 Task: Research Airbnb options in ZestapÃ¢â¬â¢oni, Georgia from 6th December, 2023 to 10th December, 2023 for 6 adults, 2 children.6 bedrooms having 6 beds and 6 bathrooms. Property type can be house. Amenities needed are: wifi, TV, free parkinig on premises, gym, breakfast. Look for 4 properties as per requirement.
Action: Mouse moved to (426, 161)
Screenshot: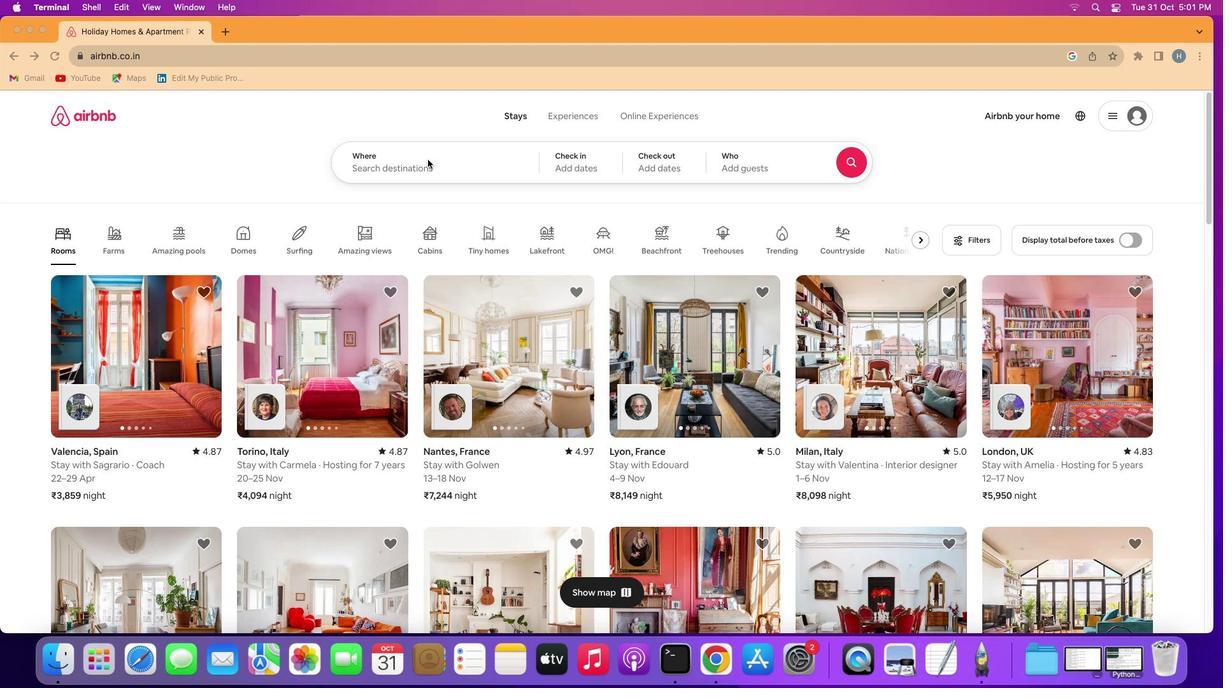 
Action: Mouse pressed left at (426, 161)
Screenshot: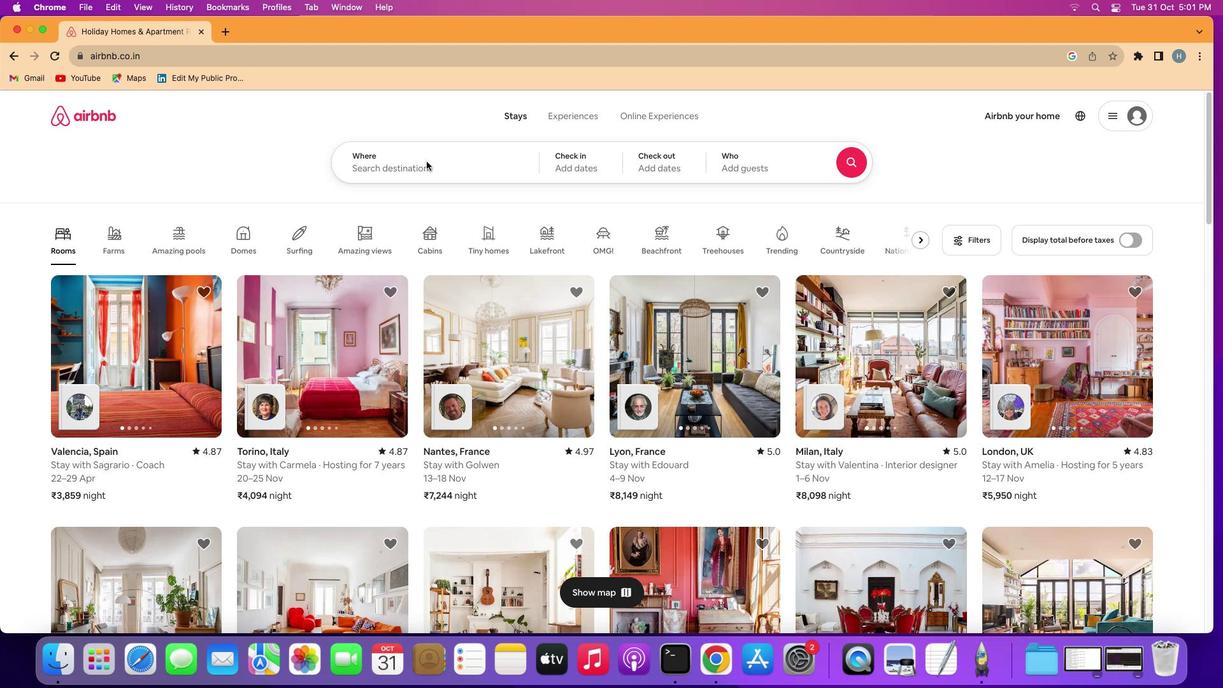 
Action: Mouse pressed left at (426, 161)
Screenshot: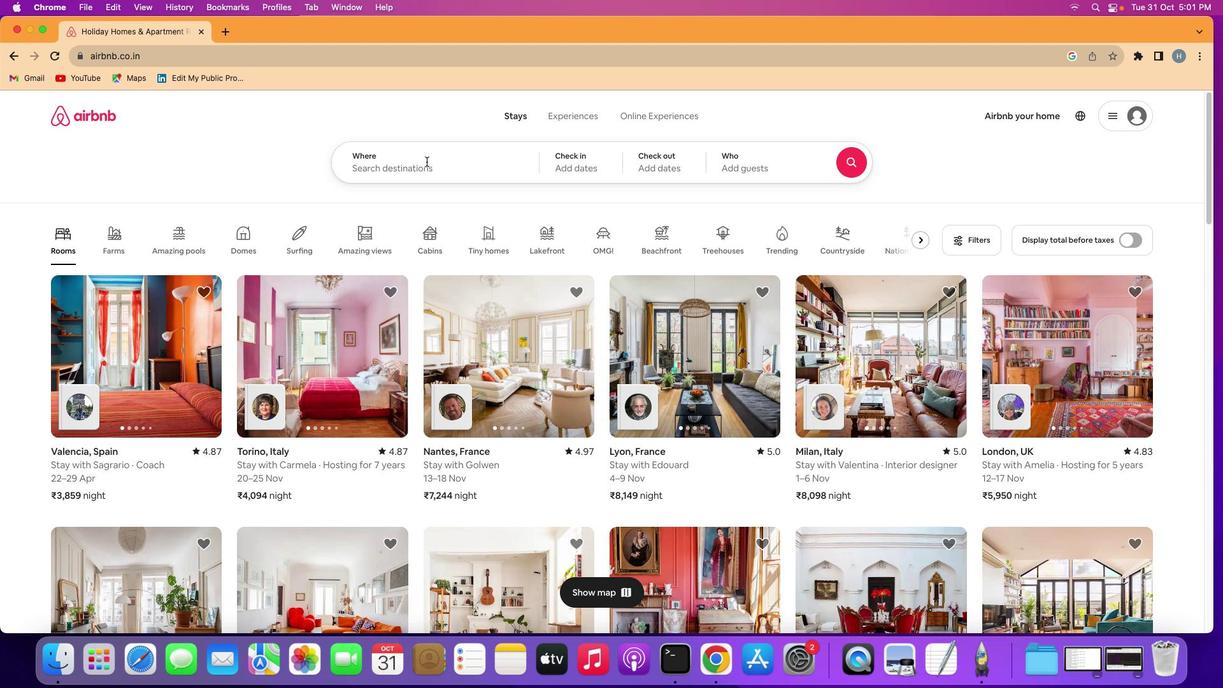 
Action: Mouse moved to (427, 161)
Screenshot: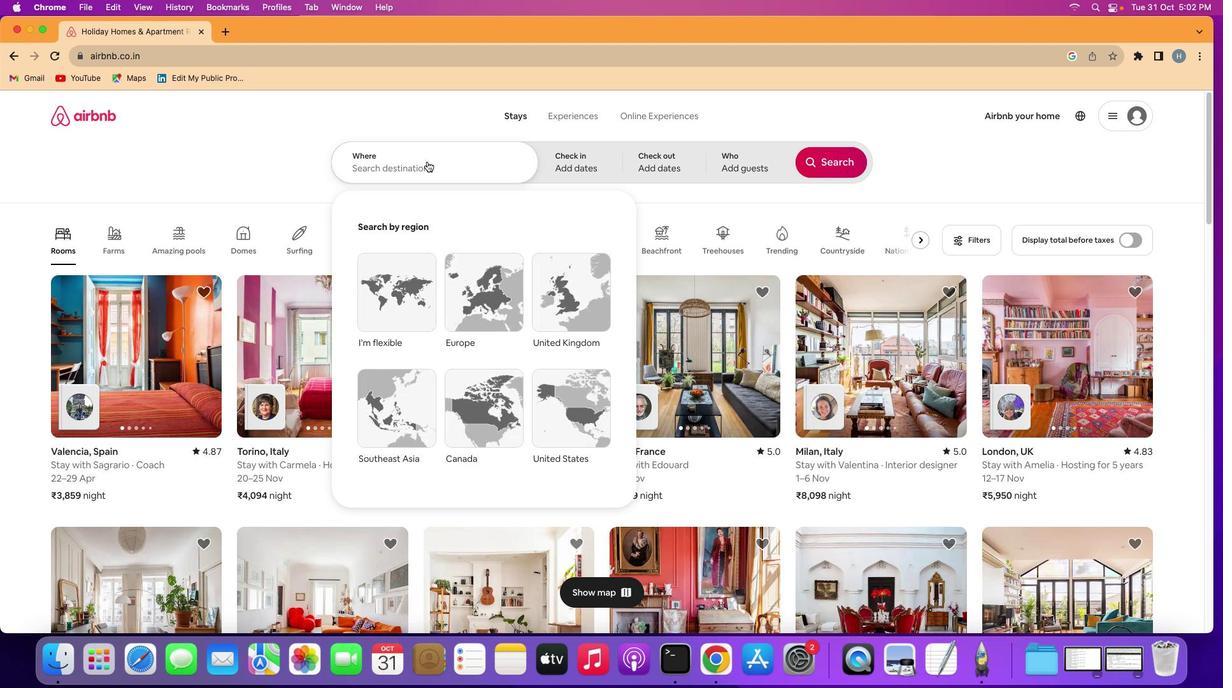 
Action: Key pressed Key.shift'Z''e''s''t''a''p''a''f''o''n''i'','Key.spaceKey.shift'g''e''o''r''g''i''a'
Screenshot: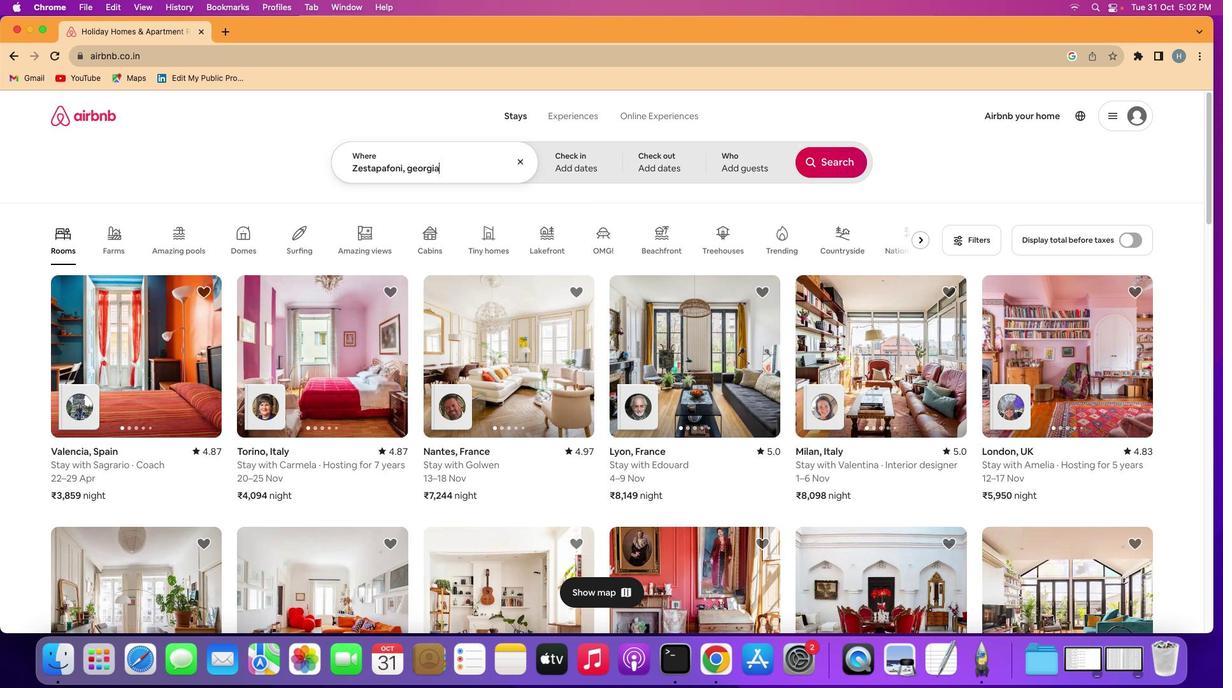 
Action: Mouse moved to (558, 161)
Screenshot: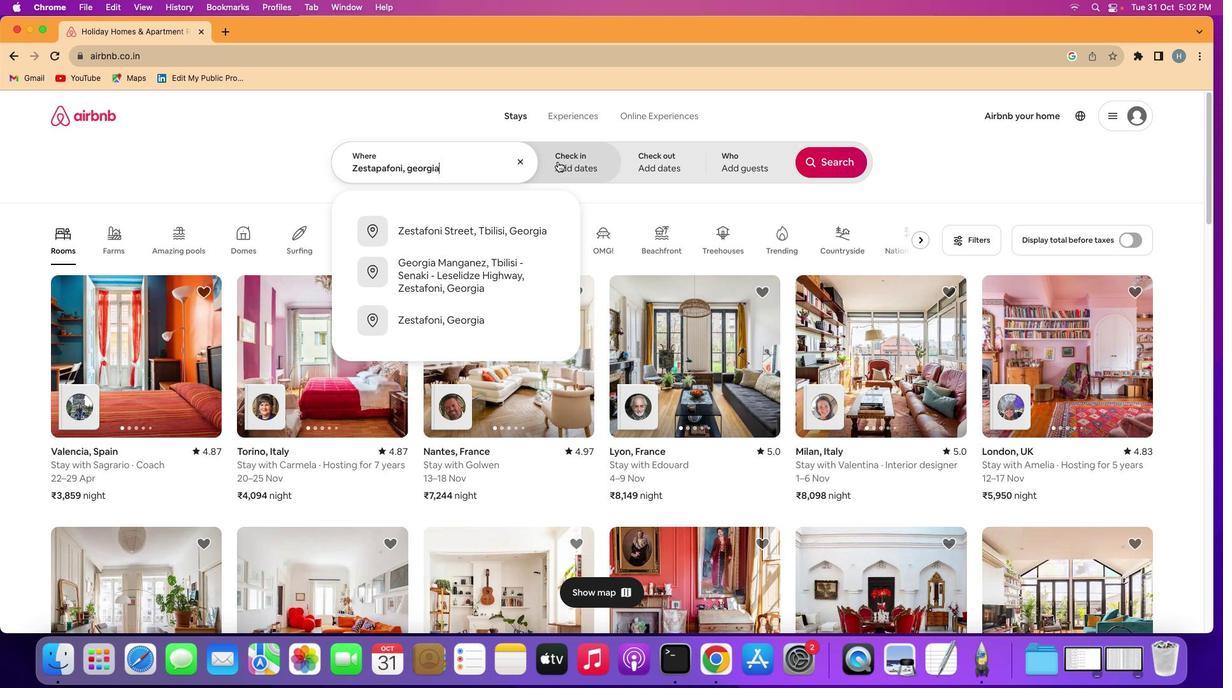 
Action: Mouse pressed left at (558, 161)
Screenshot: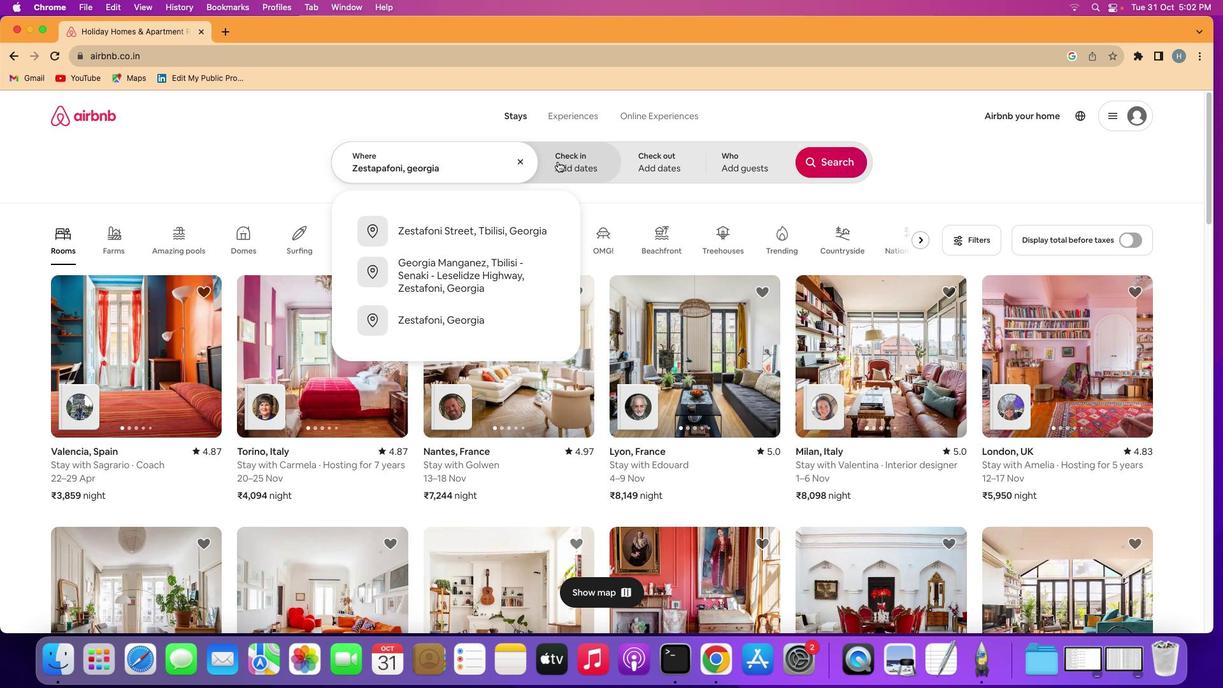 
Action: Mouse moved to (829, 261)
Screenshot: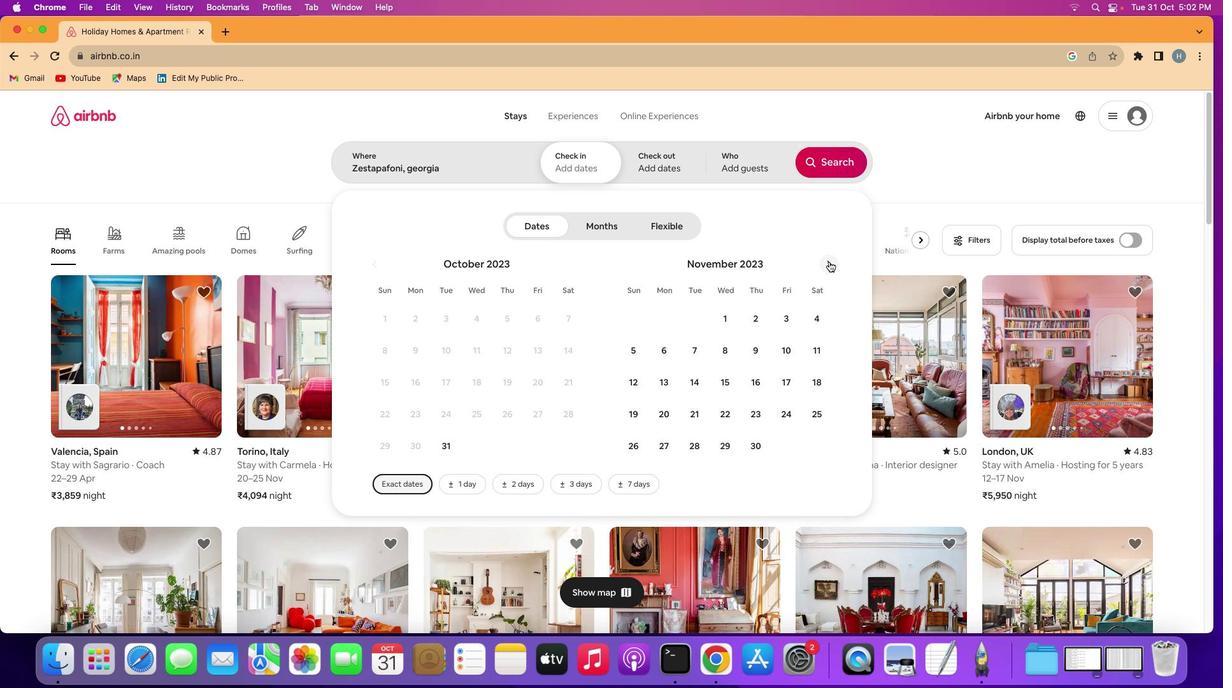 
Action: Mouse pressed left at (829, 261)
Screenshot: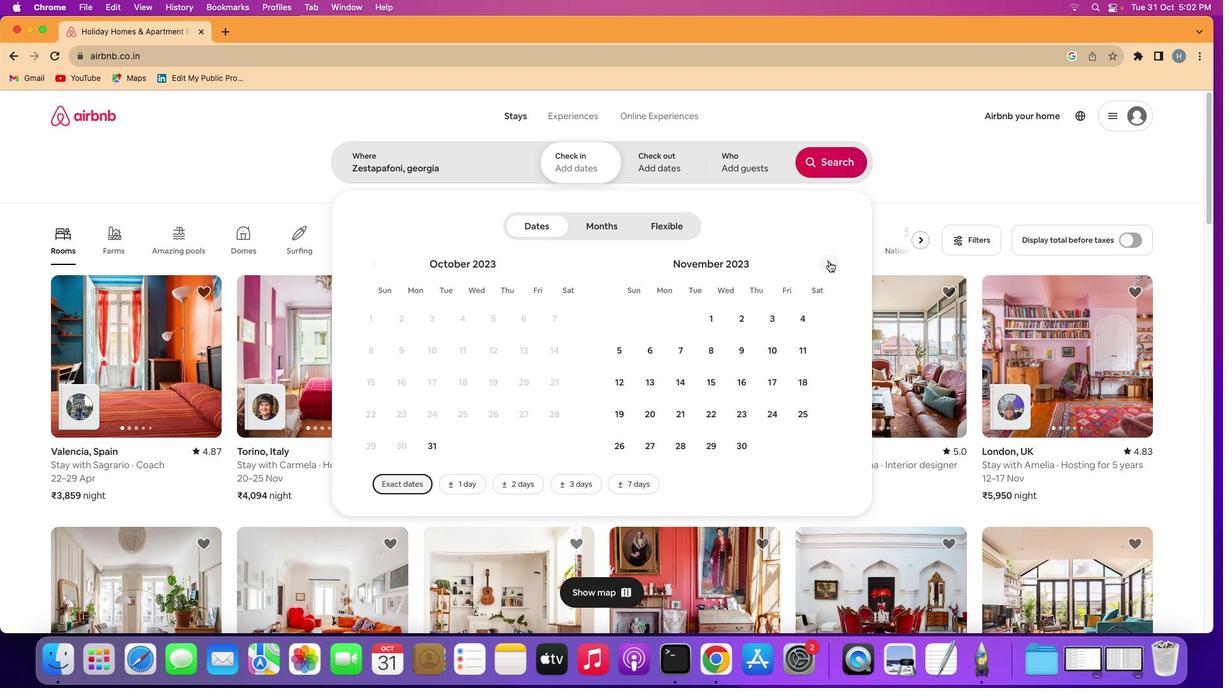 
Action: Mouse moved to (722, 352)
Screenshot: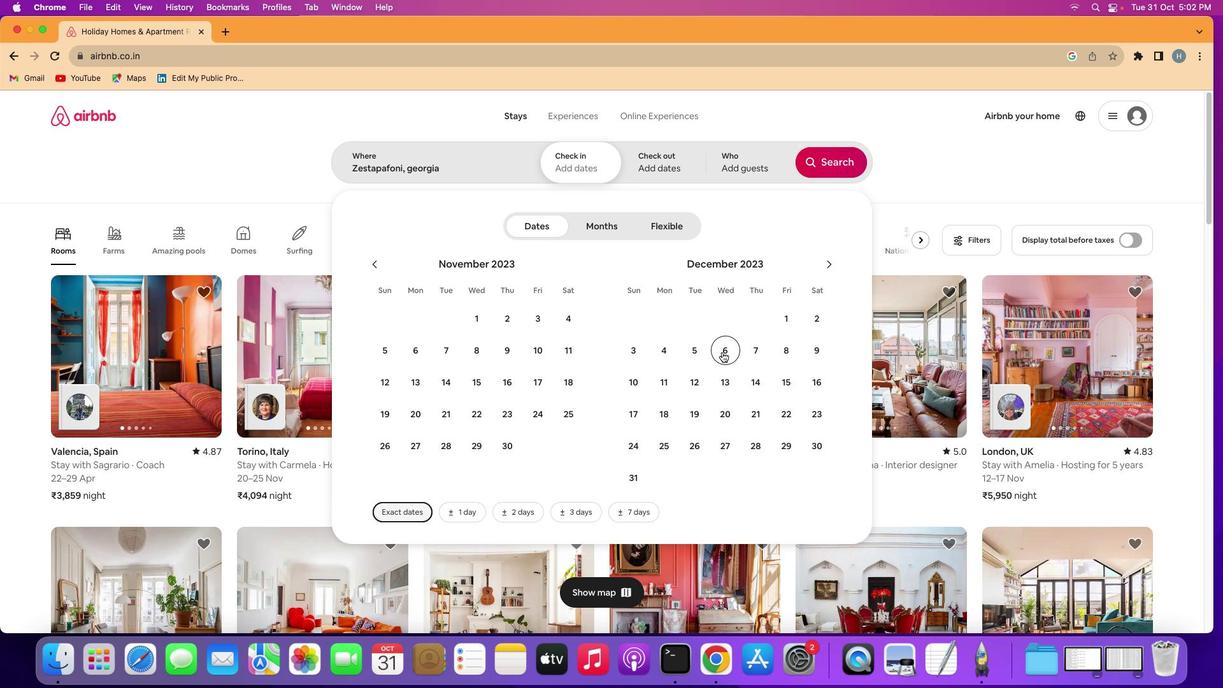 
Action: Mouse pressed left at (722, 352)
Screenshot: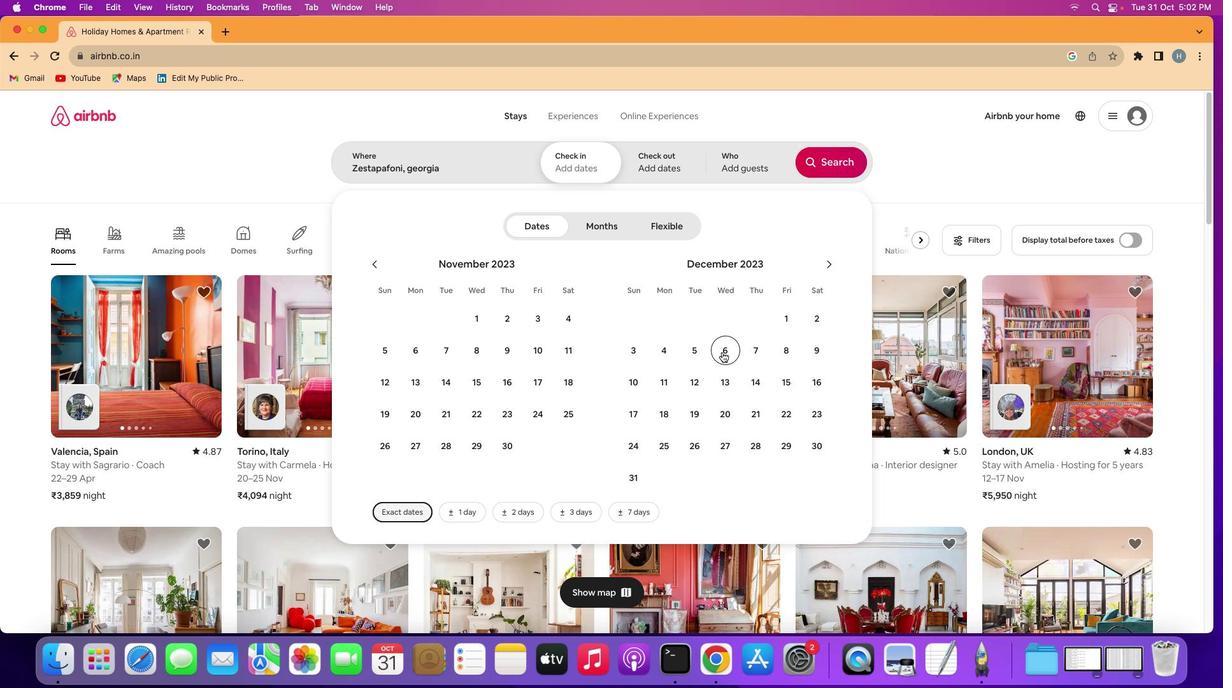
Action: Mouse moved to (633, 379)
Screenshot: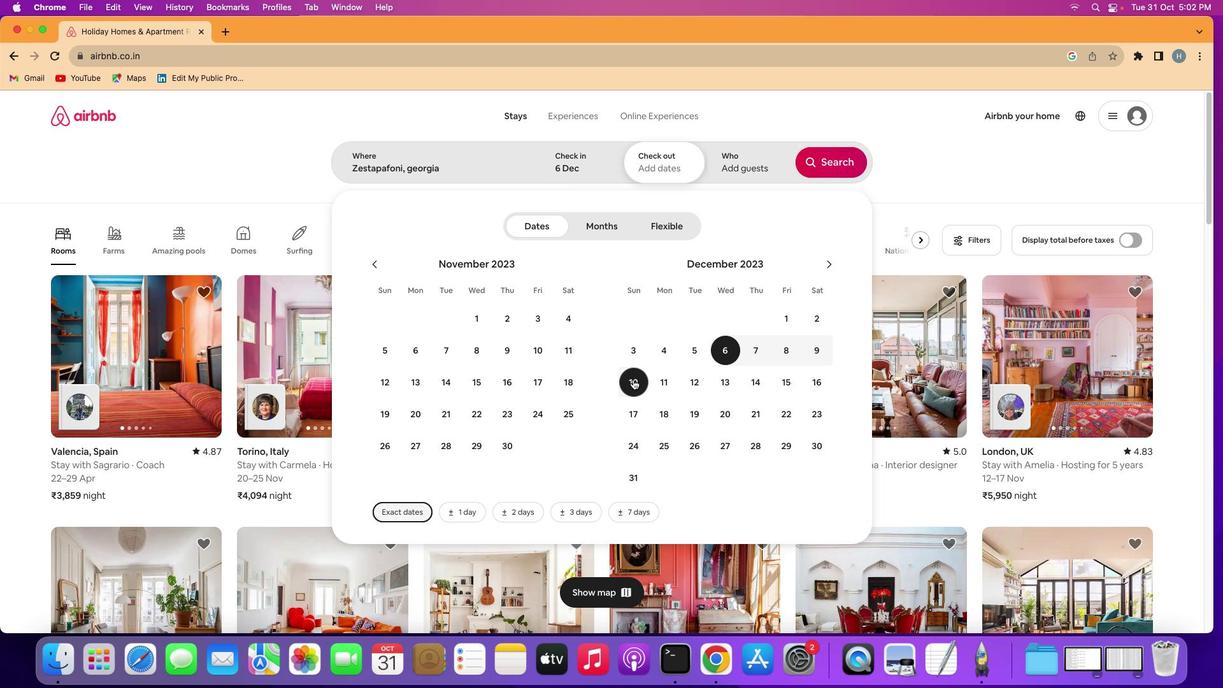
Action: Mouse pressed left at (633, 379)
Screenshot: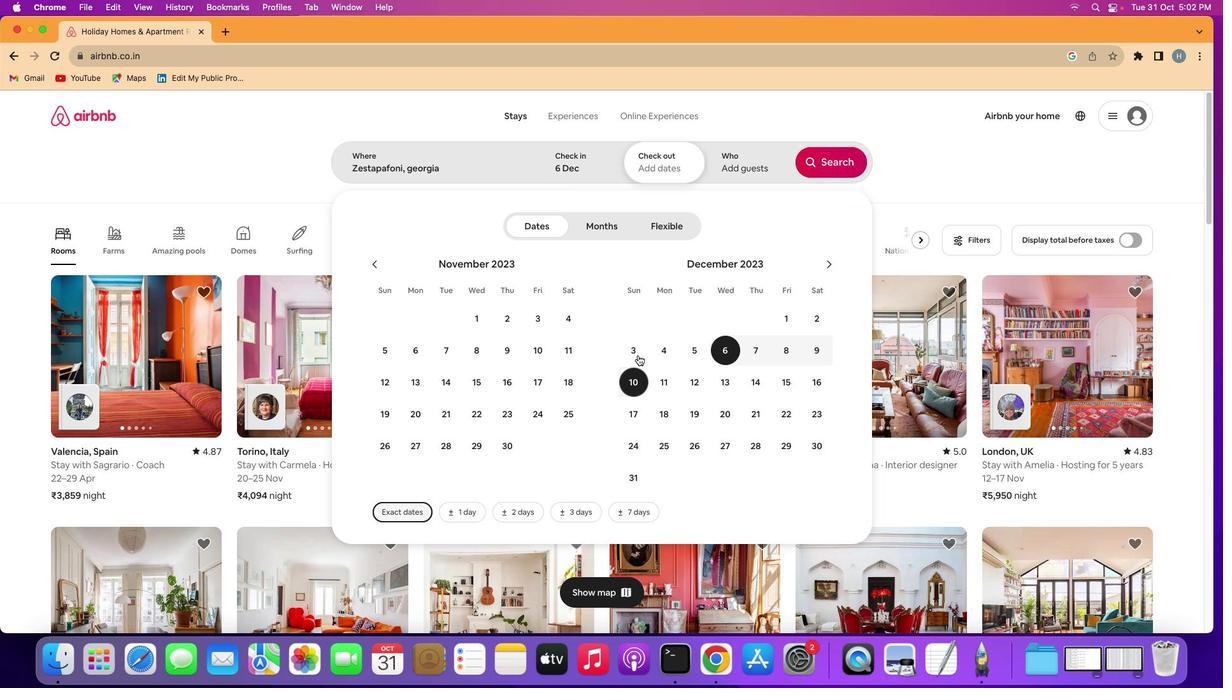 
Action: Mouse moved to (742, 155)
Screenshot: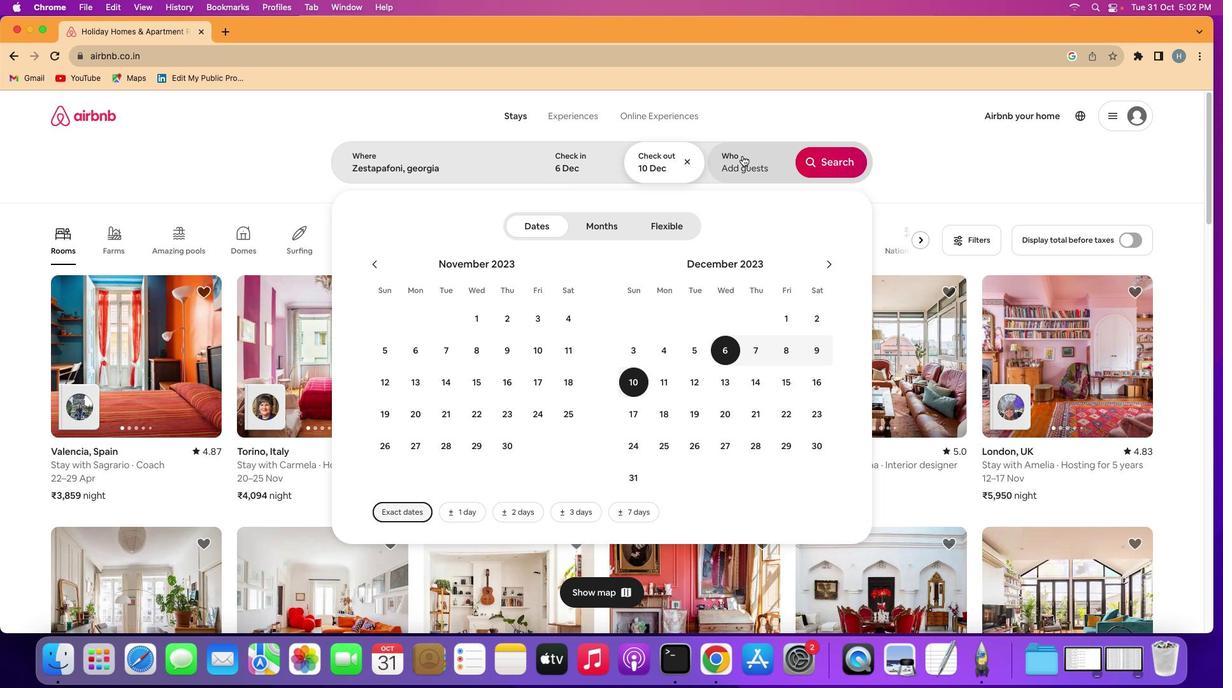 
Action: Mouse pressed left at (742, 155)
Screenshot: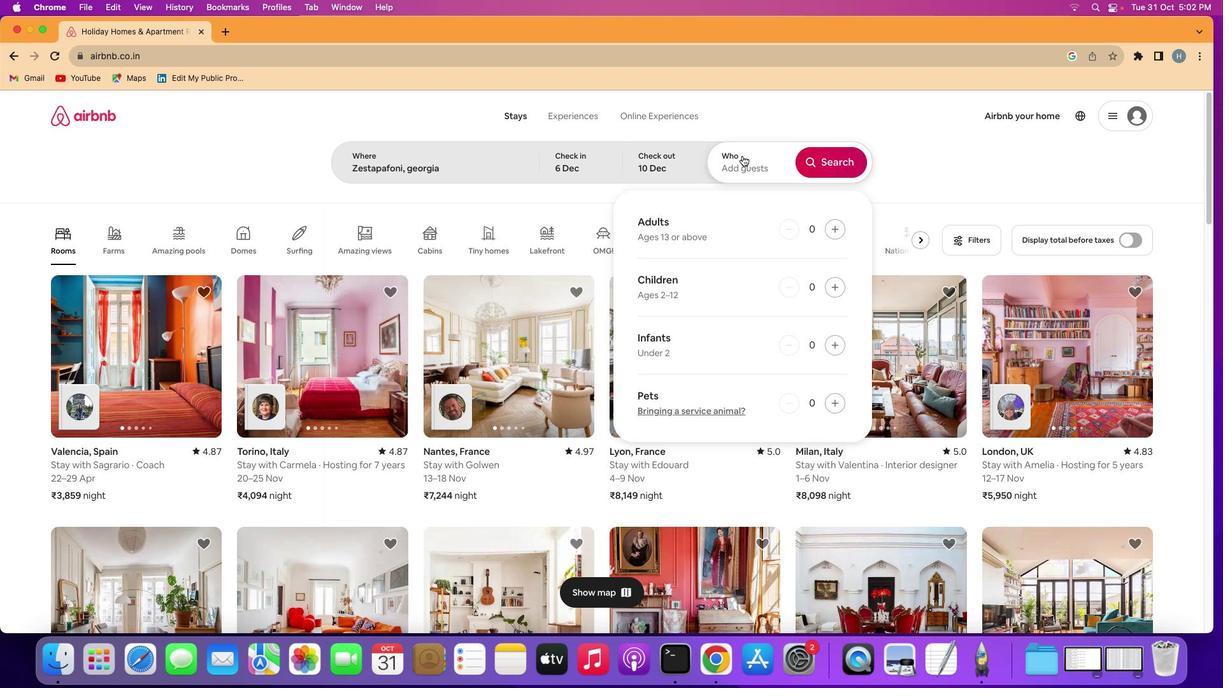 
Action: Mouse moved to (831, 228)
Screenshot: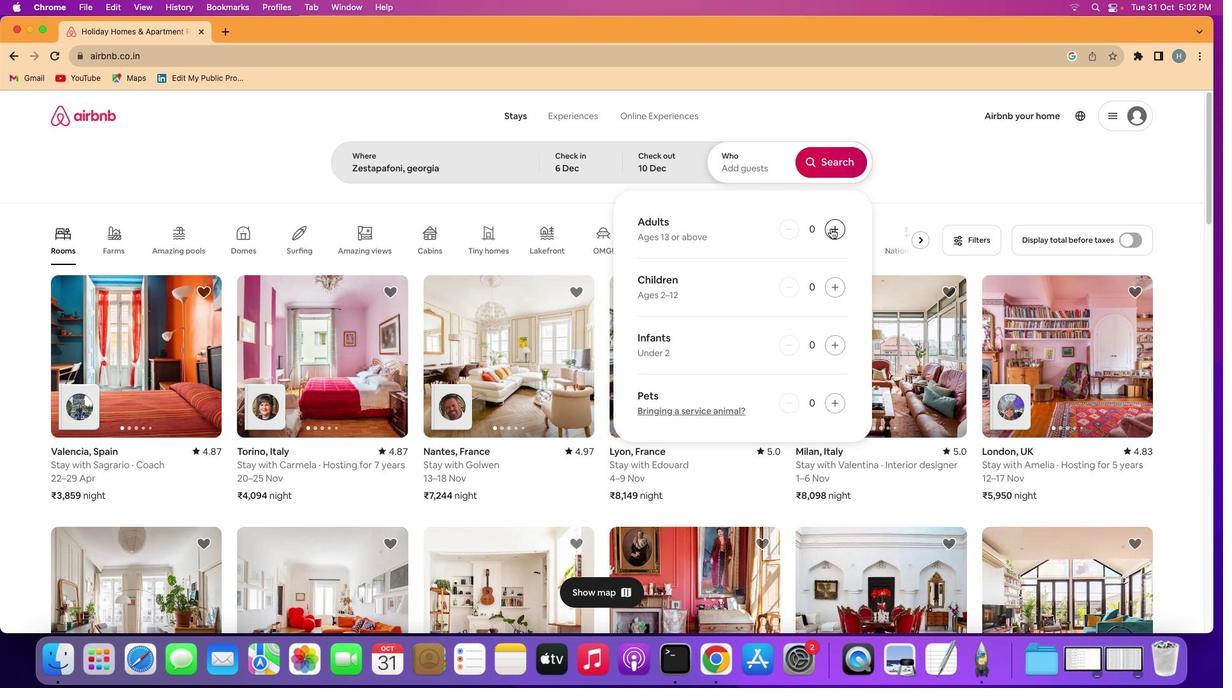 
Action: Mouse pressed left at (831, 228)
Screenshot: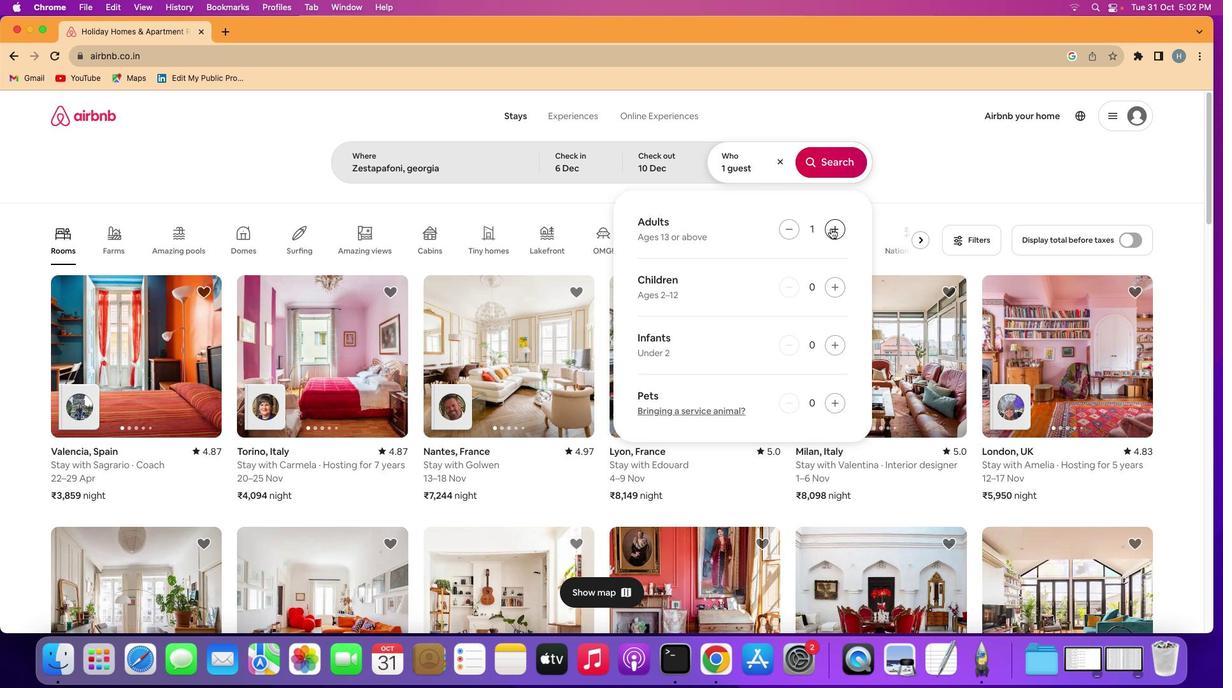 
Action: Mouse pressed left at (831, 228)
Screenshot: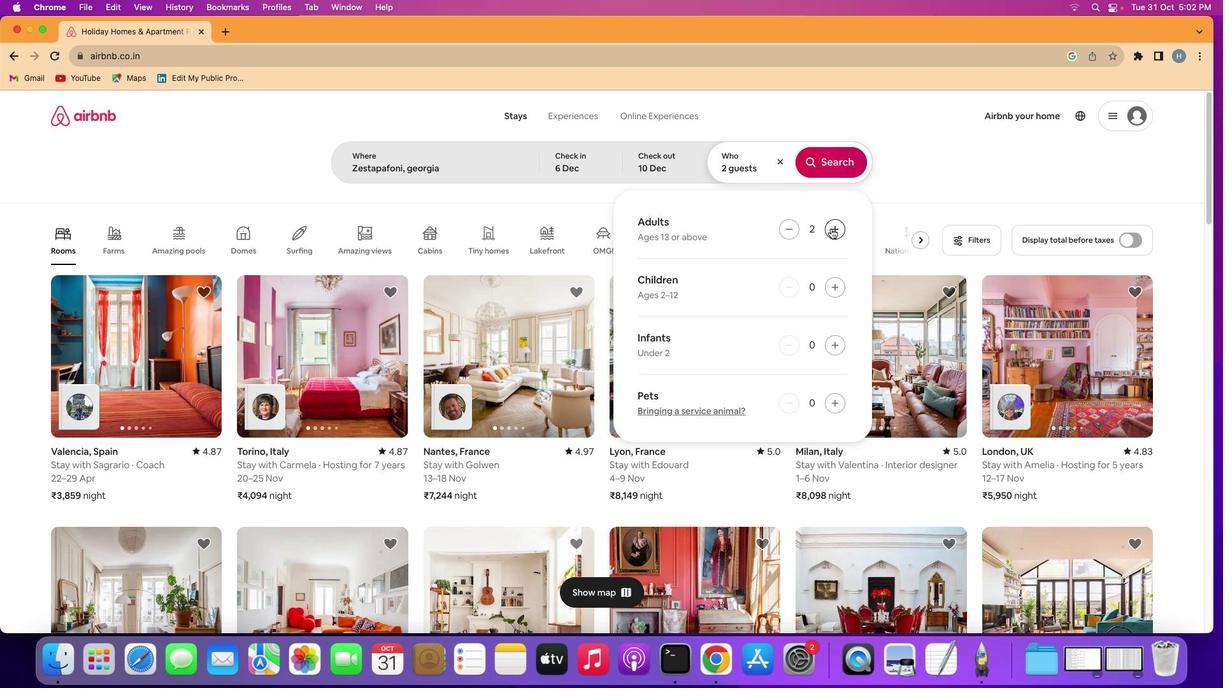 
Action: Mouse pressed left at (831, 228)
Screenshot: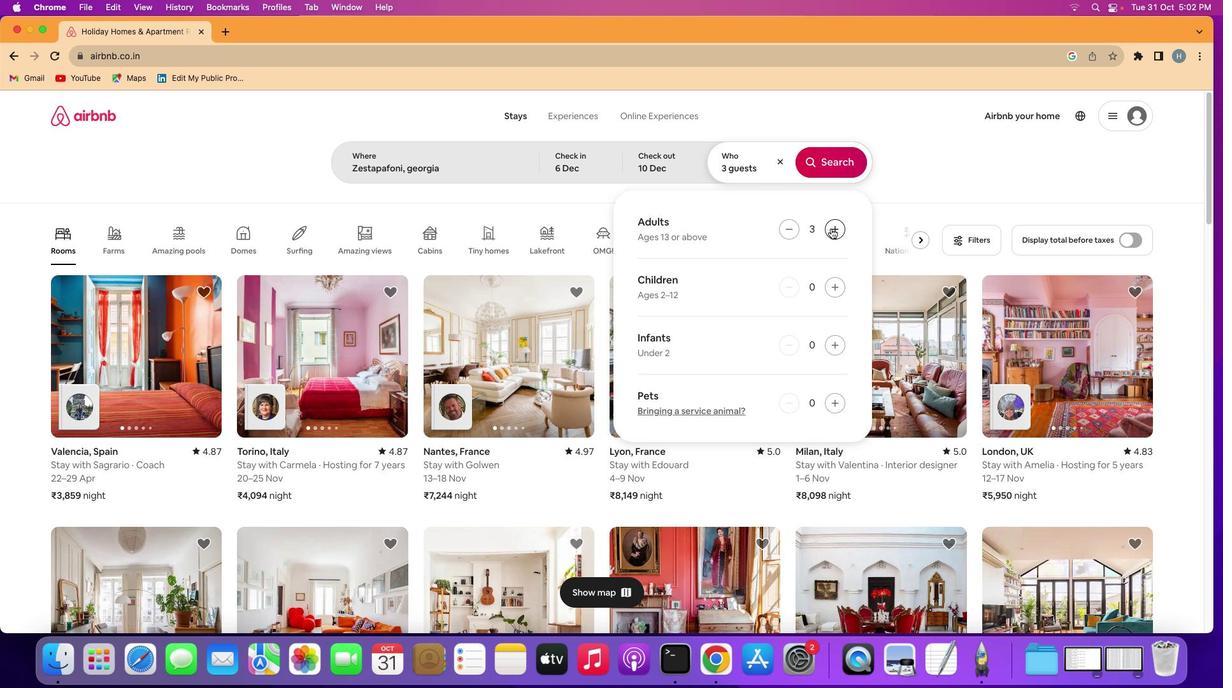 
Action: Mouse pressed left at (831, 228)
Screenshot: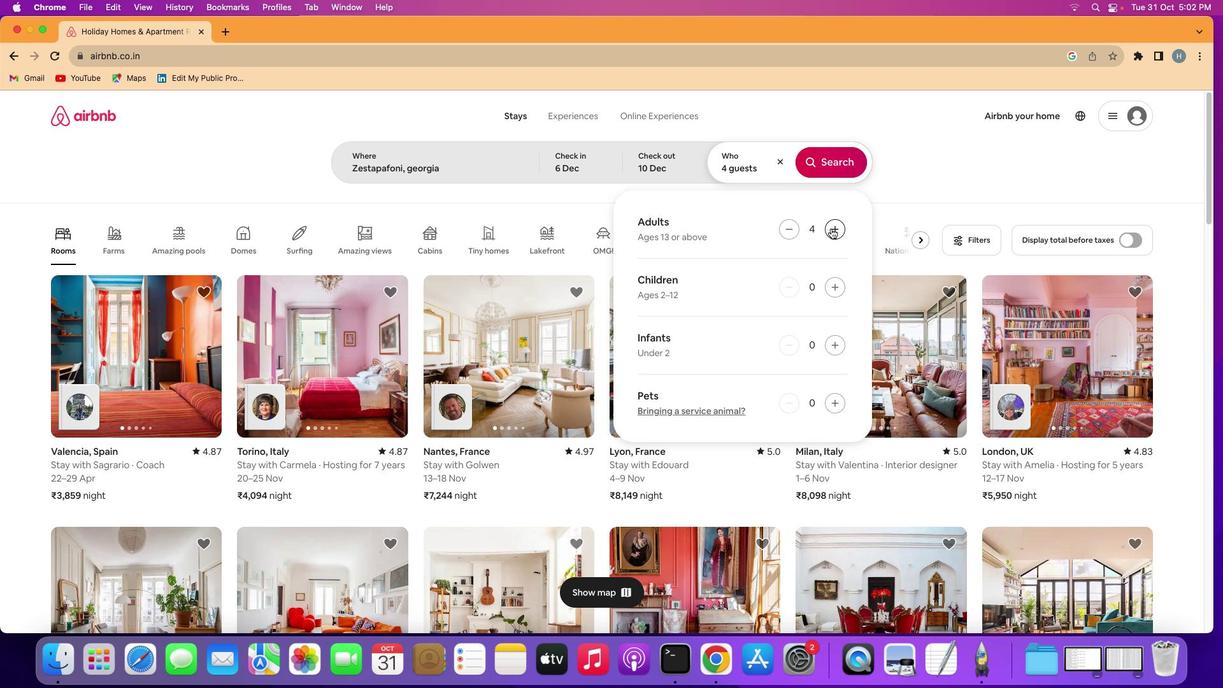 
Action: Mouse pressed left at (831, 228)
Screenshot: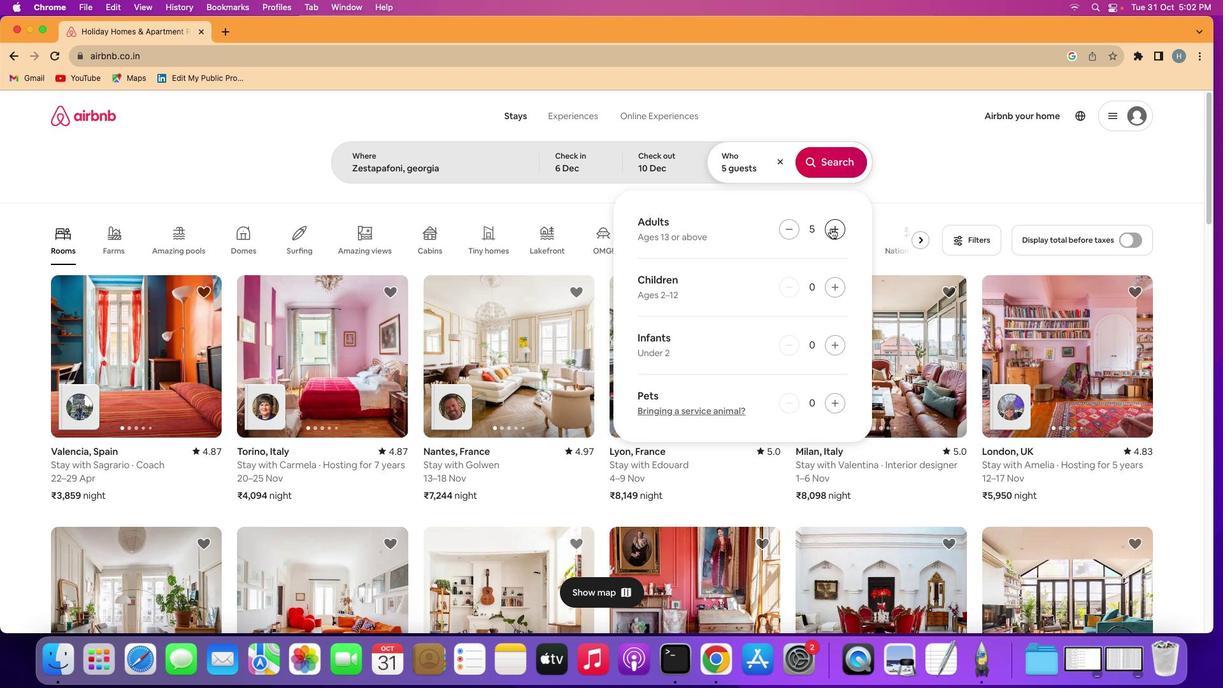 
Action: Mouse pressed left at (831, 228)
Screenshot: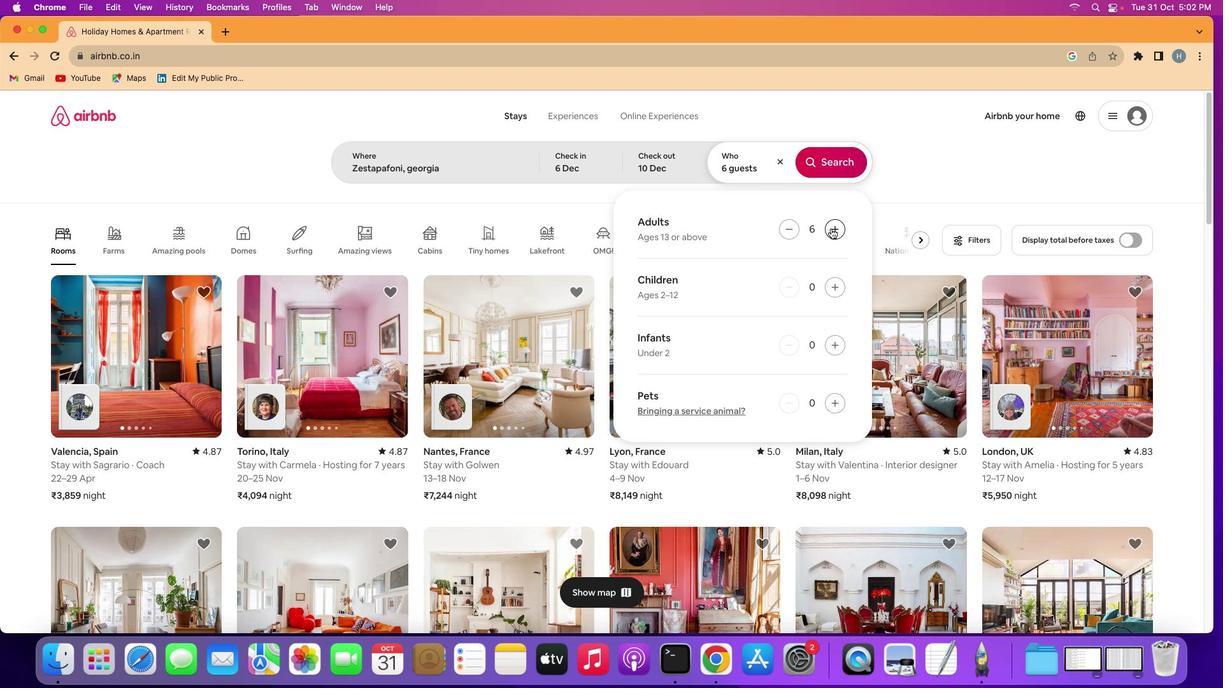 
Action: Mouse moved to (836, 282)
Screenshot: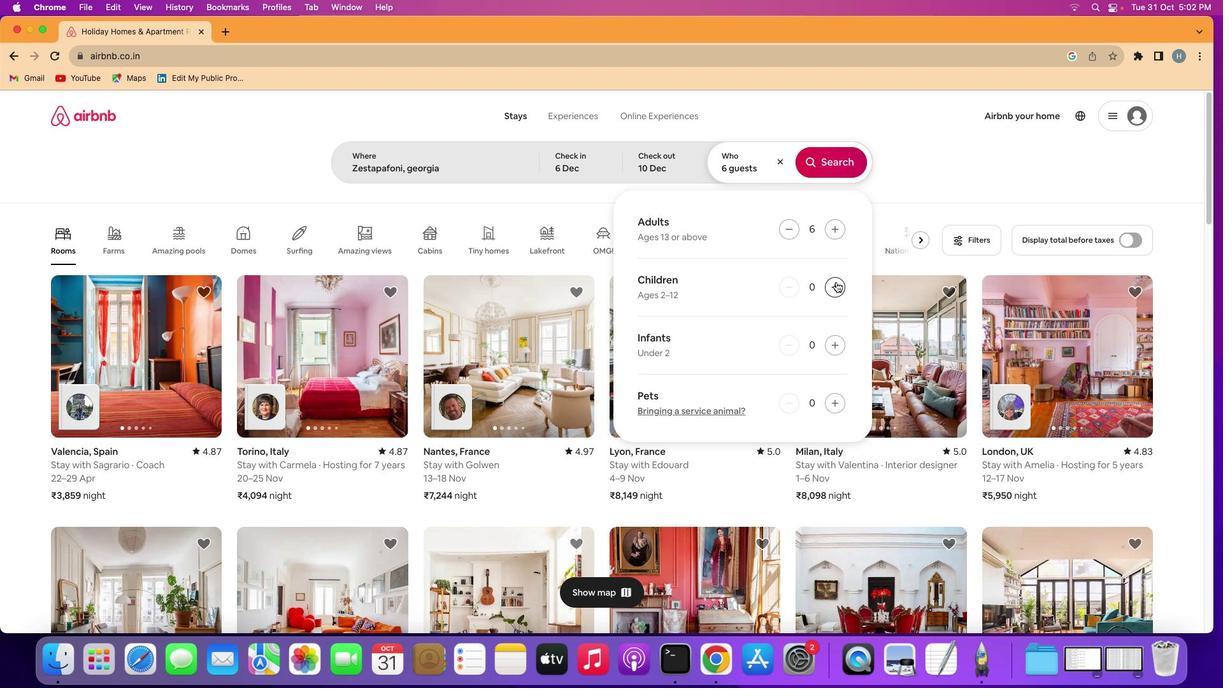 
Action: Mouse pressed left at (836, 282)
Screenshot: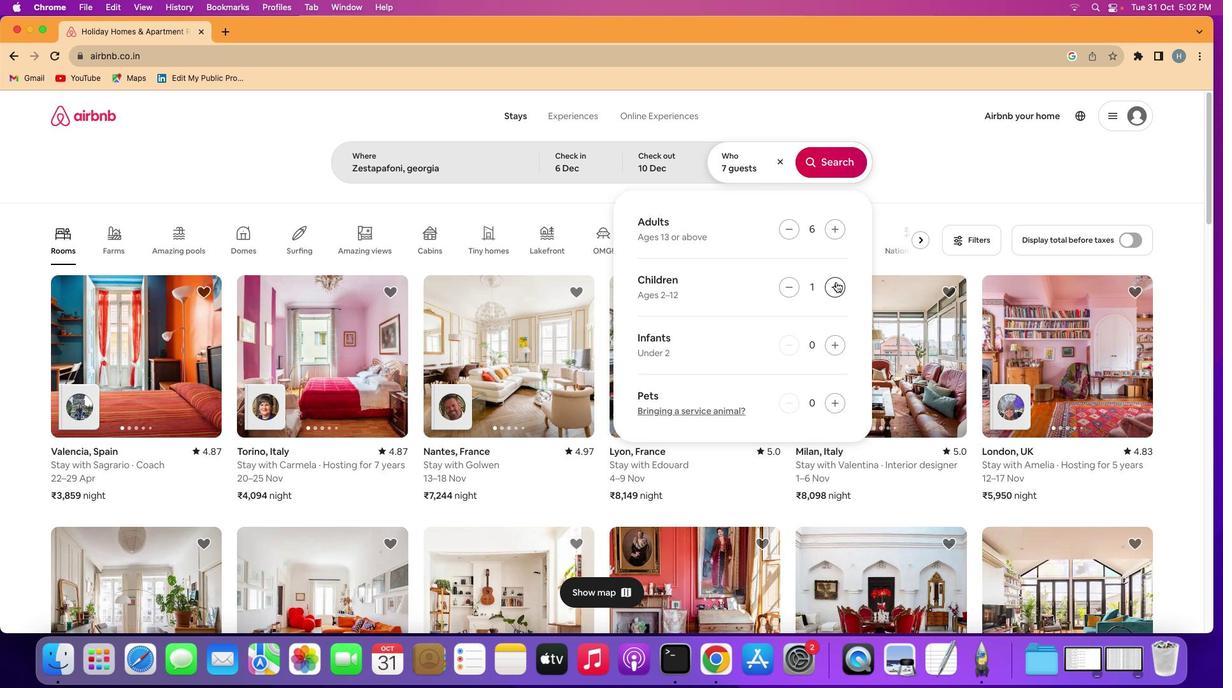 
Action: Mouse pressed left at (836, 282)
Screenshot: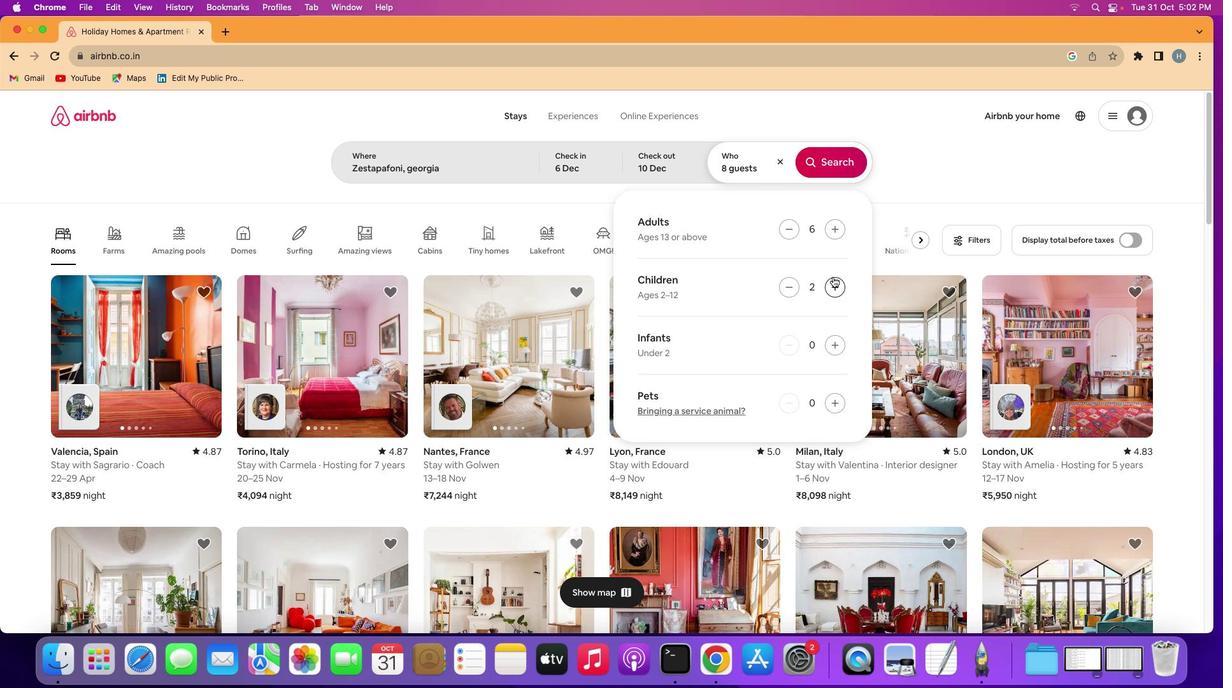 
Action: Mouse moved to (827, 158)
Screenshot: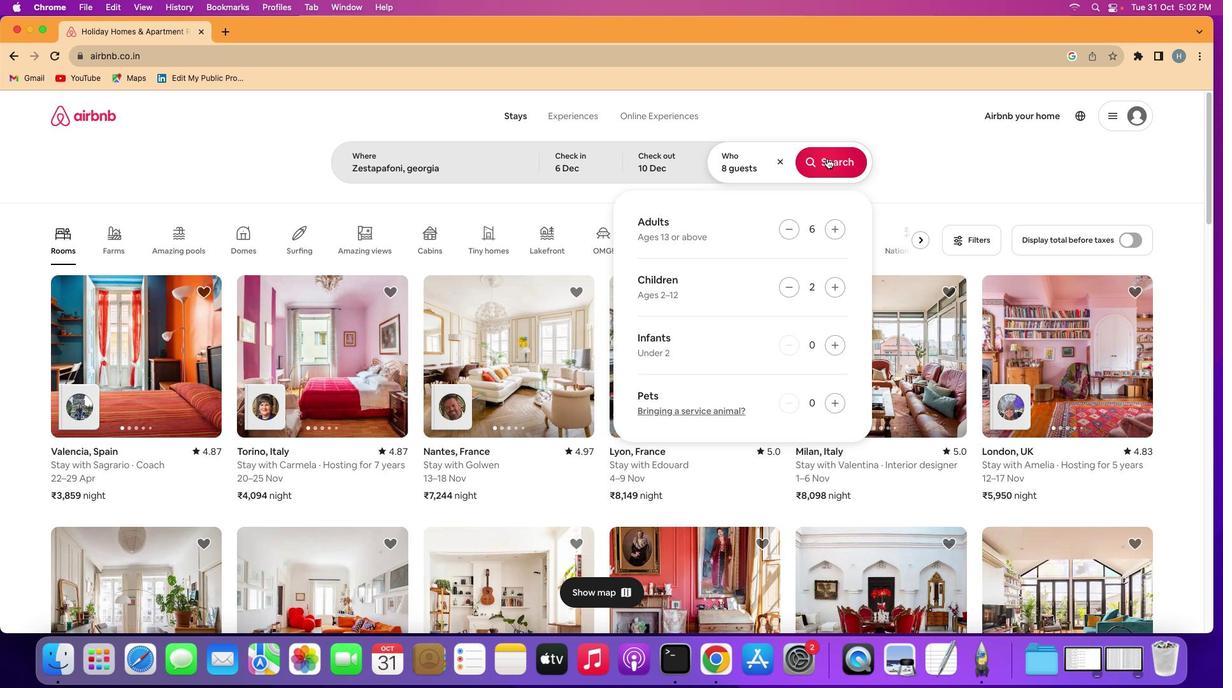 
Action: Mouse pressed left at (827, 158)
Screenshot: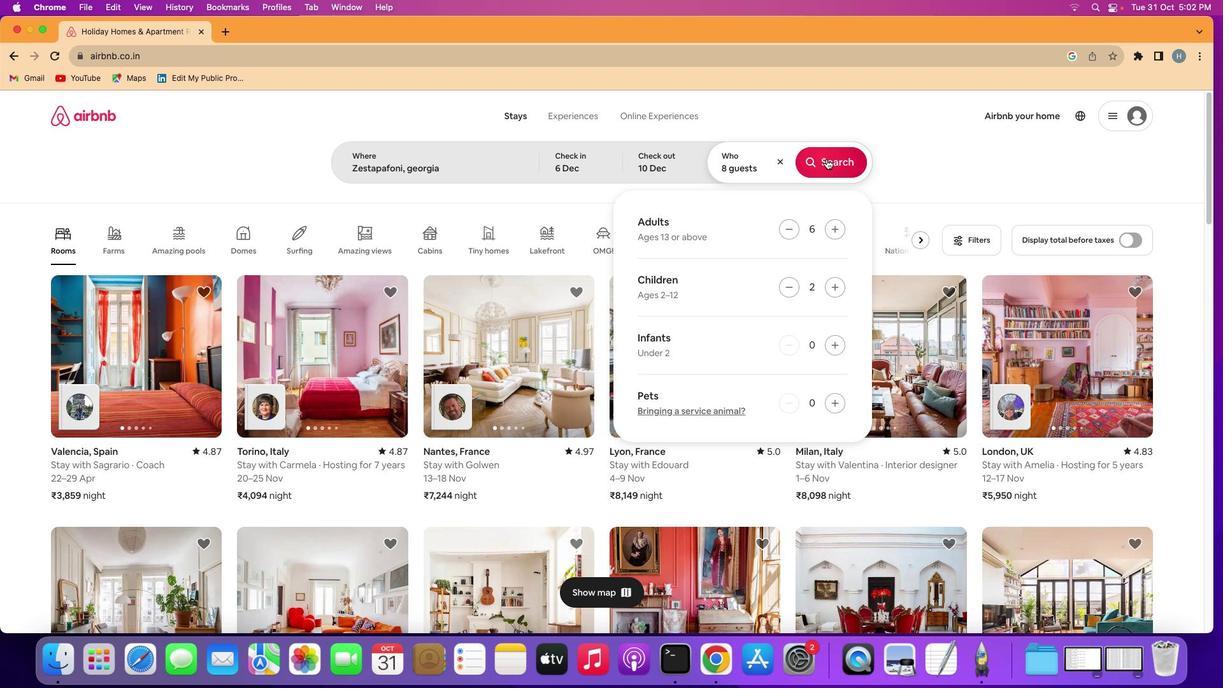 
Action: Mouse moved to (1020, 162)
Screenshot: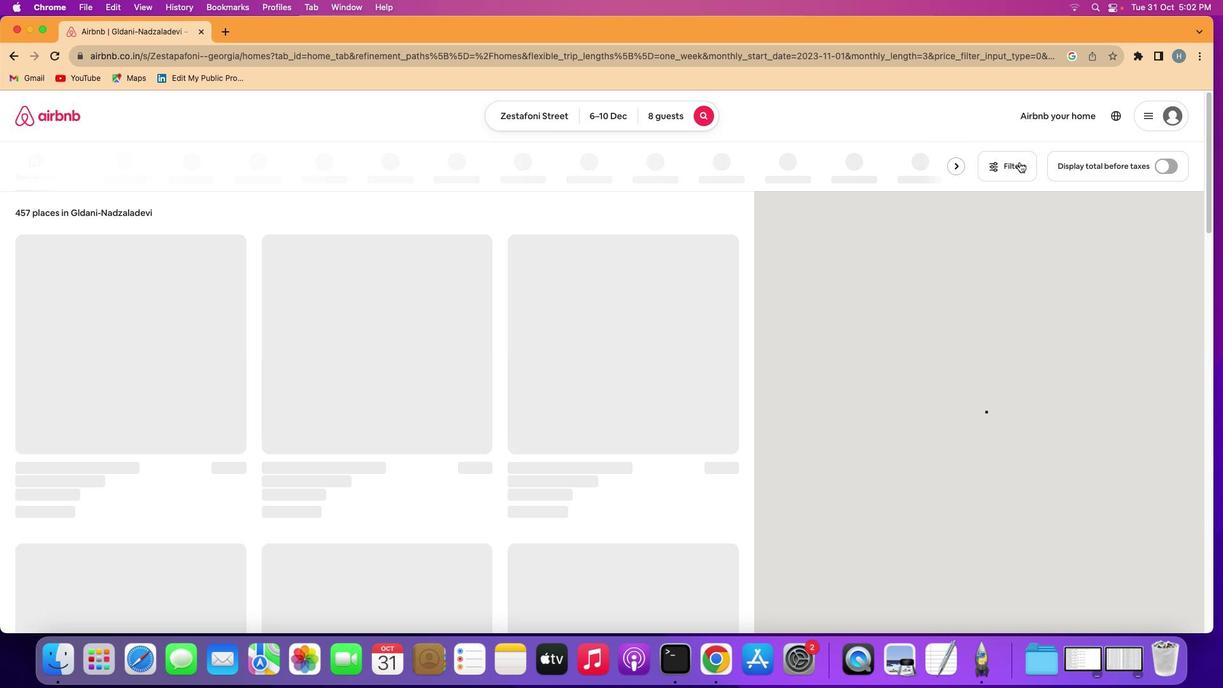 
Action: Mouse pressed left at (1020, 162)
Screenshot: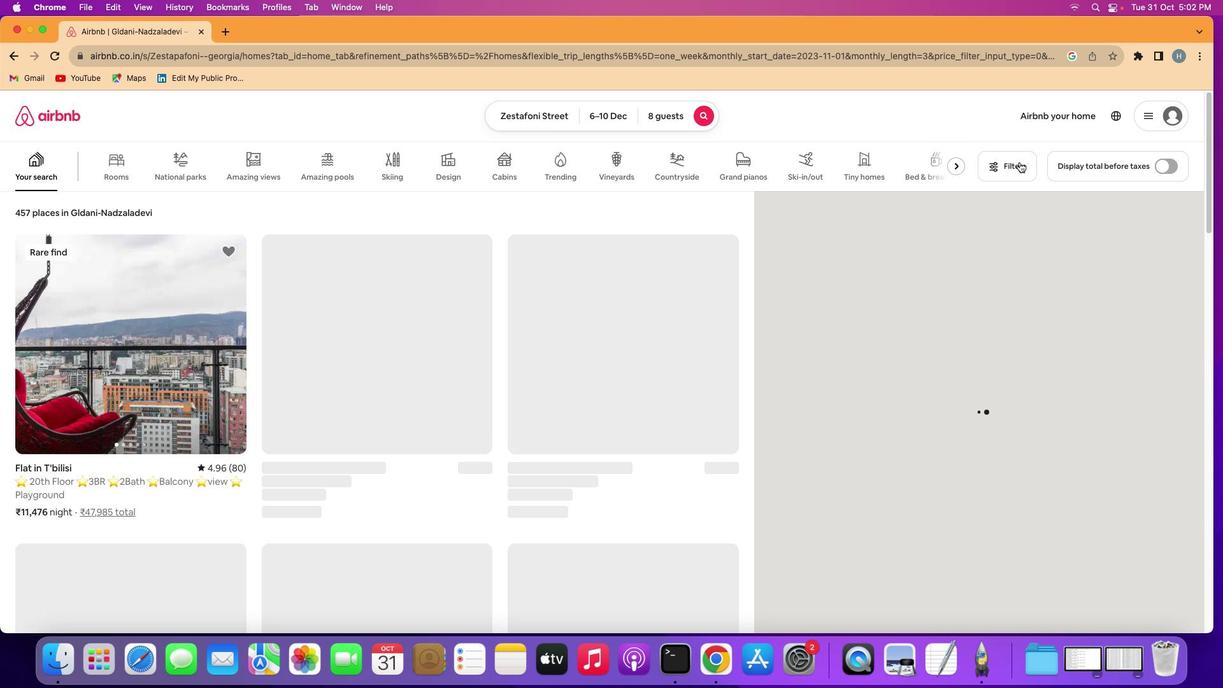 
Action: Mouse moved to (1005, 165)
Screenshot: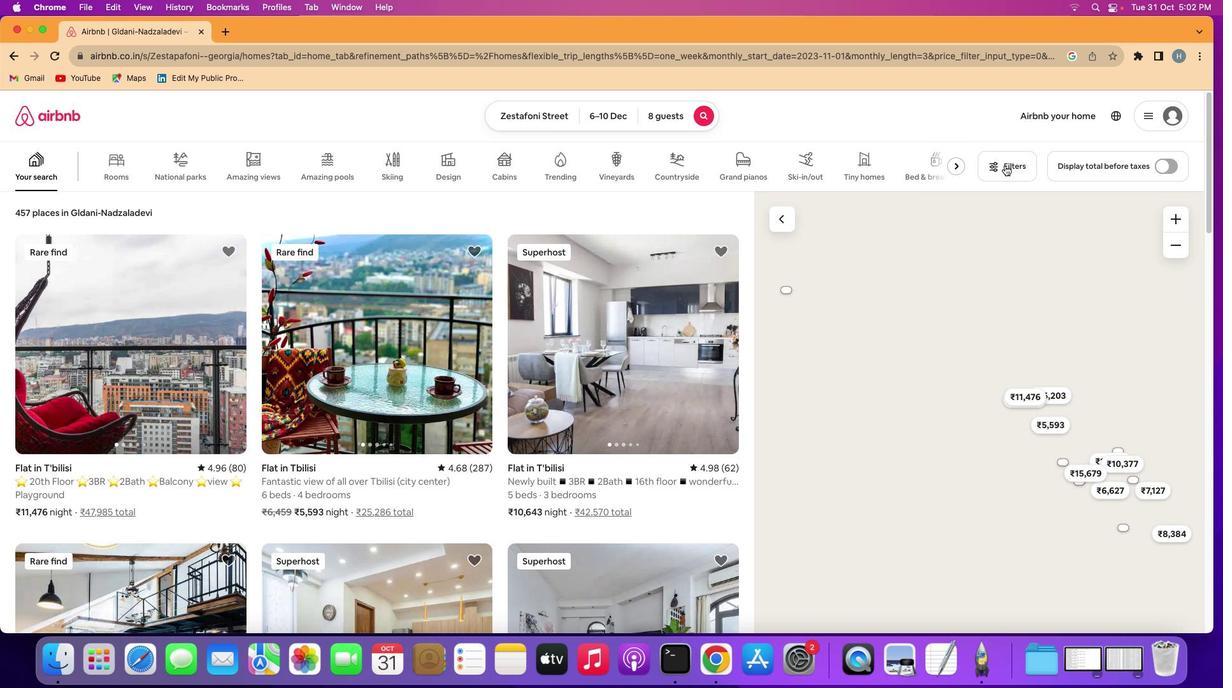 
Action: Mouse pressed left at (1005, 165)
Screenshot: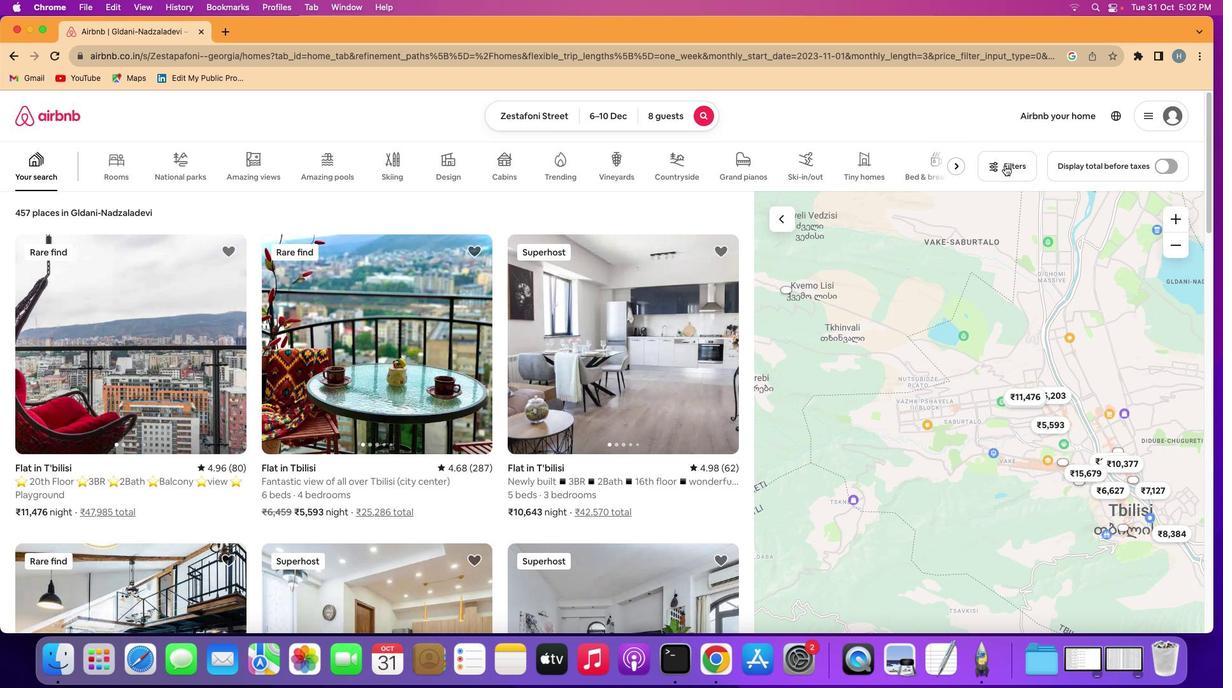 
Action: Mouse moved to (735, 297)
Screenshot: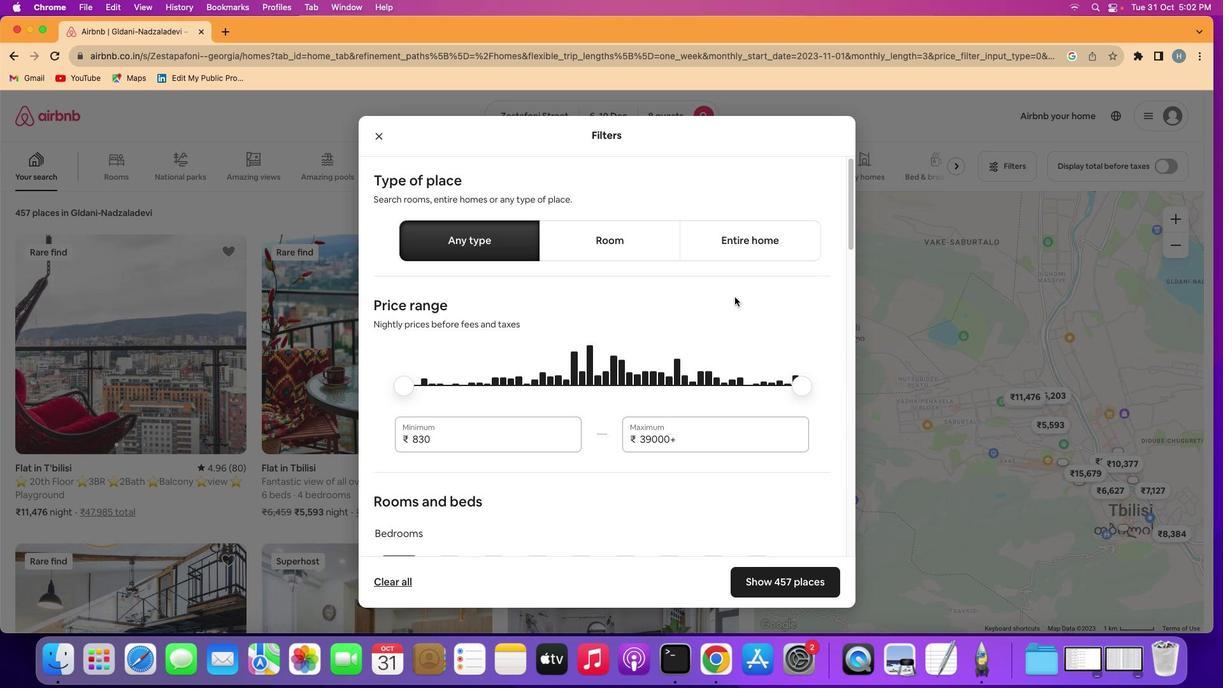 
Action: Mouse scrolled (735, 297) with delta (0, 0)
Screenshot: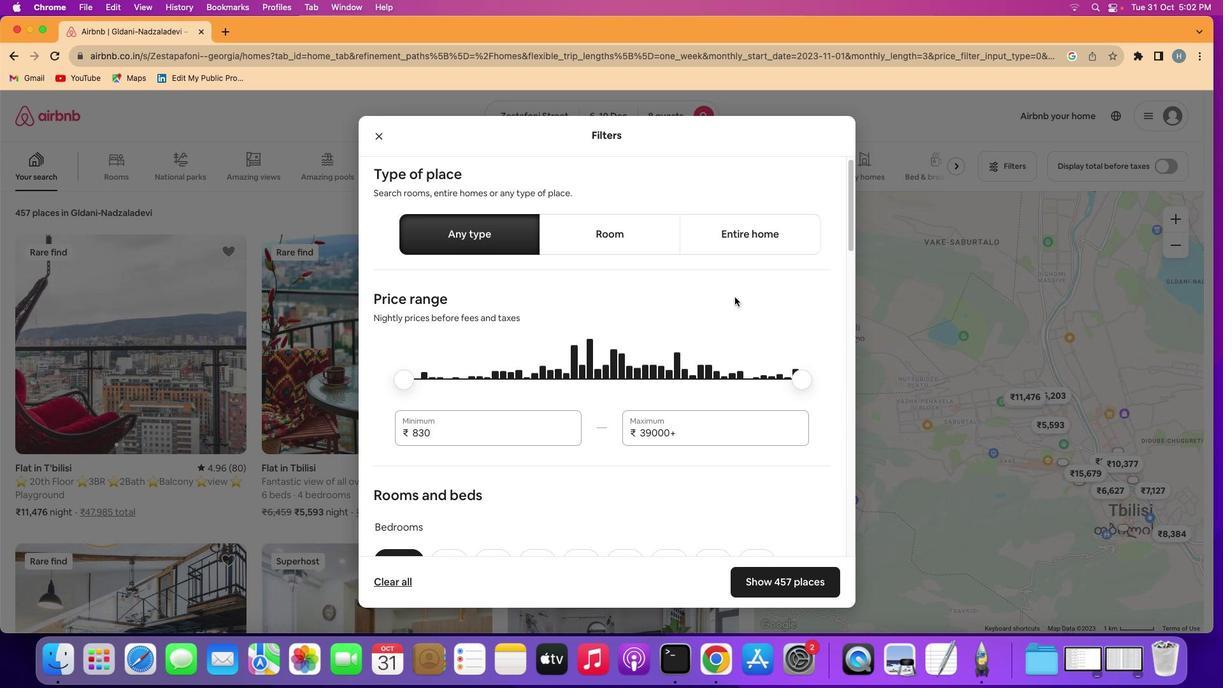 
Action: Mouse scrolled (735, 297) with delta (0, 0)
Screenshot: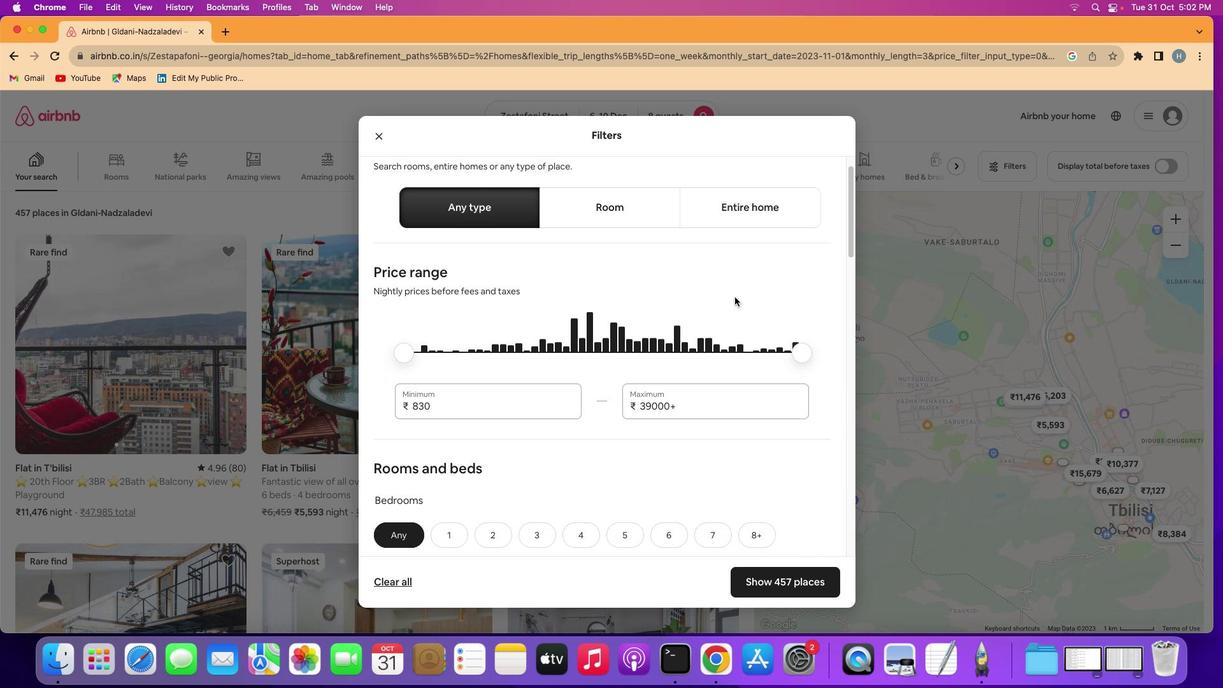 
Action: Mouse scrolled (735, 297) with delta (0, 0)
Screenshot: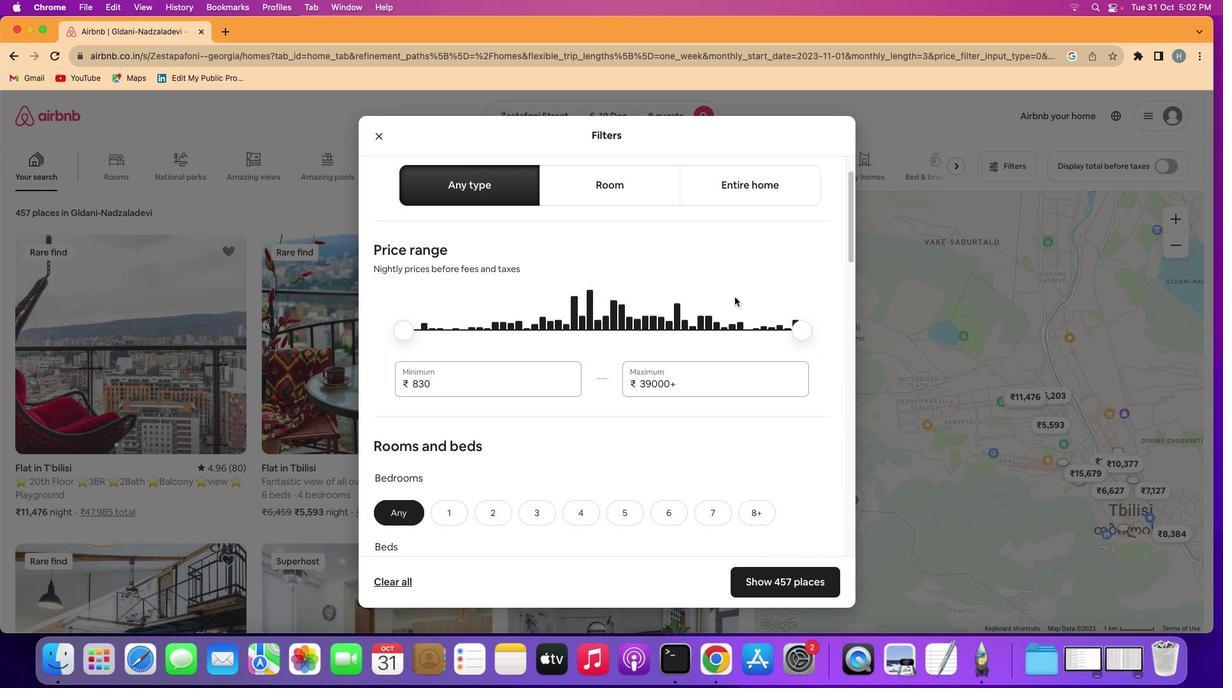
Action: Mouse scrolled (735, 297) with delta (0, 0)
Screenshot: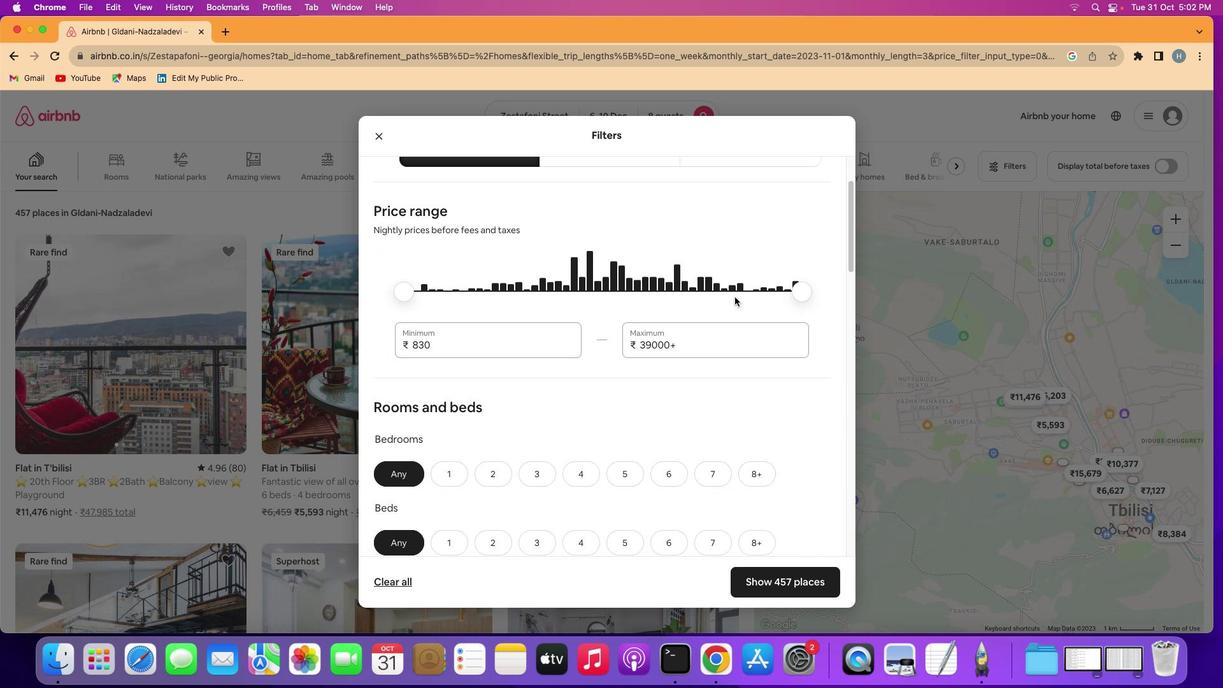 
Action: Mouse moved to (735, 297)
Screenshot: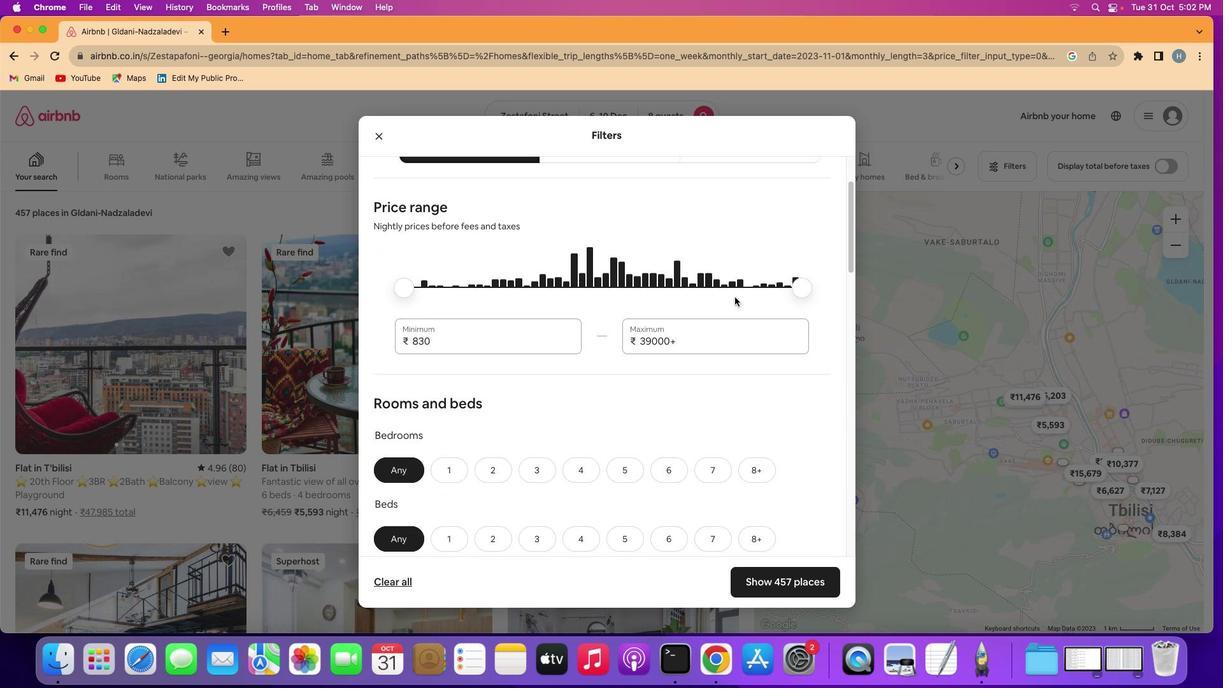 
Action: Mouse scrolled (735, 297) with delta (0, 0)
Screenshot: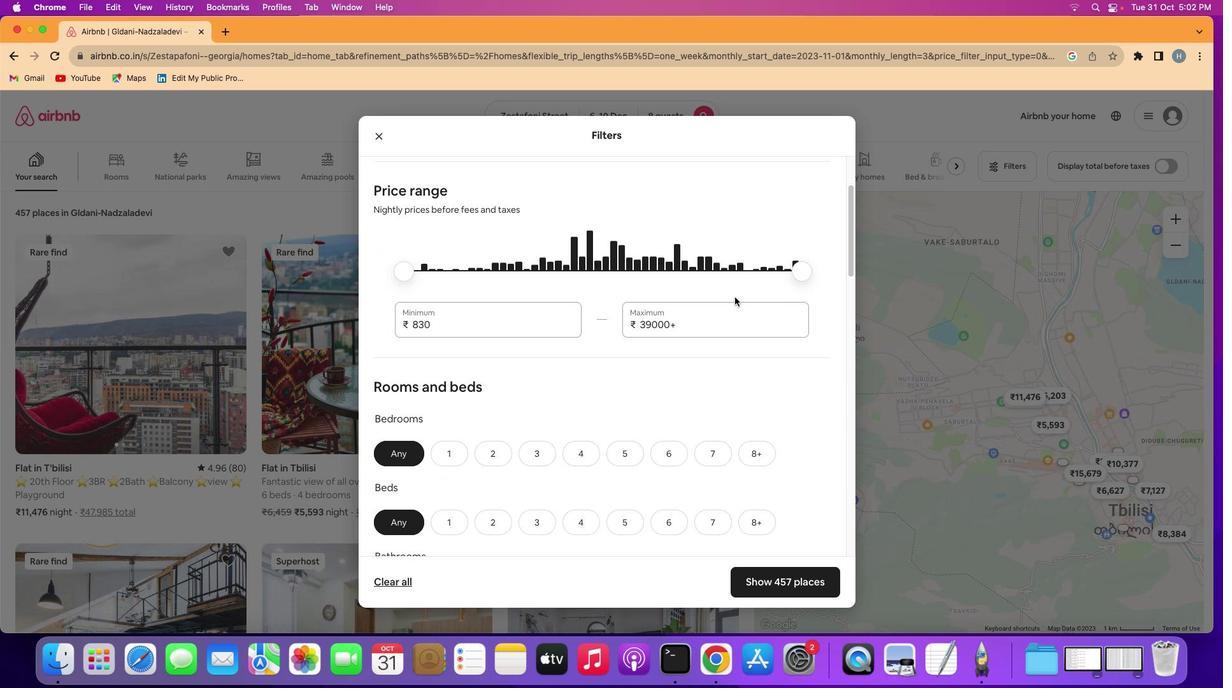 
Action: Mouse scrolled (735, 297) with delta (0, 0)
Screenshot: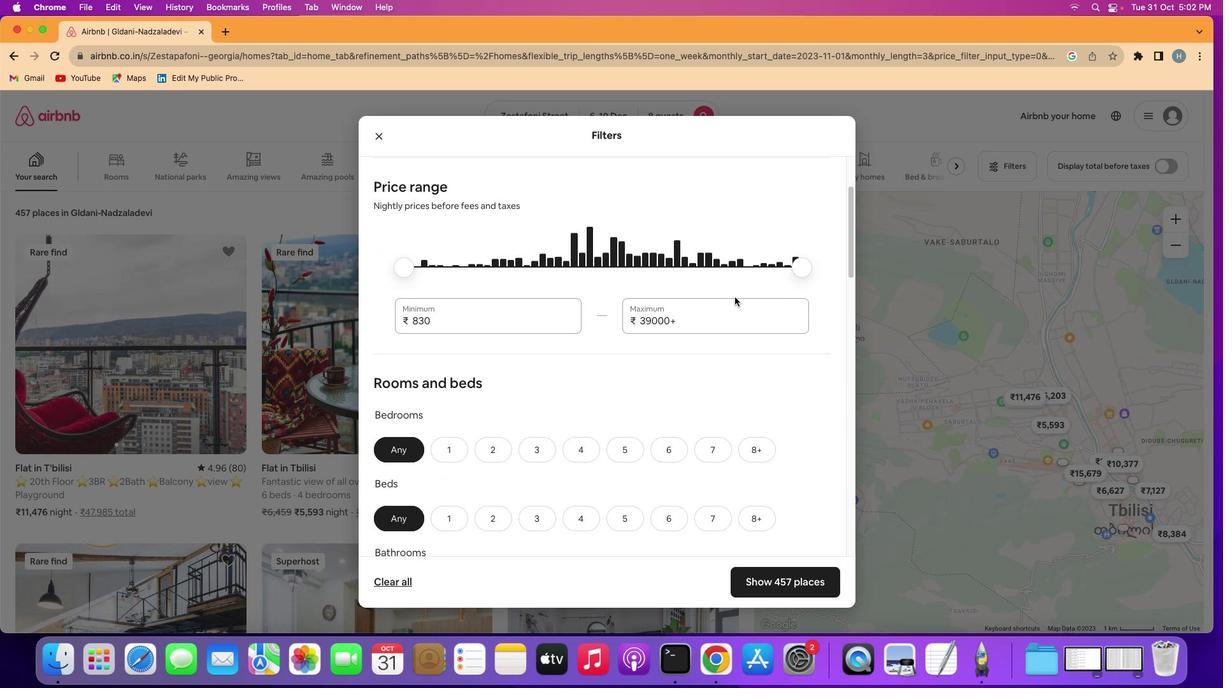
Action: Mouse scrolled (735, 297) with delta (0, 0)
Screenshot: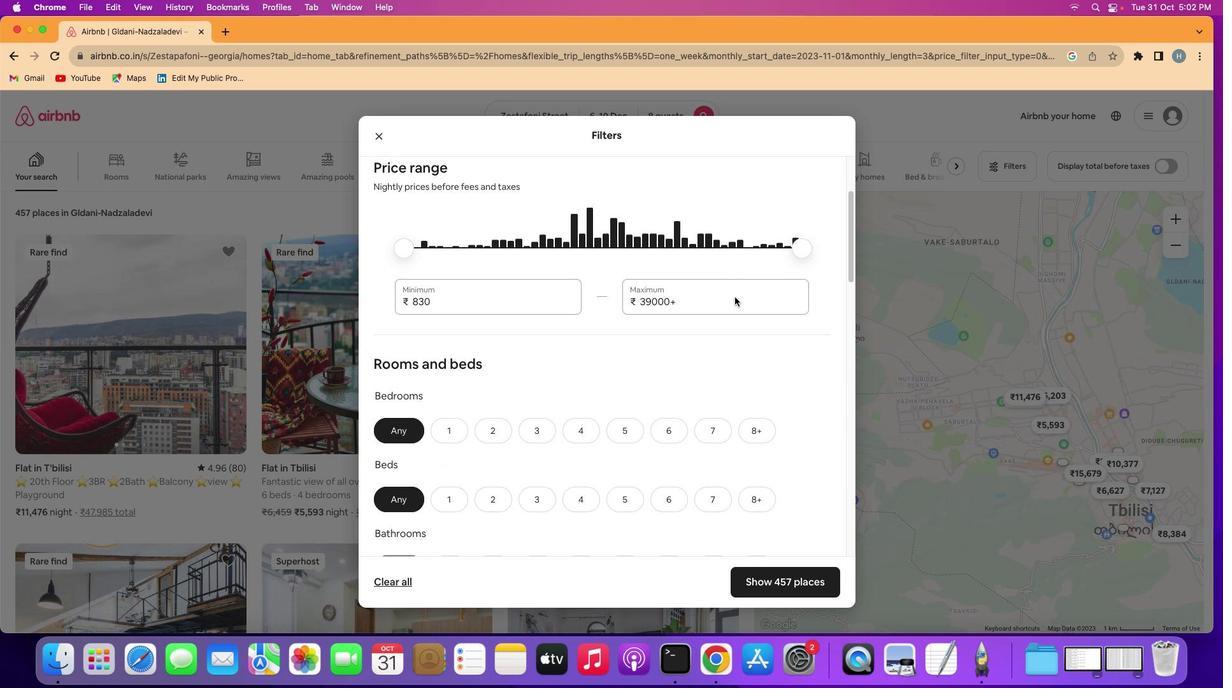 
Action: Mouse moved to (734, 297)
Screenshot: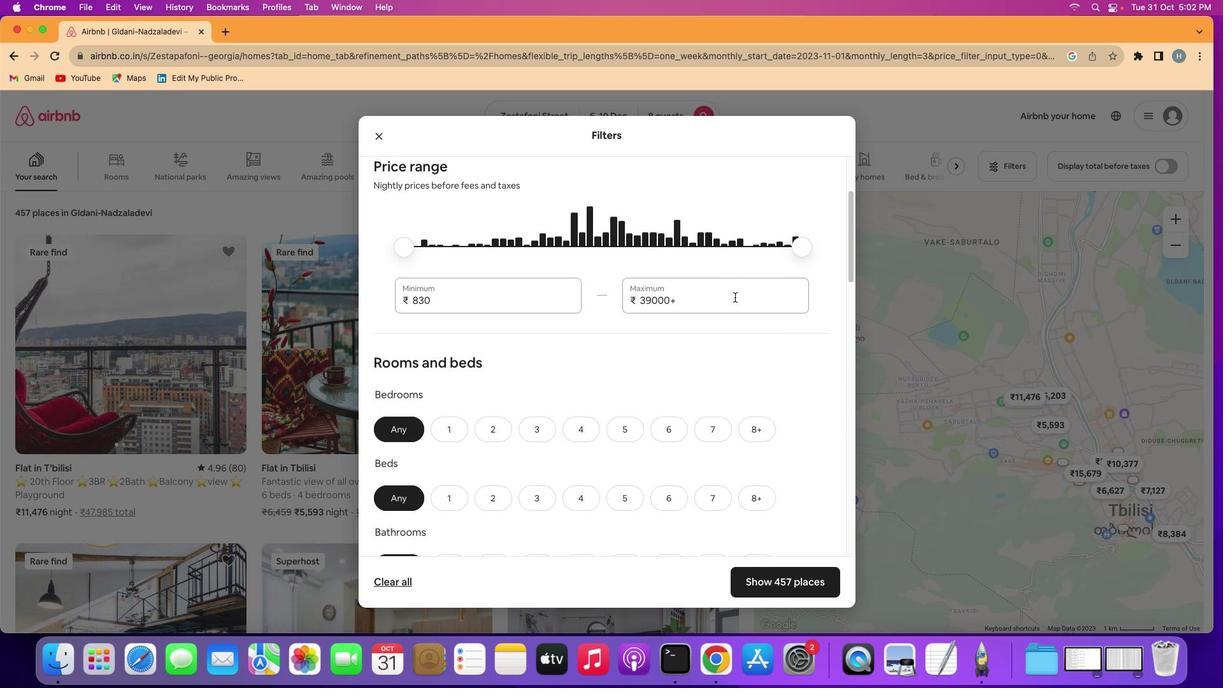 
Action: Mouse scrolled (734, 297) with delta (0, 0)
Screenshot: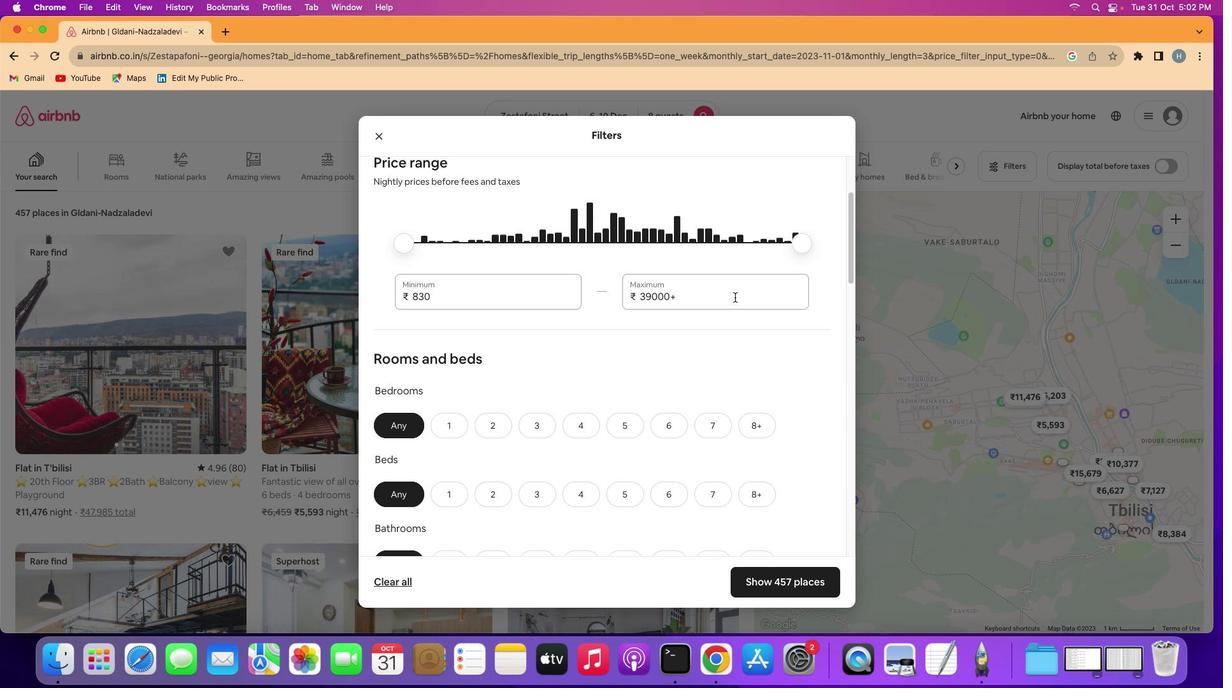 
Action: Mouse scrolled (734, 297) with delta (0, 0)
Screenshot: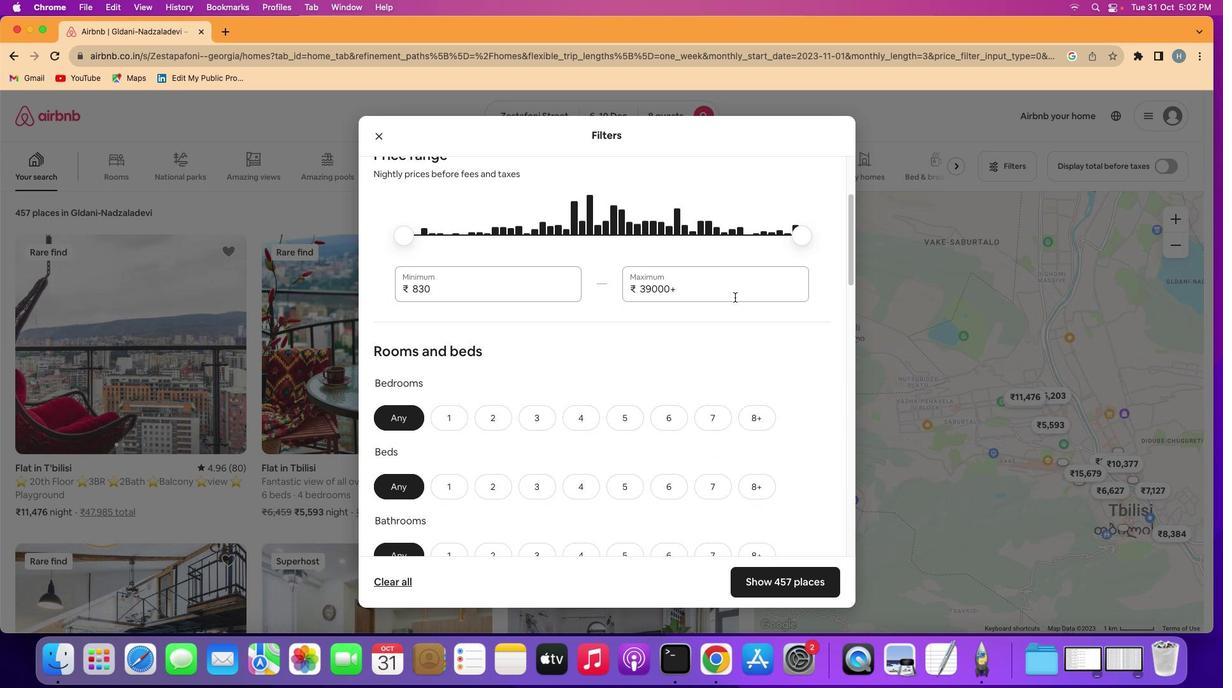 
Action: Mouse scrolled (734, 297) with delta (0, 0)
Screenshot: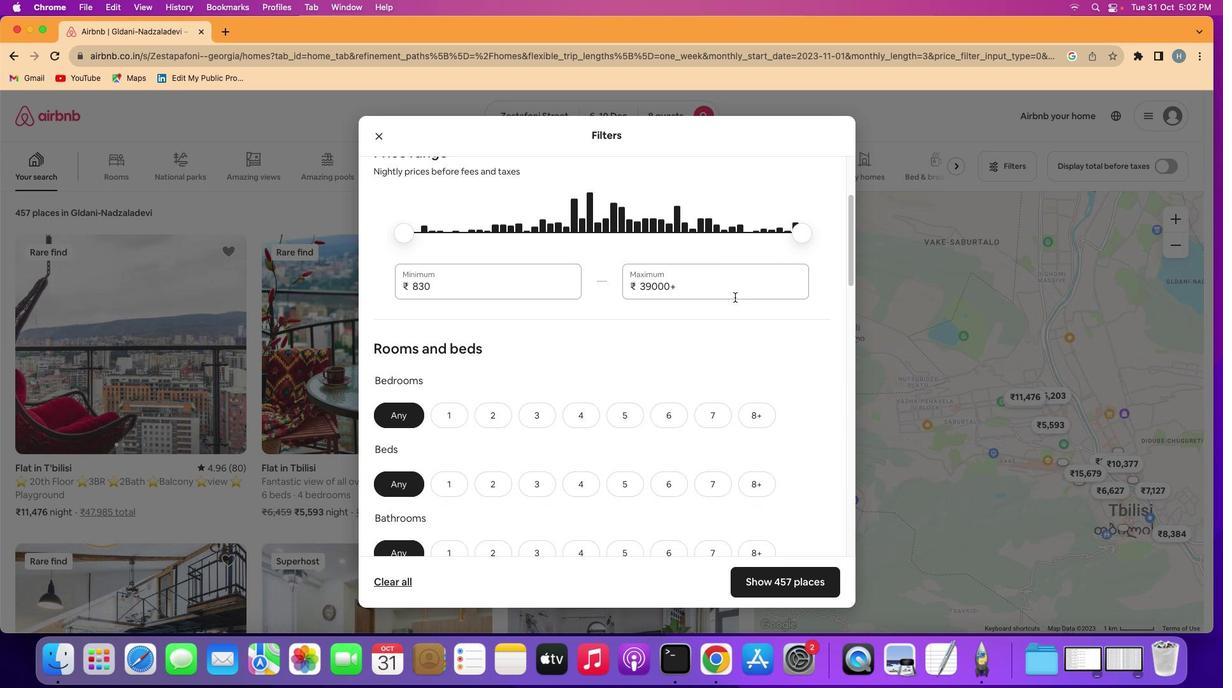 
Action: Mouse scrolled (734, 297) with delta (0, 0)
Screenshot: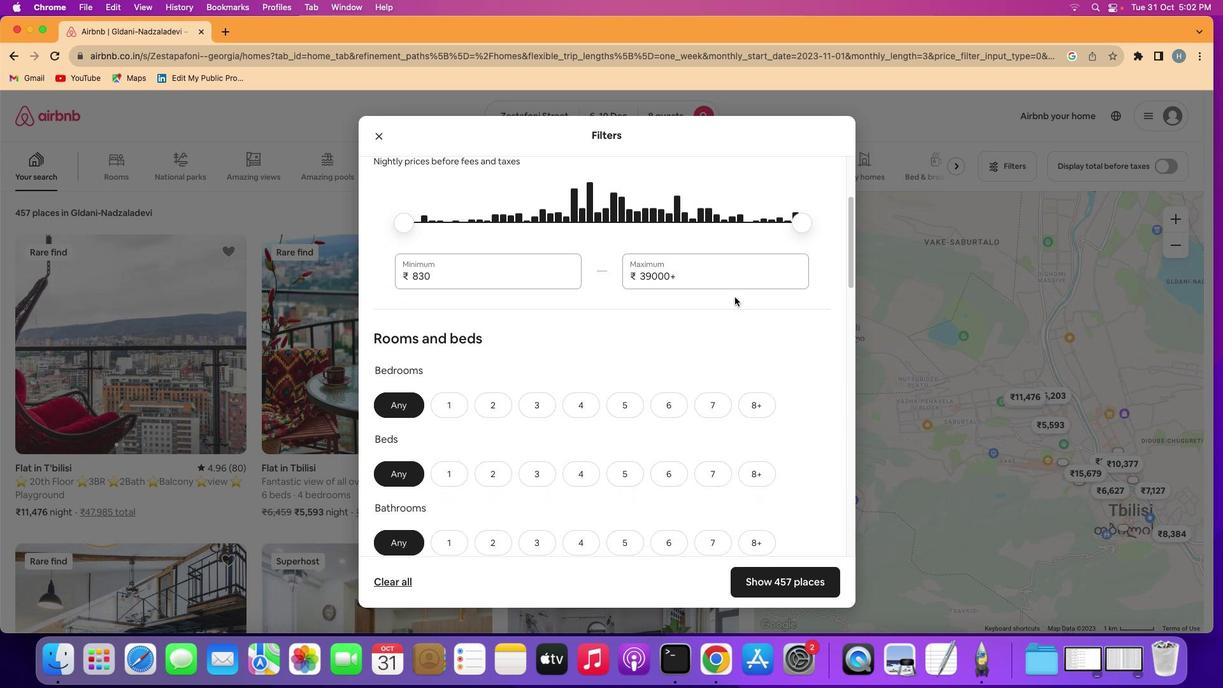 
Action: Mouse scrolled (734, 297) with delta (0, 0)
Screenshot: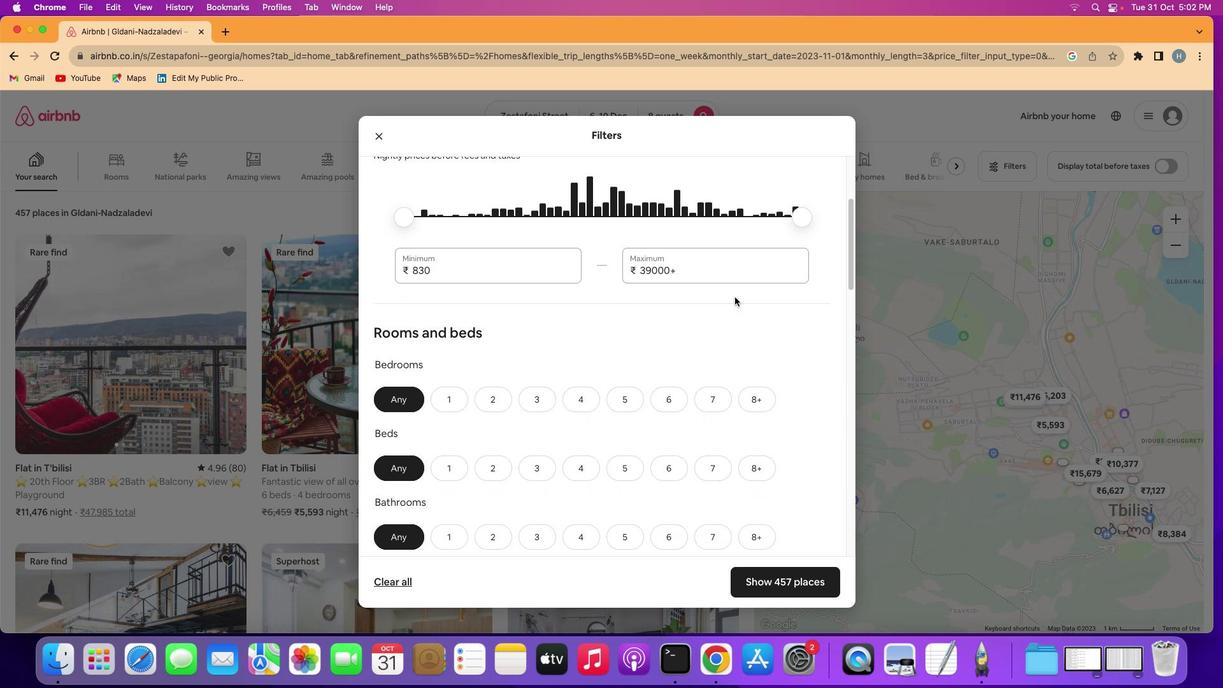 
Action: Mouse scrolled (734, 297) with delta (0, 0)
Screenshot: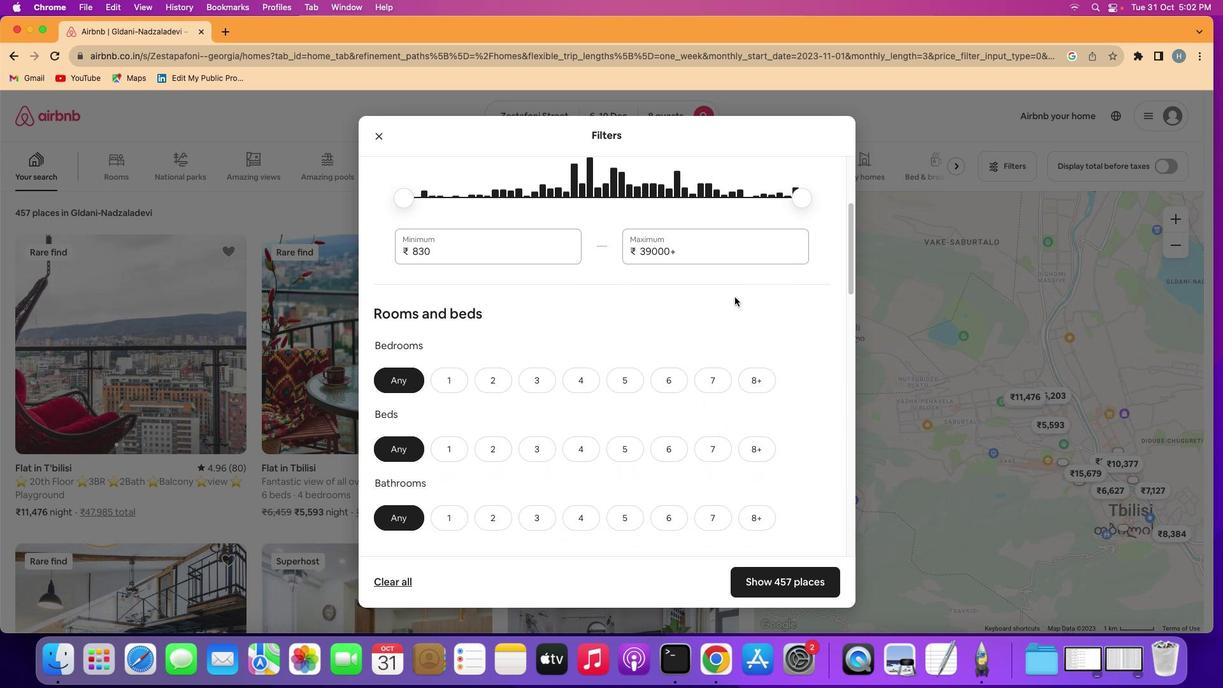 
Action: Mouse moved to (734, 297)
Screenshot: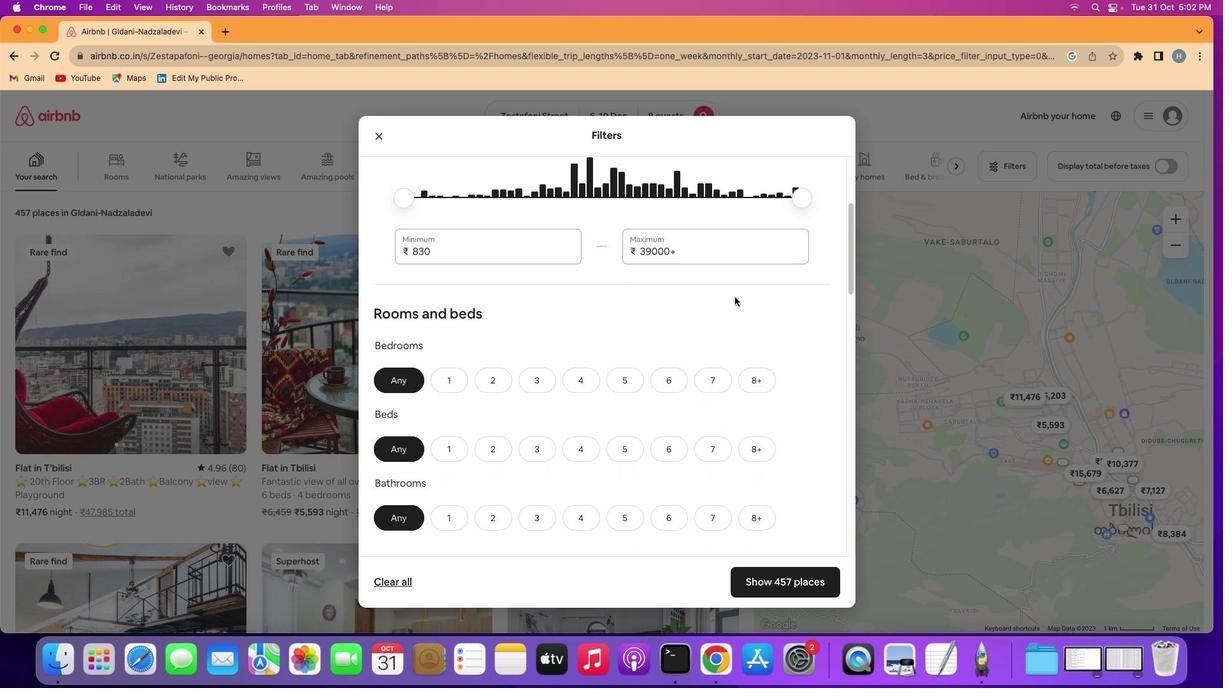 
Action: Mouse scrolled (734, 297) with delta (0, 0)
Screenshot: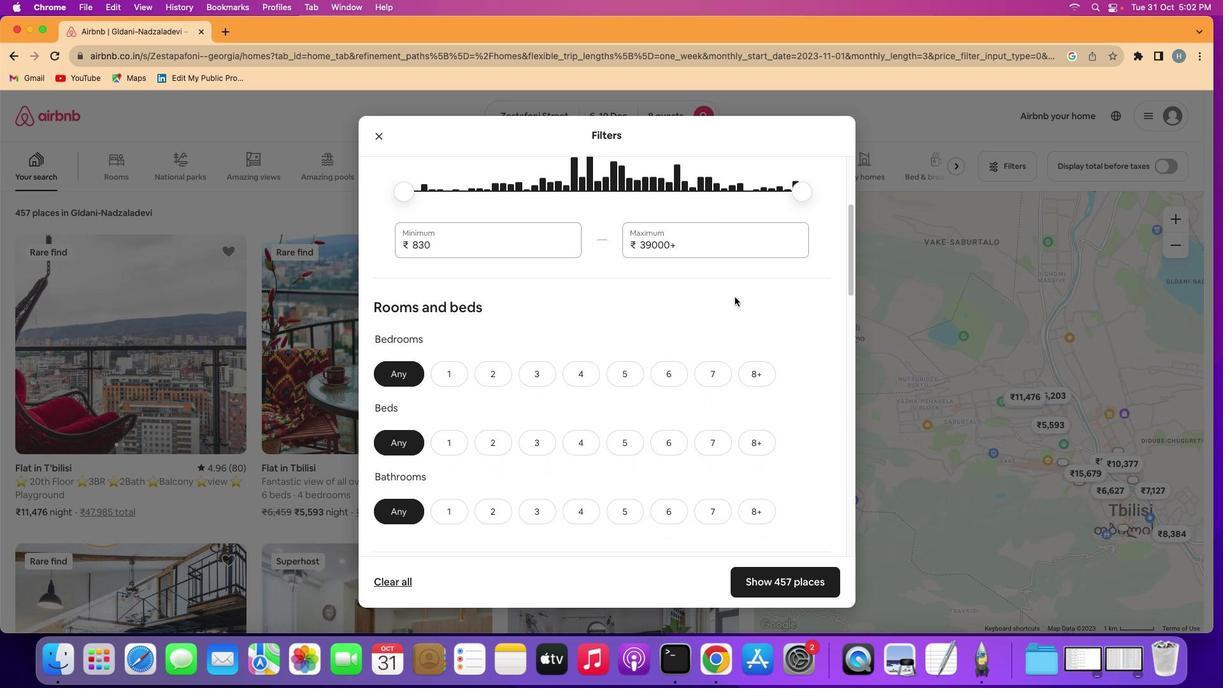 
Action: Mouse scrolled (734, 297) with delta (0, 0)
Screenshot: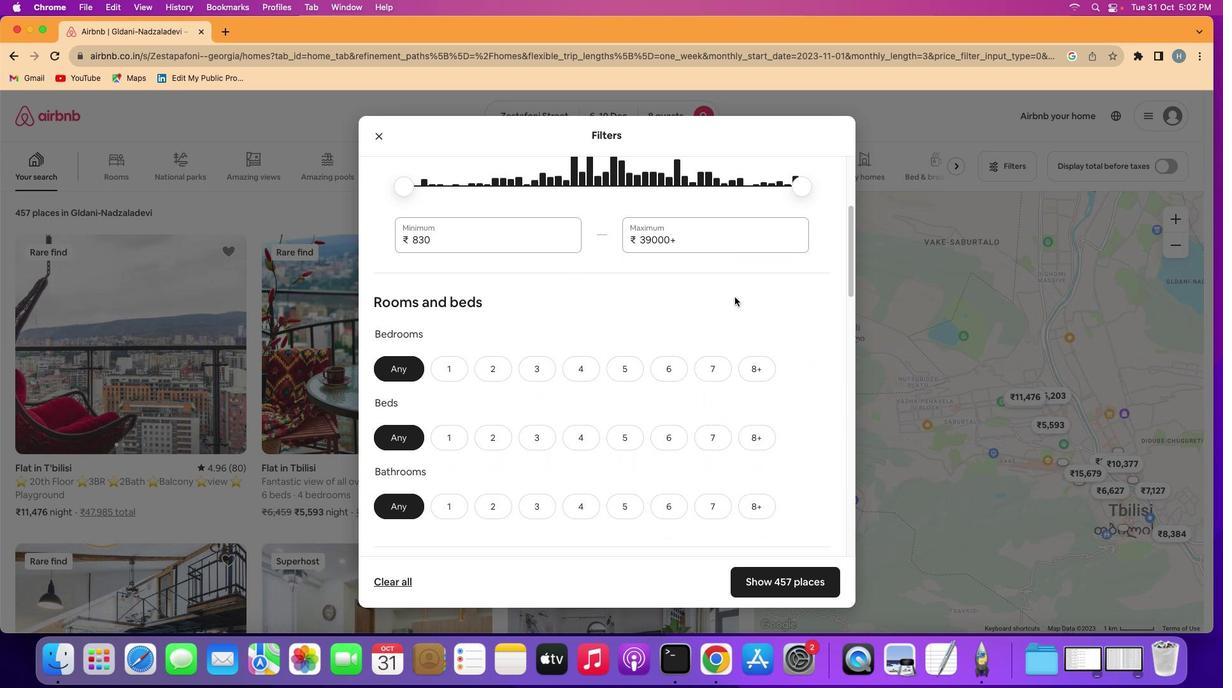 
Action: Mouse scrolled (734, 297) with delta (0, 0)
Screenshot: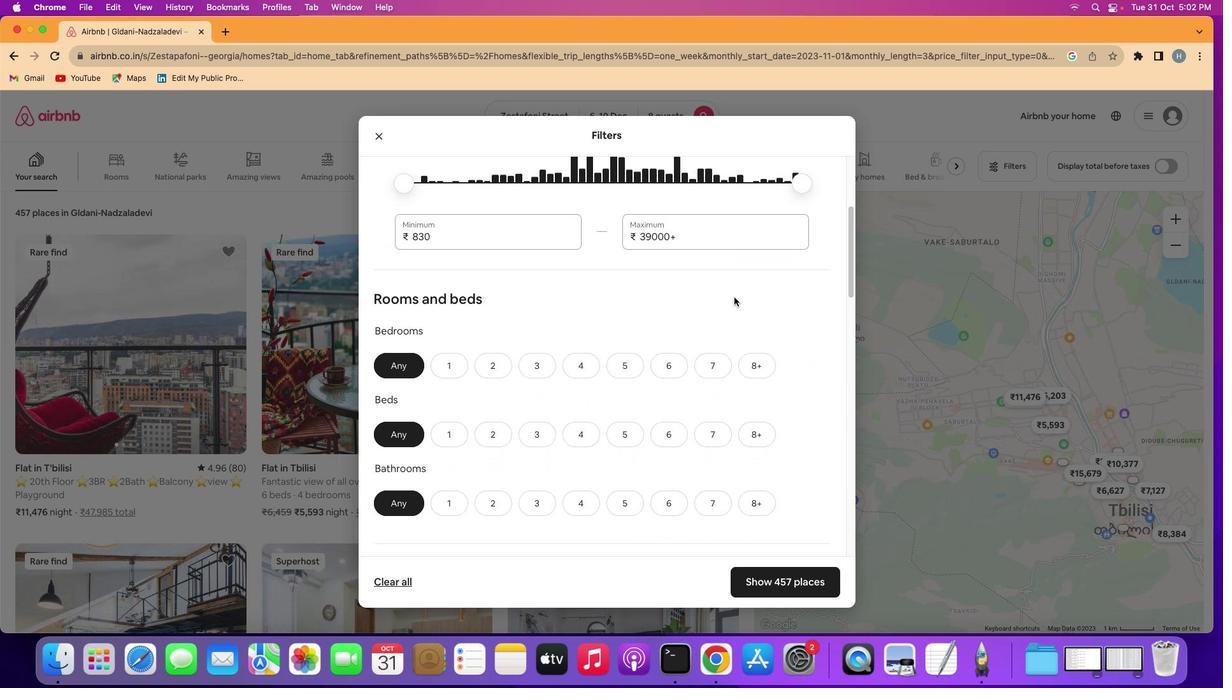 
Action: Mouse moved to (734, 297)
Screenshot: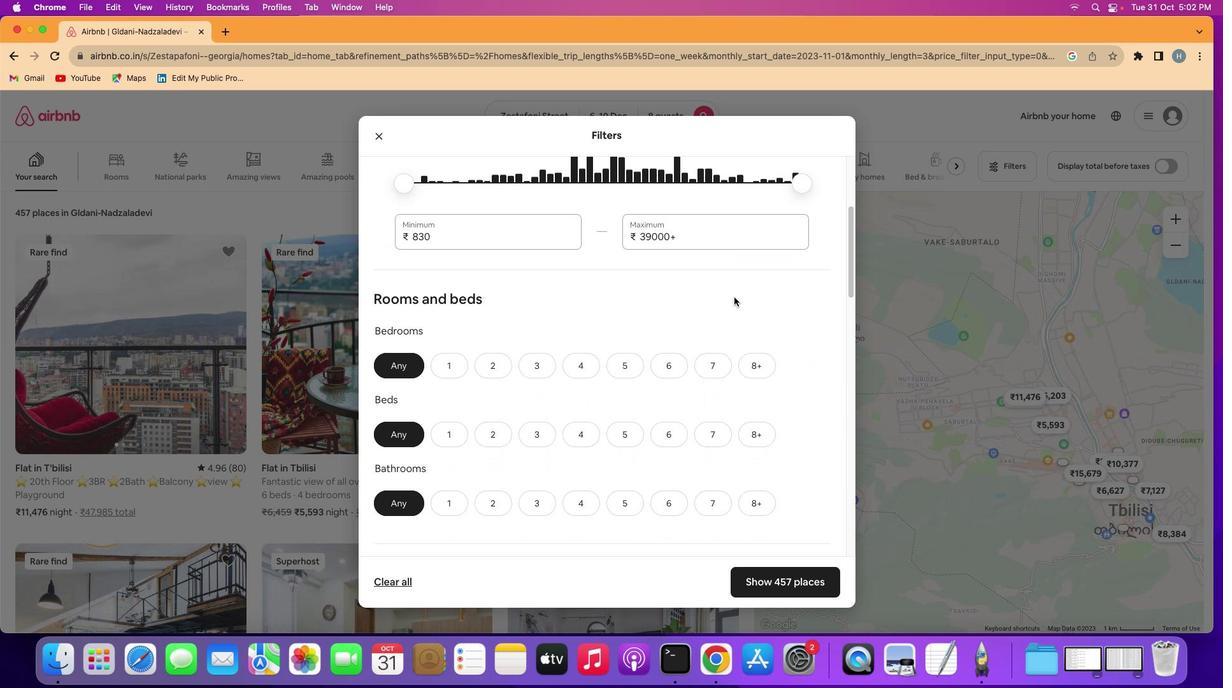 
Action: Mouse scrolled (734, 297) with delta (0, 0)
Screenshot: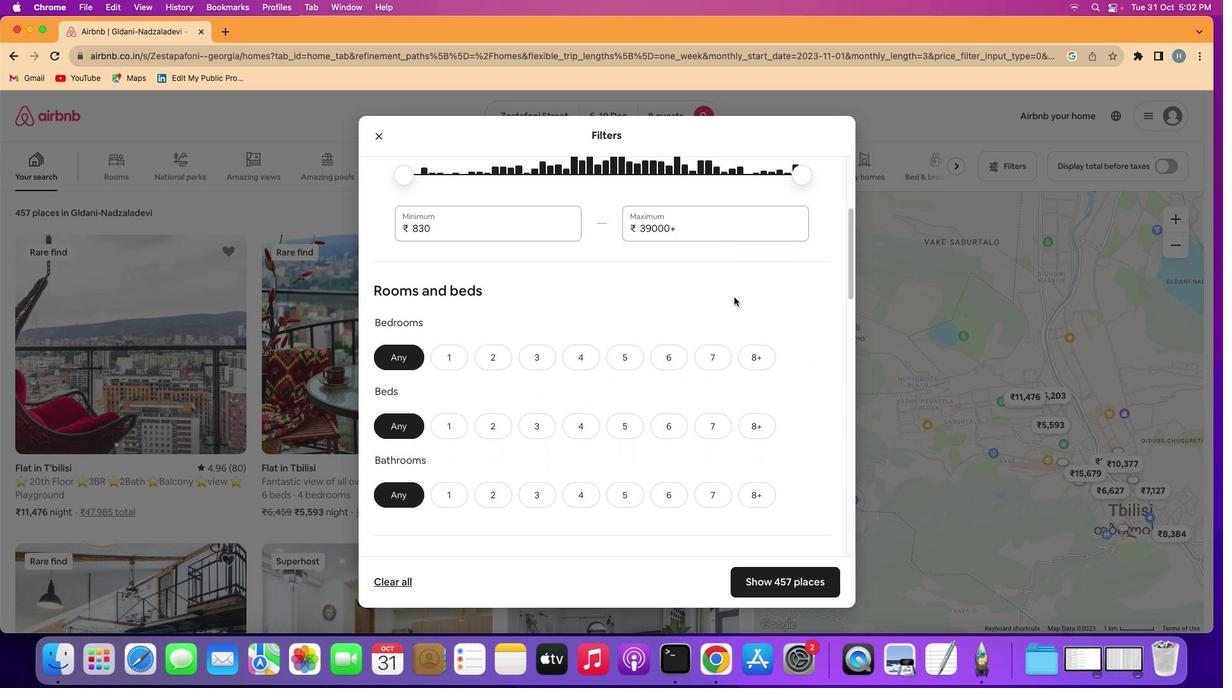 
Action: Mouse scrolled (734, 297) with delta (0, 0)
Screenshot: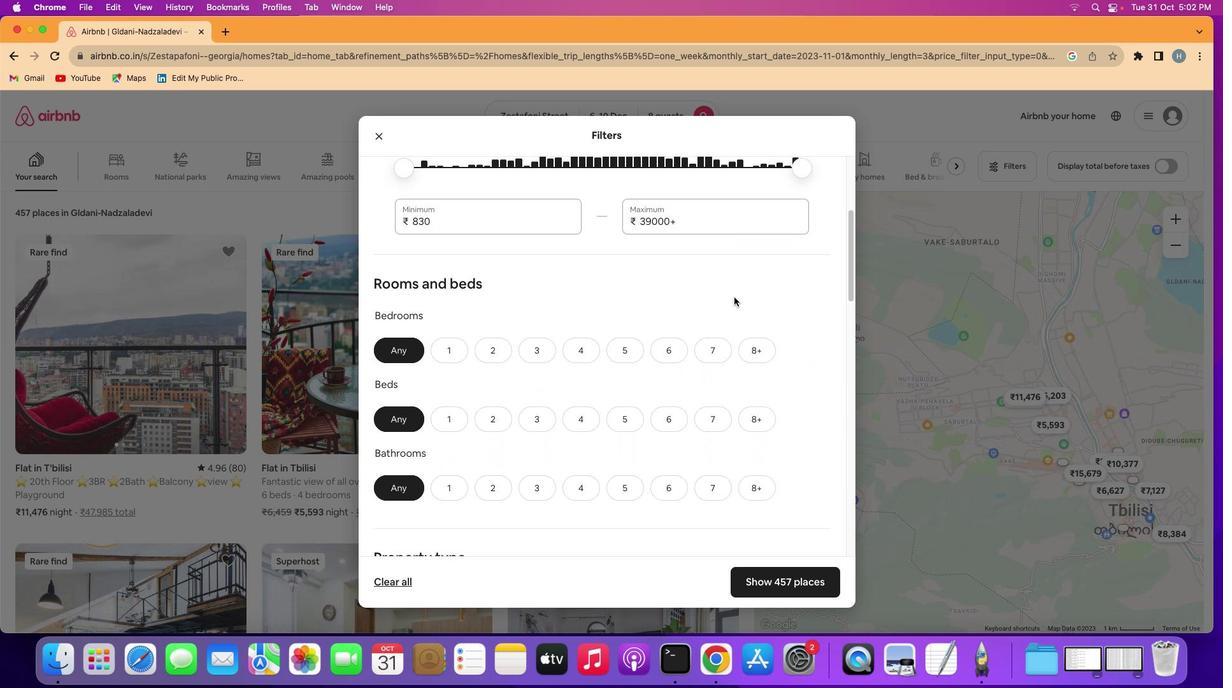 
Action: Mouse scrolled (734, 297) with delta (0, 0)
Screenshot: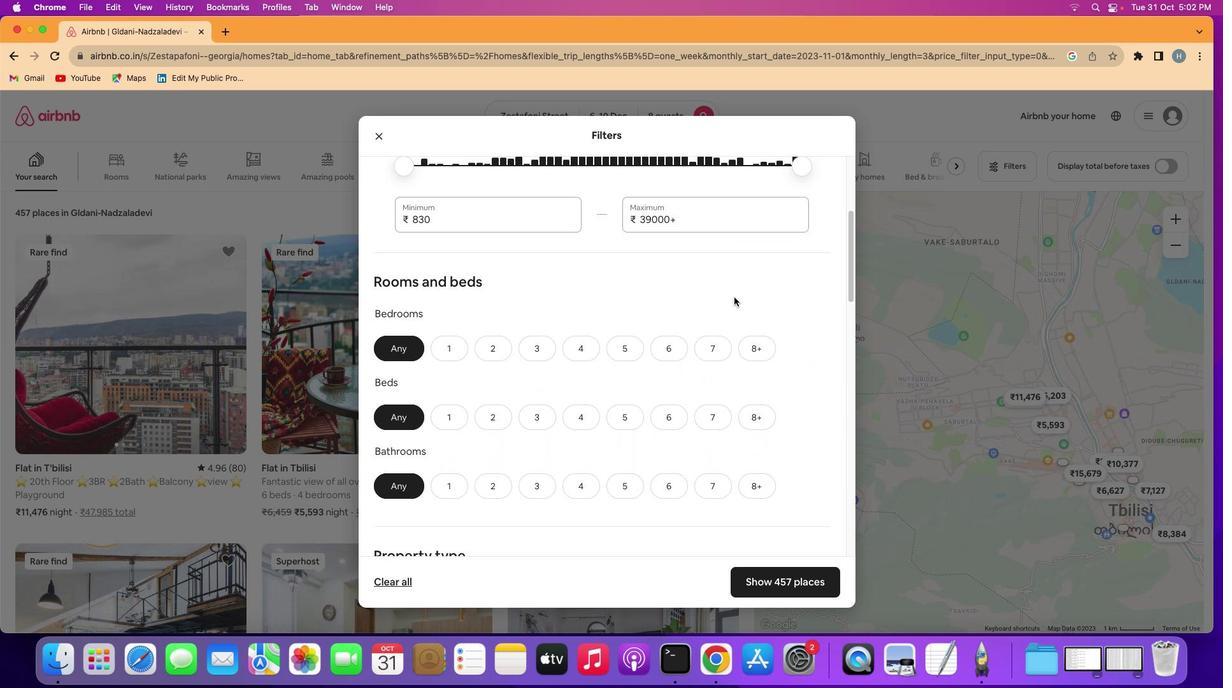 
Action: Mouse scrolled (734, 297) with delta (0, 0)
Screenshot: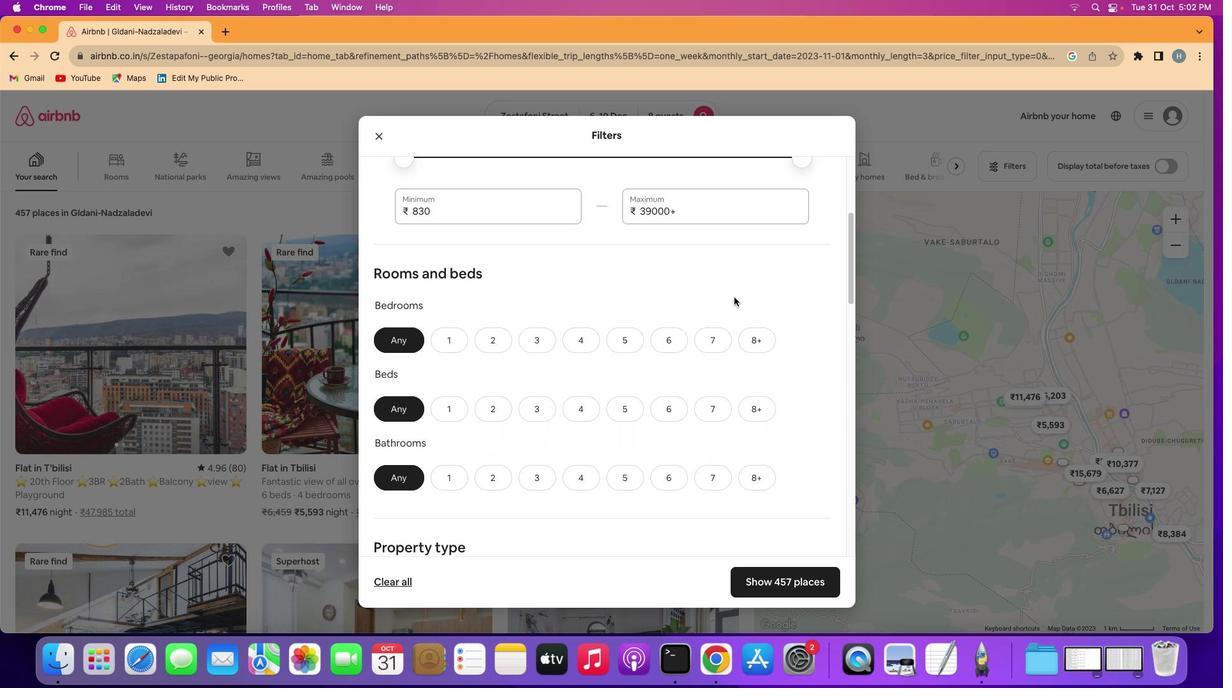 
Action: Mouse scrolled (734, 297) with delta (0, 0)
Screenshot: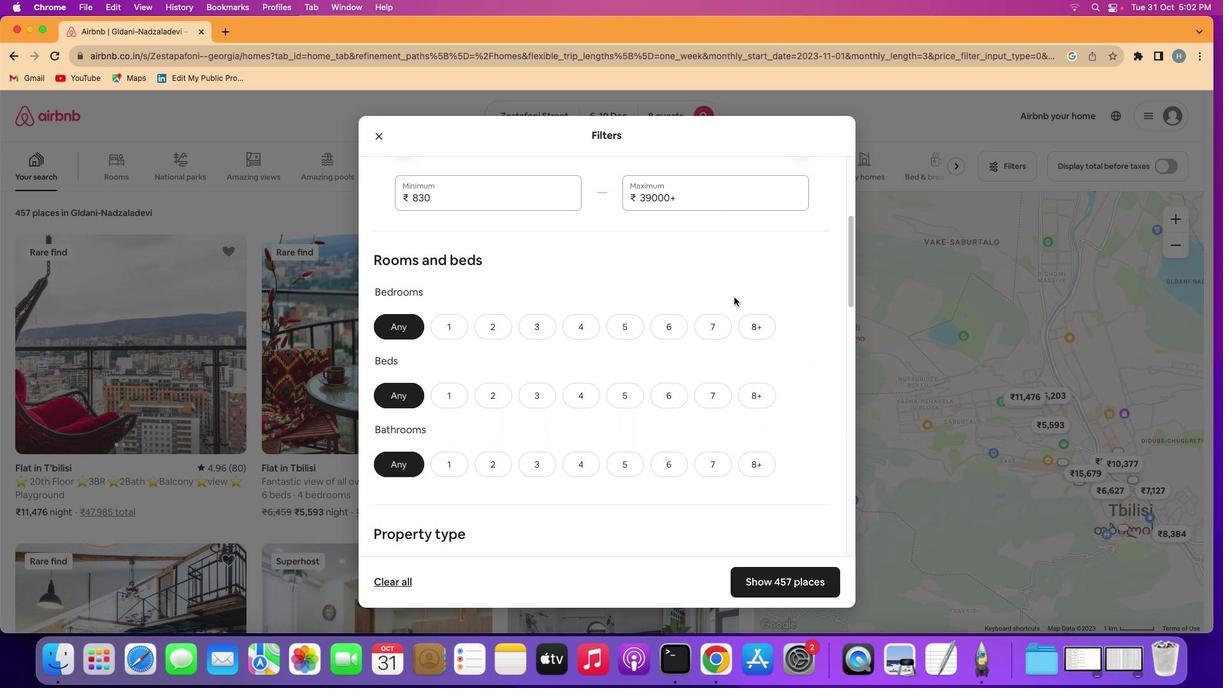 
Action: Mouse scrolled (734, 297) with delta (0, 0)
Screenshot: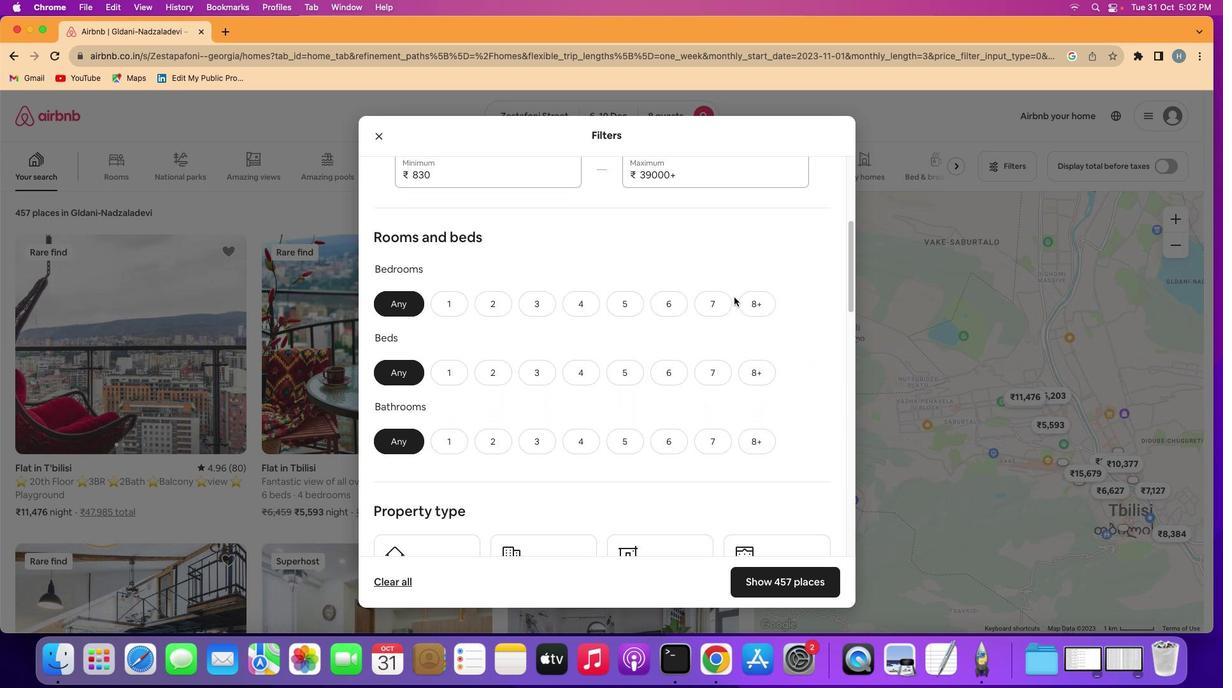 
Action: Mouse scrolled (734, 297) with delta (0, 0)
Screenshot: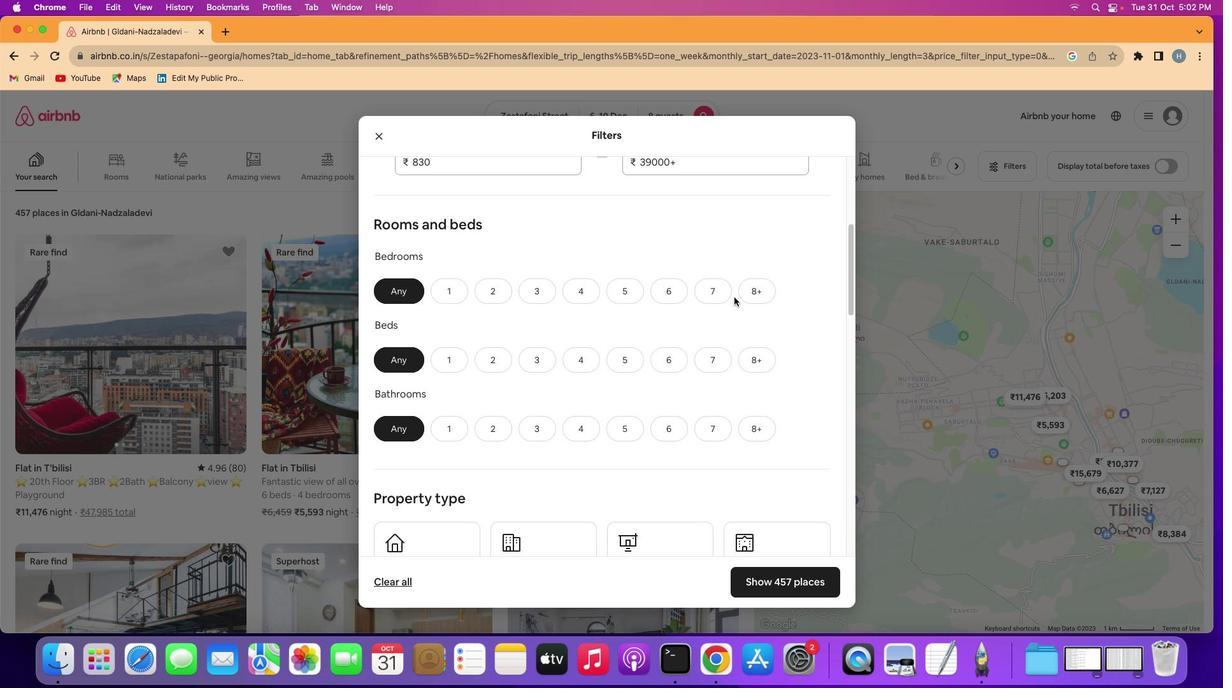 
Action: Mouse scrolled (734, 297) with delta (0, 0)
Screenshot: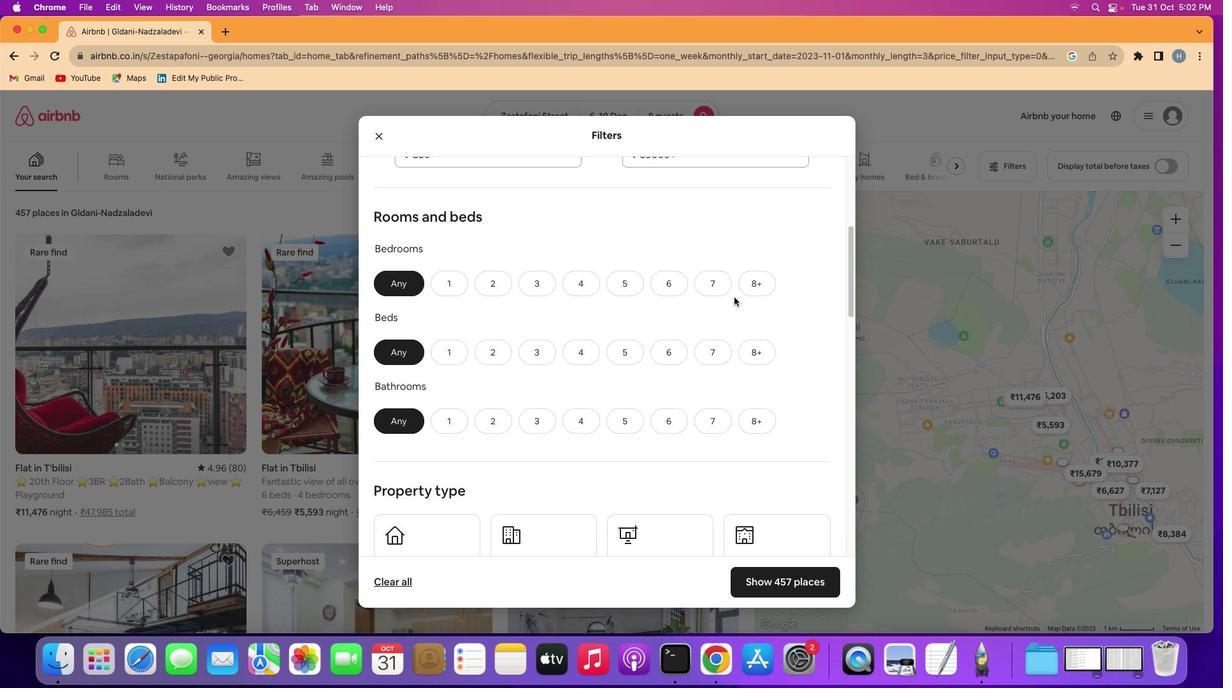 
Action: Mouse scrolled (734, 297) with delta (0, 0)
Screenshot: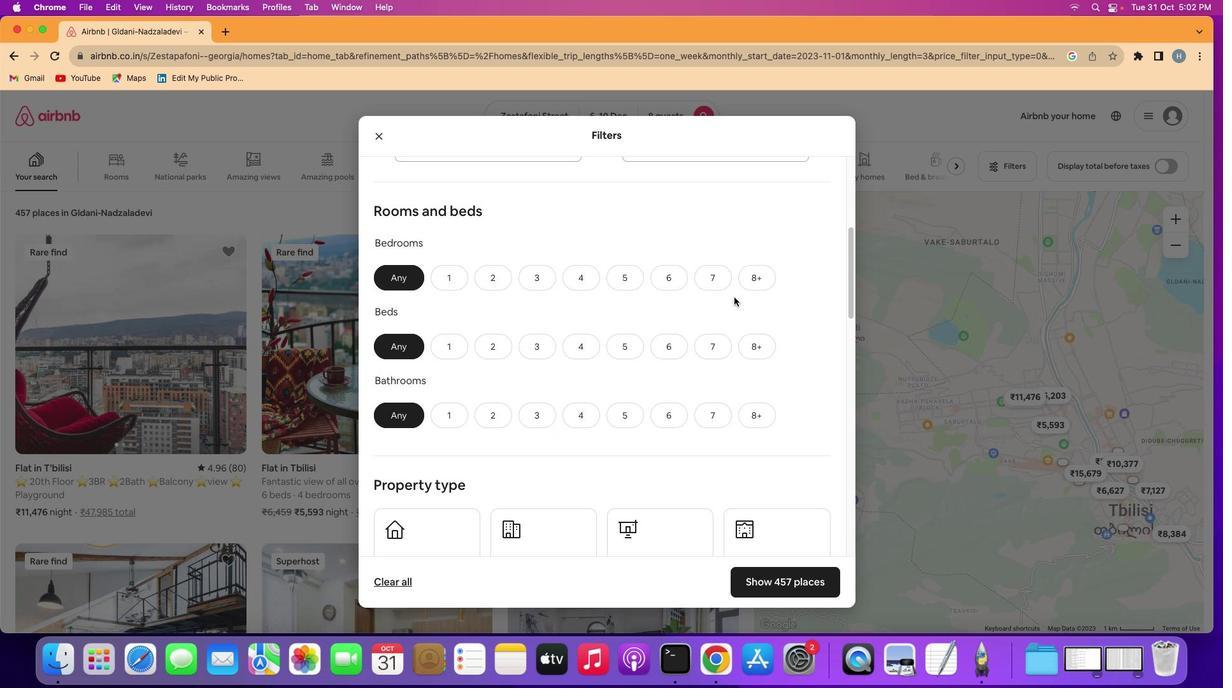 
Action: Mouse scrolled (734, 297) with delta (0, 0)
Screenshot: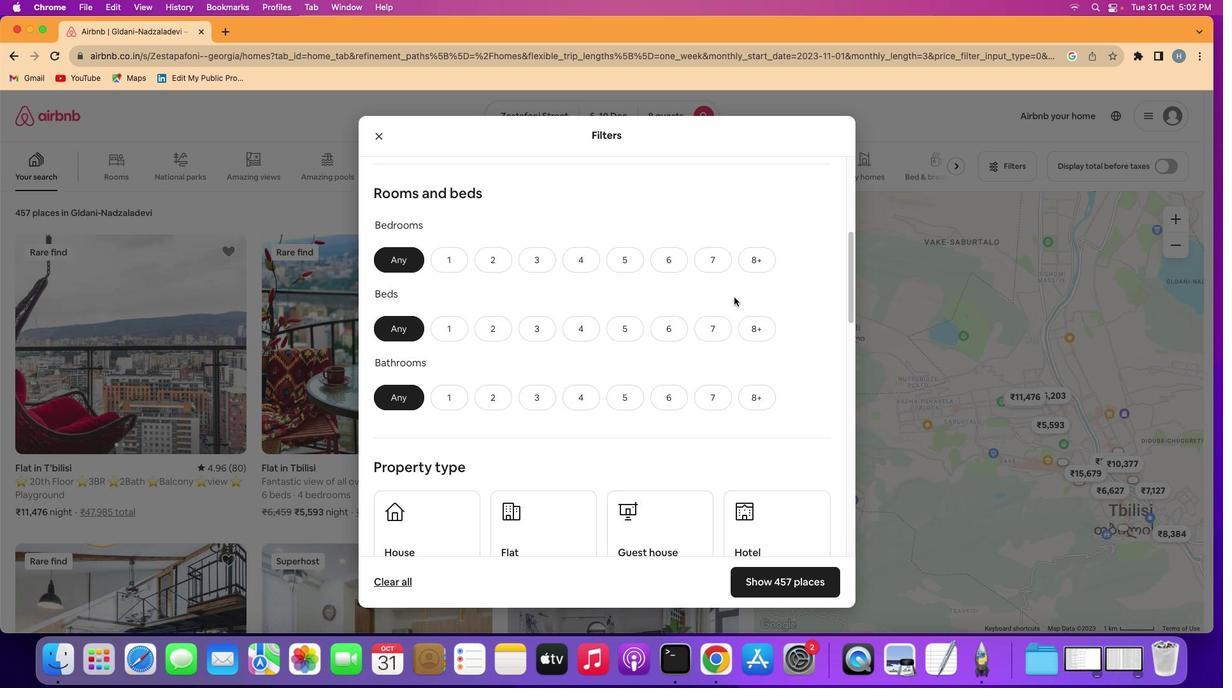 
Action: Mouse scrolled (734, 297) with delta (0, 0)
Screenshot: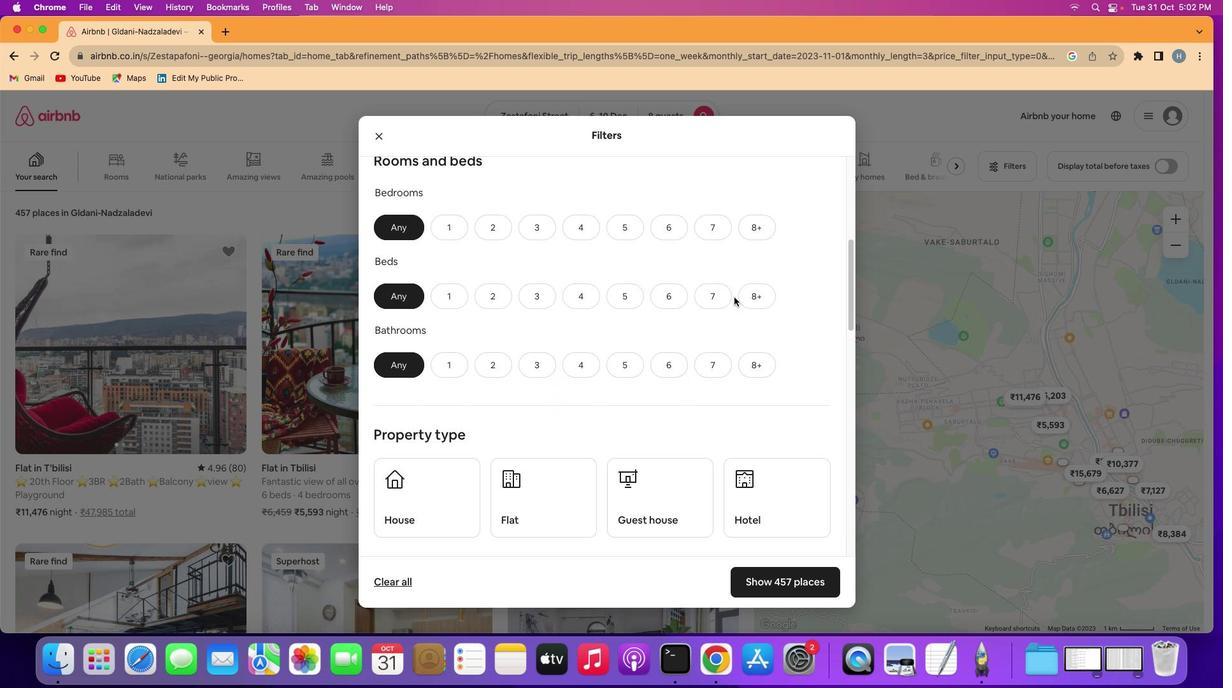 
Action: Mouse scrolled (734, 297) with delta (0, 0)
Screenshot: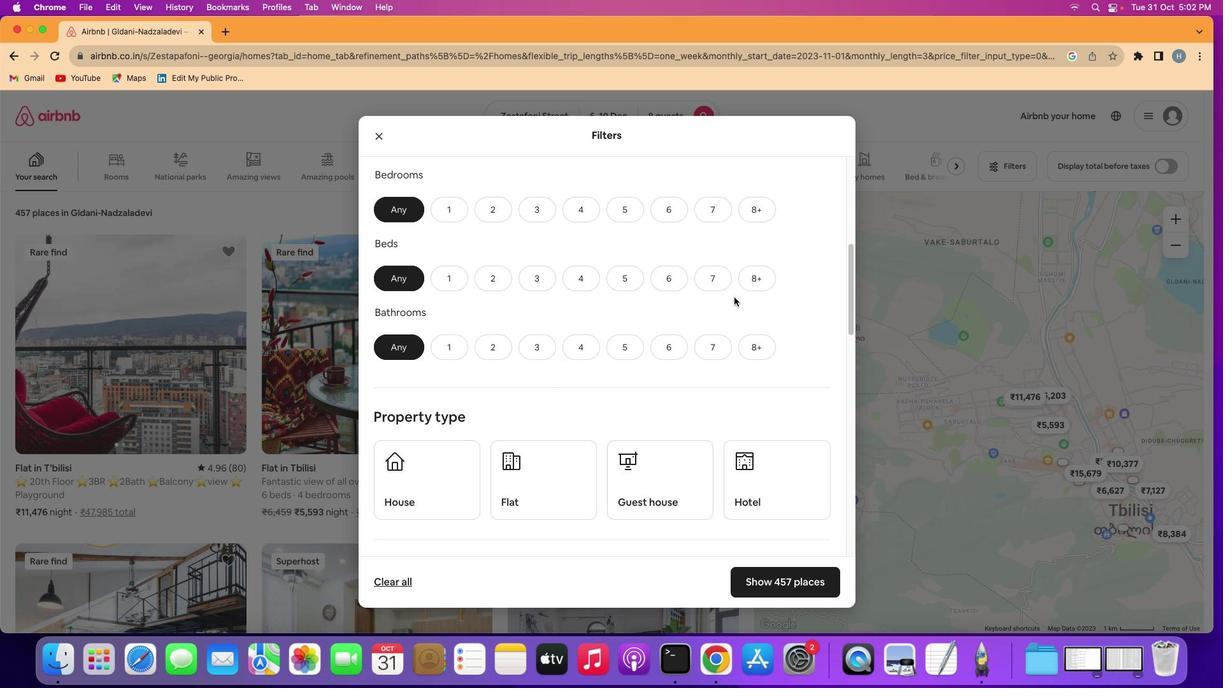 
Action: Mouse moved to (672, 208)
Screenshot: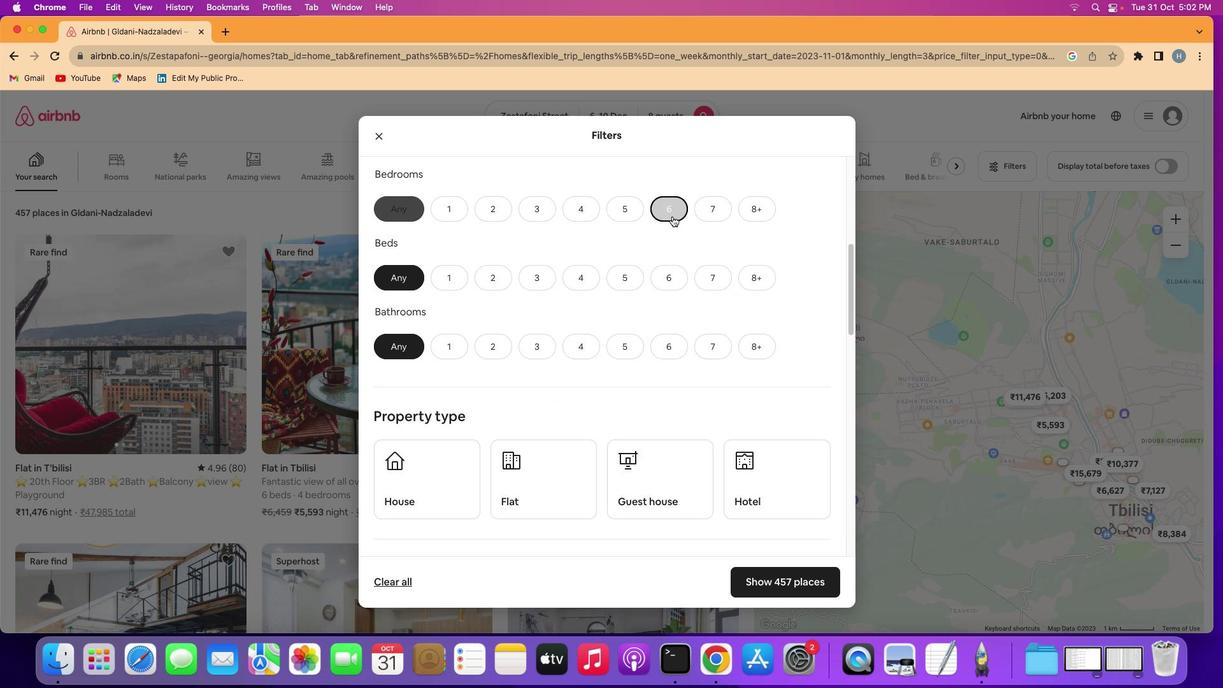 
Action: Mouse pressed left at (672, 208)
Screenshot: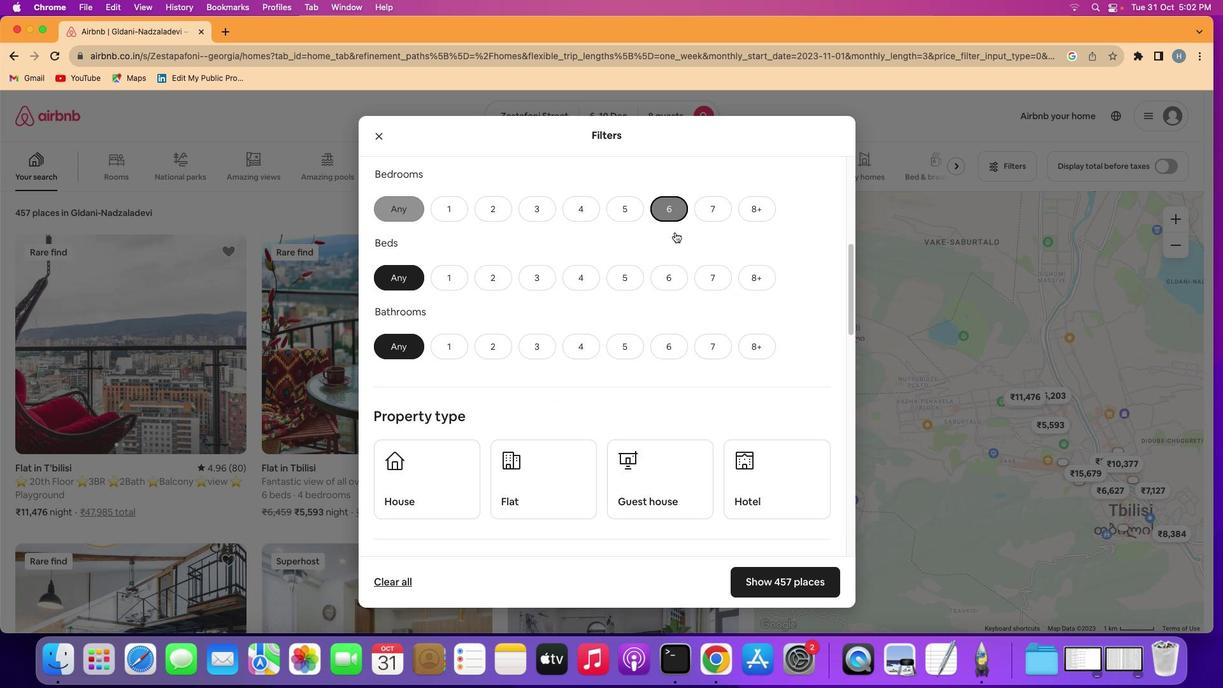 
Action: Mouse moved to (670, 276)
Screenshot: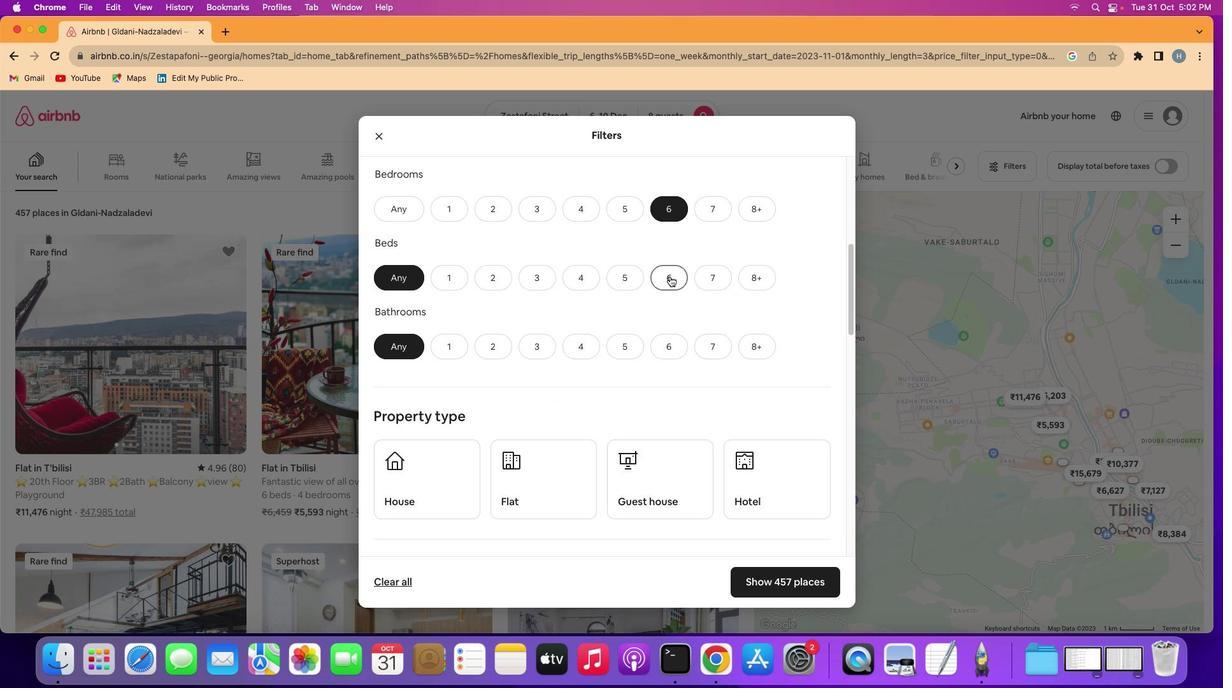
Action: Mouse pressed left at (670, 276)
Screenshot: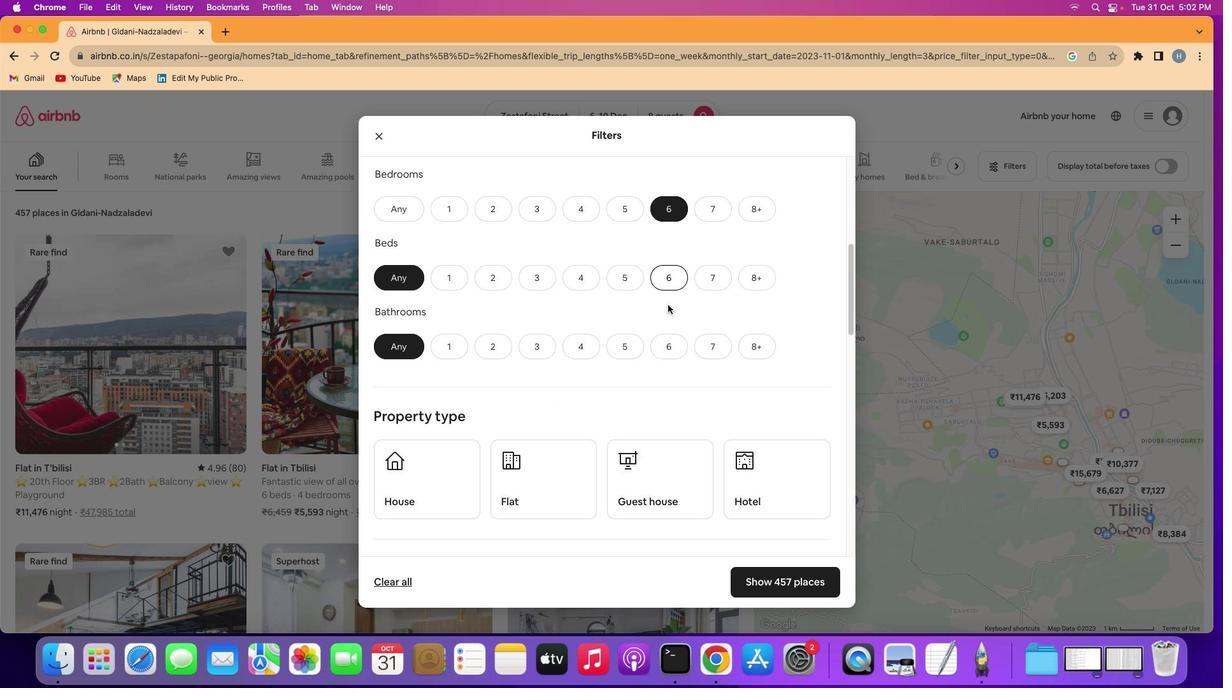 
Action: Mouse moved to (666, 346)
Screenshot: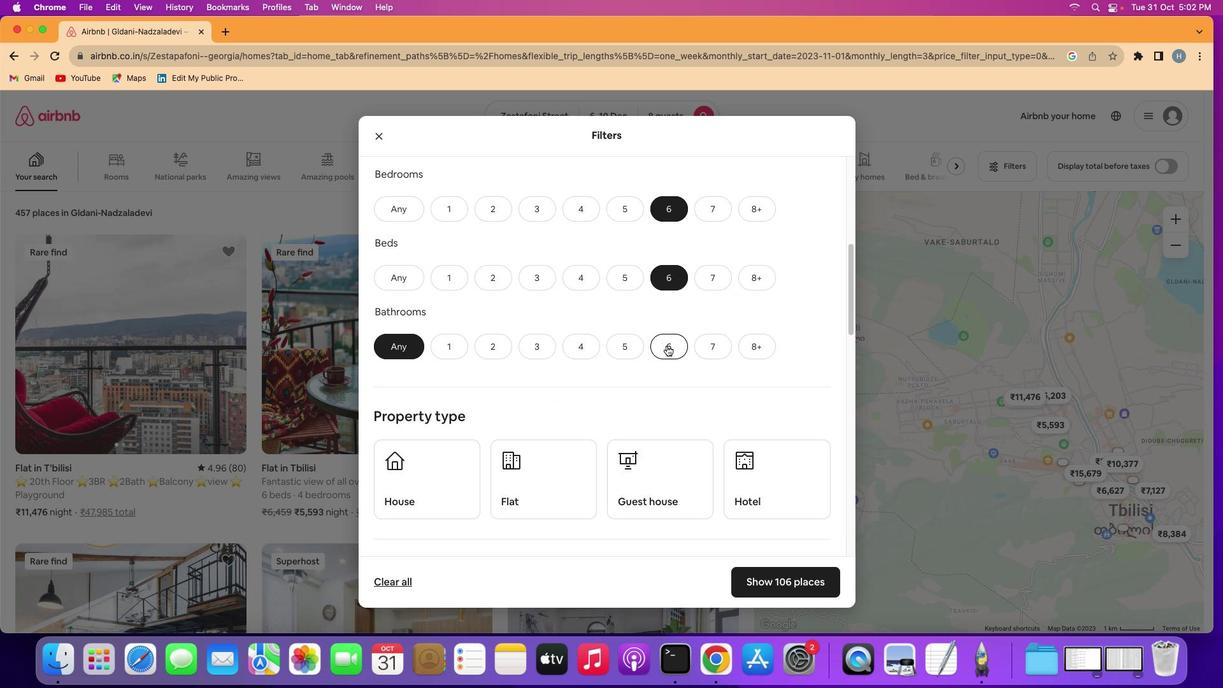 
Action: Mouse pressed left at (666, 346)
Screenshot: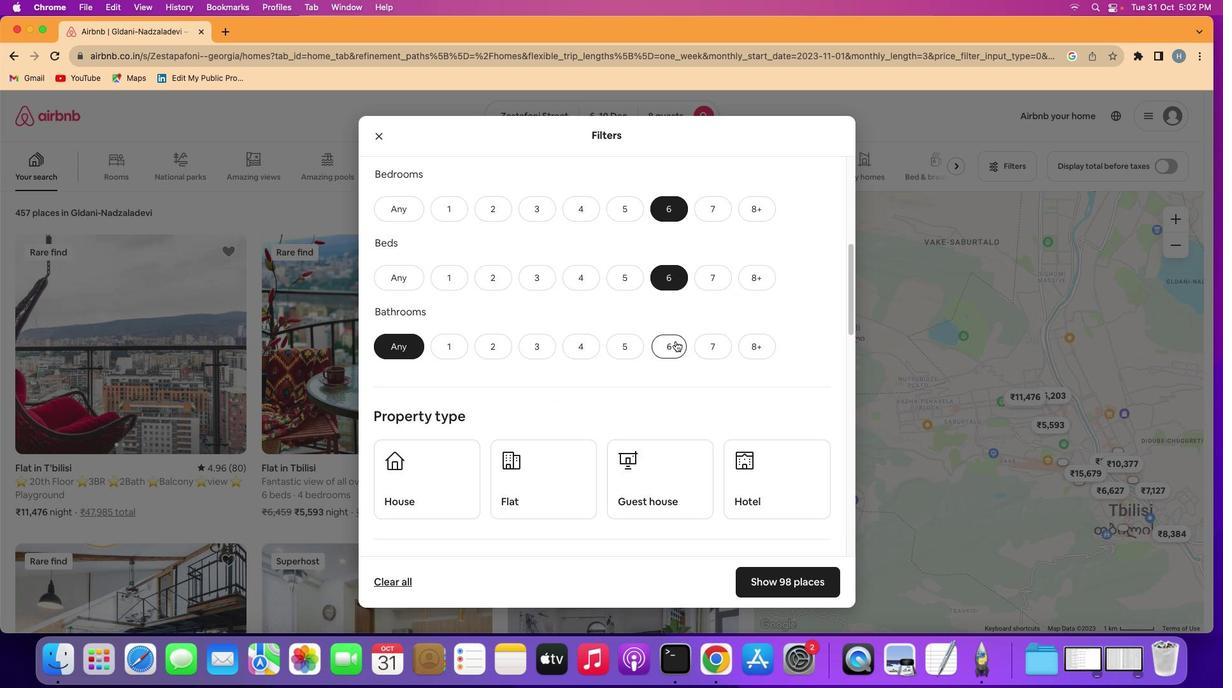 
Action: Mouse moved to (736, 330)
Screenshot: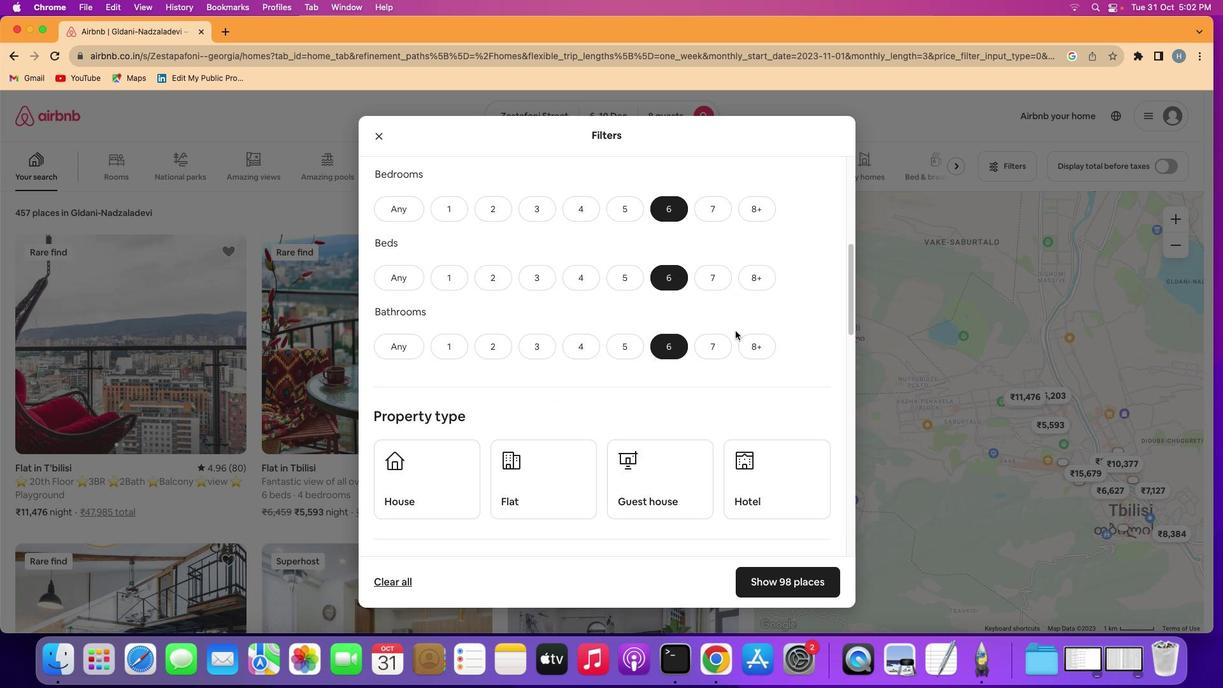 
Action: Mouse scrolled (736, 330) with delta (0, 0)
Screenshot: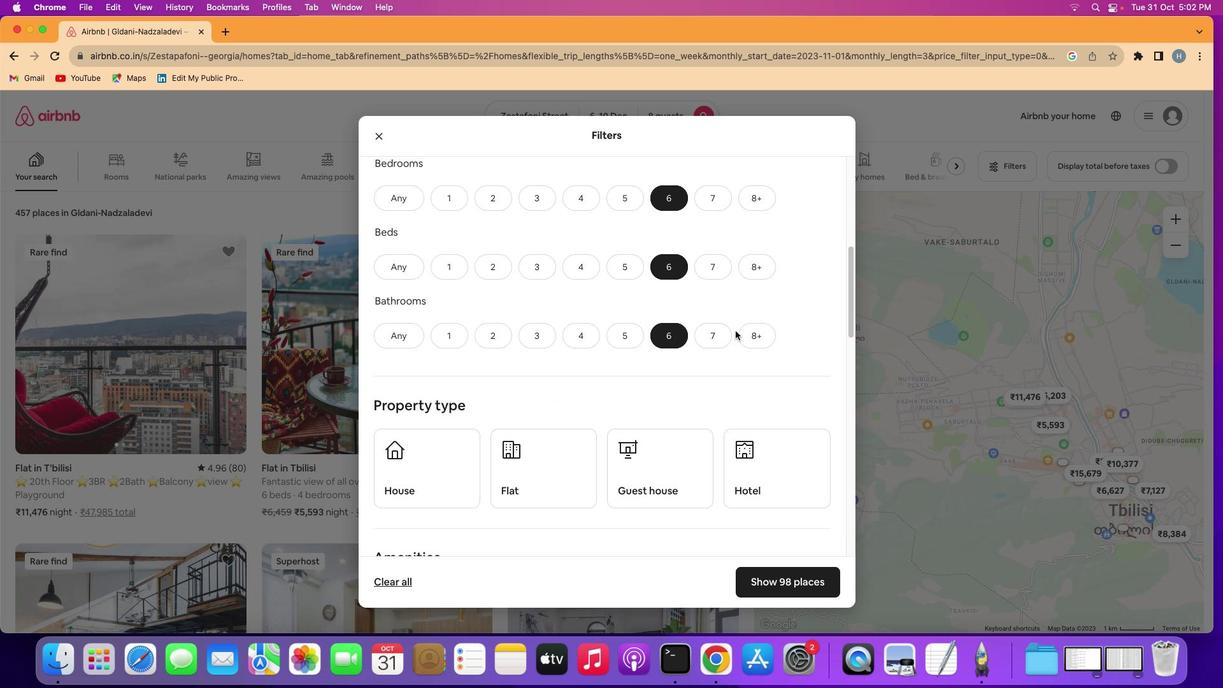 
Action: Mouse scrolled (736, 330) with delta (0, 0)
Screenshot: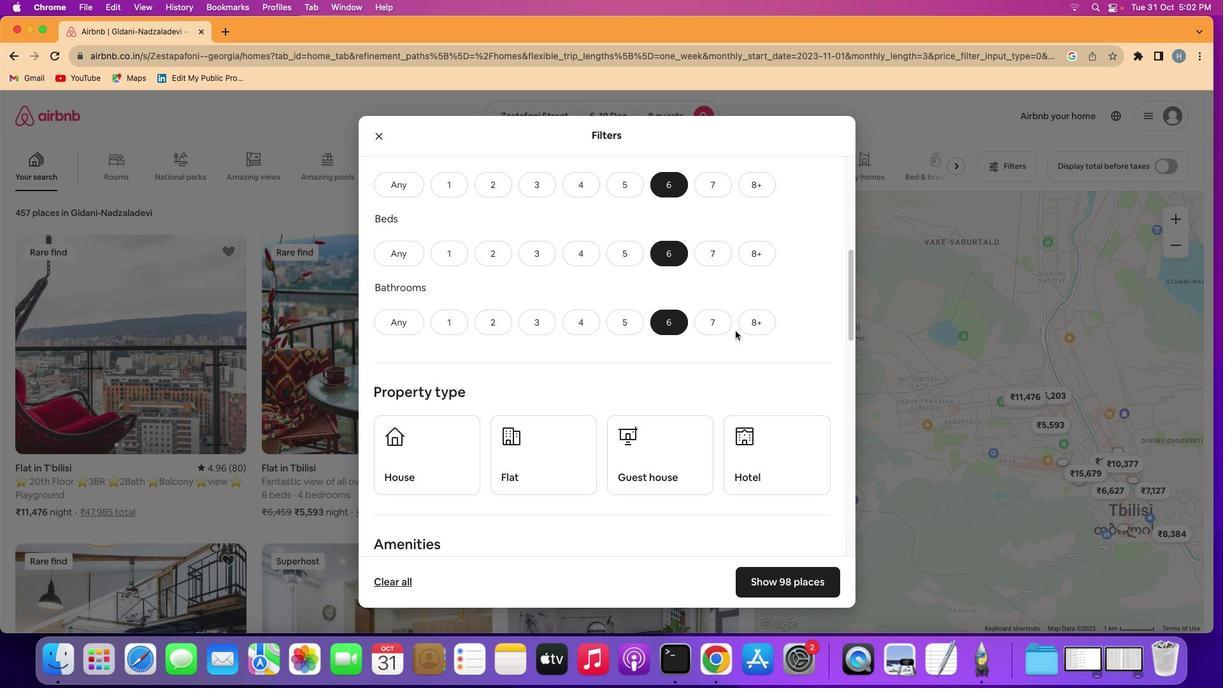 
Action: Mouse scrolled (736, 330) with delta (0, -1)
Screenshot: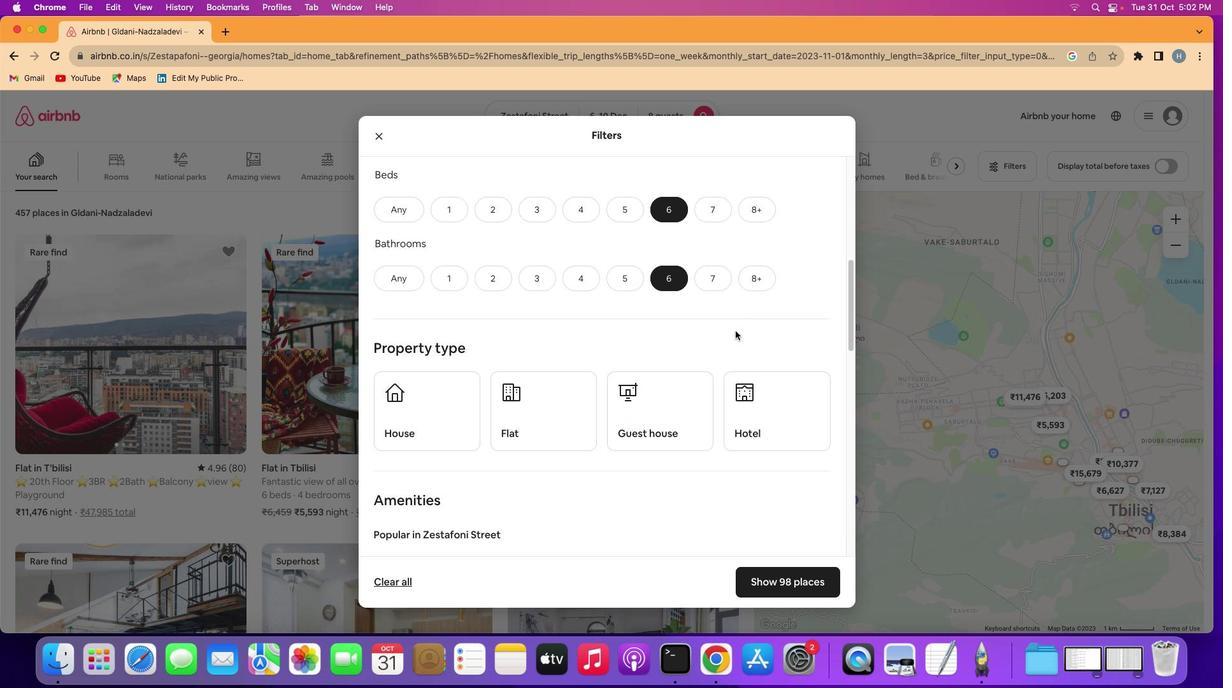 
Action: Mouse scrolled (736, 330) with delta (0, 0)
Screenshot: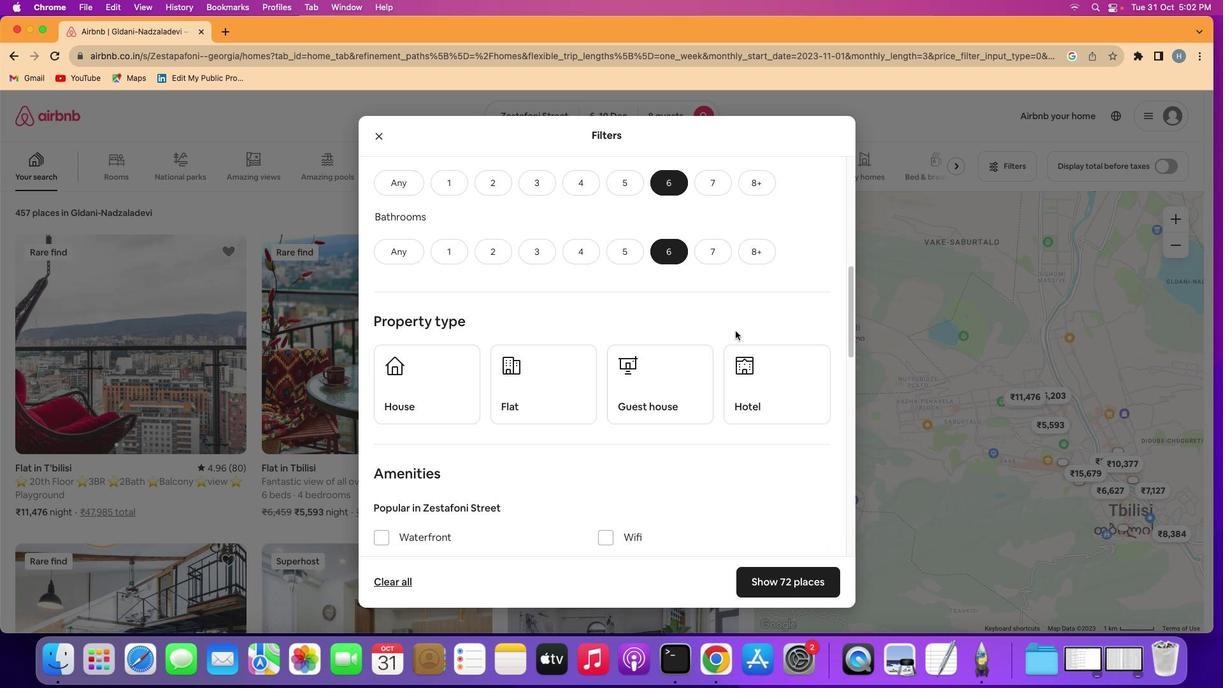 
Action: Mouse scrolled (736, 330) with delta (0, 0)
Screenshot: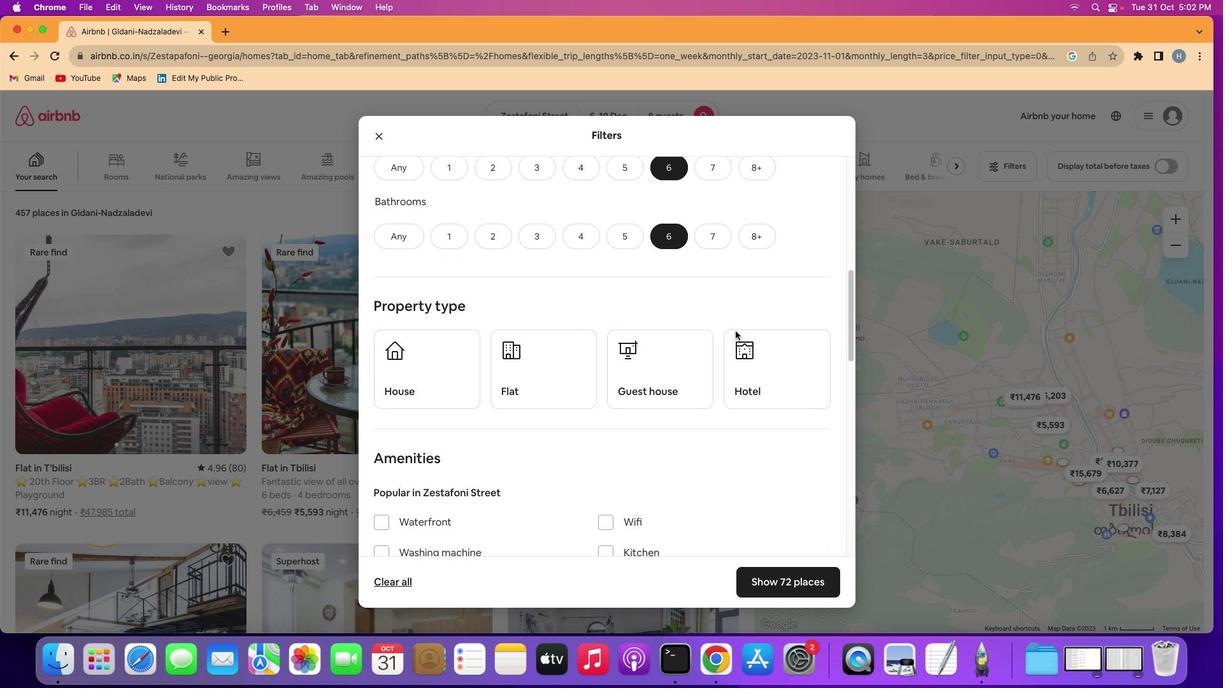 
Action: Mouse scrolled (736, 330) with delta (0, -1)
Screenshot: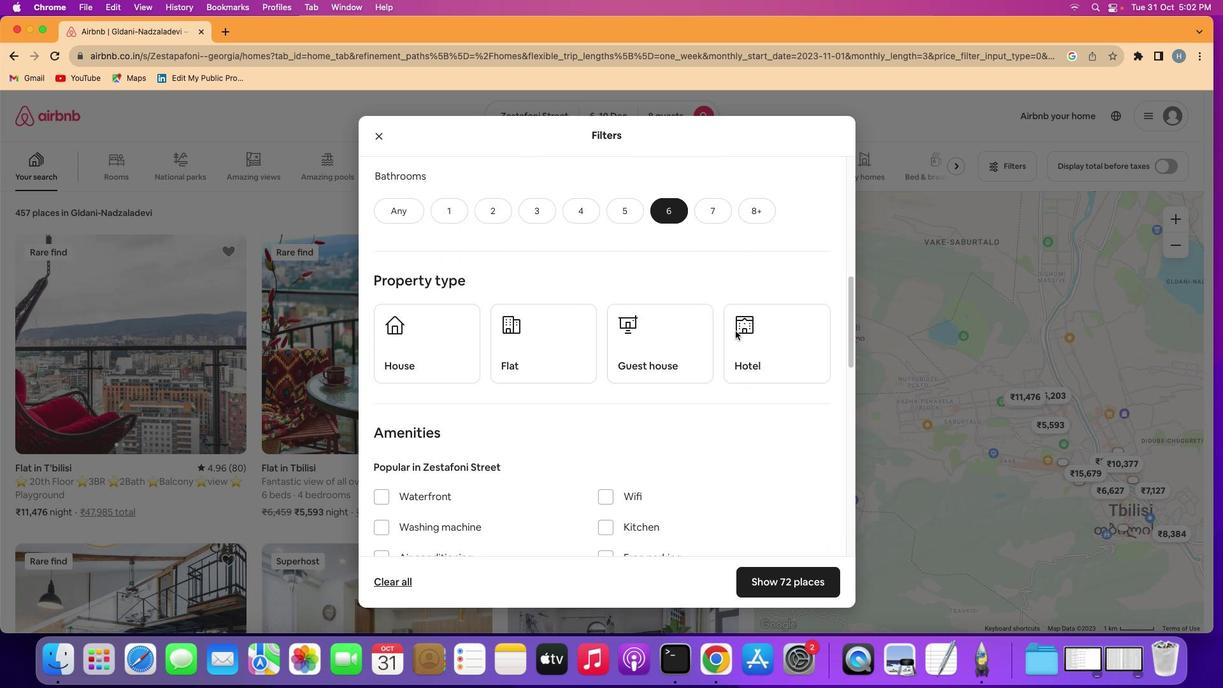 
Action: Mouse scrolled (736, 330) with delta (0, 0)
Screenshot: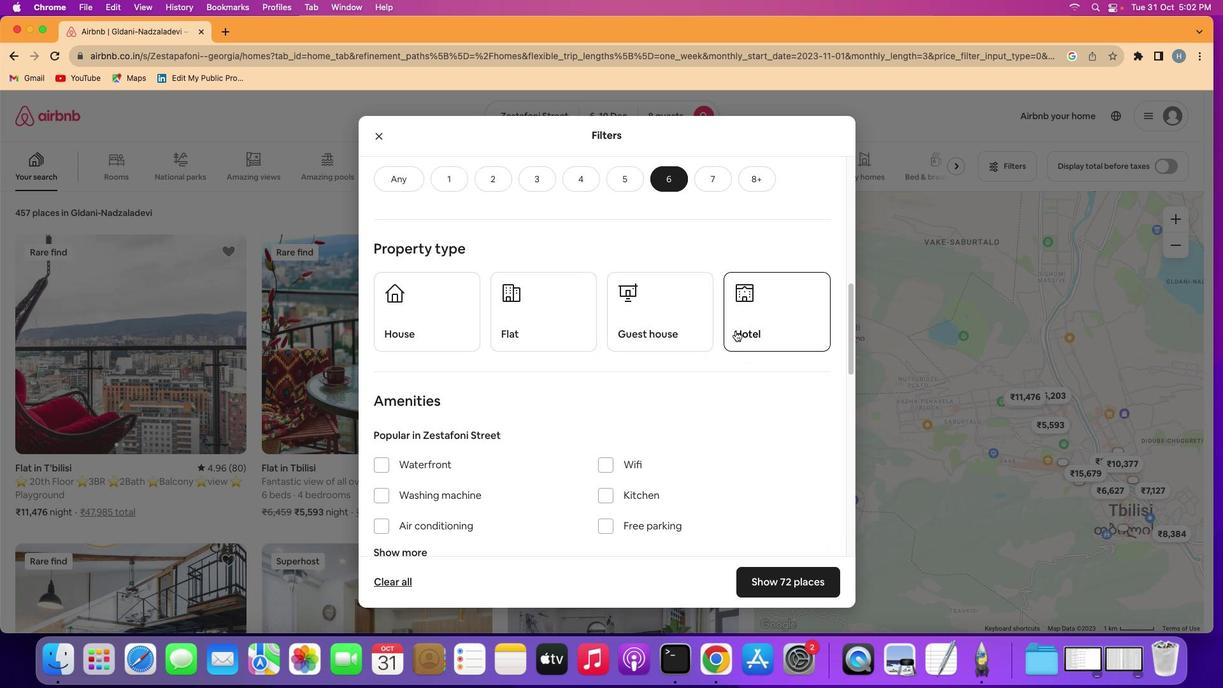 
Action: Mouse scrolled (736, 330) with delta (0, 0)
Screenshot: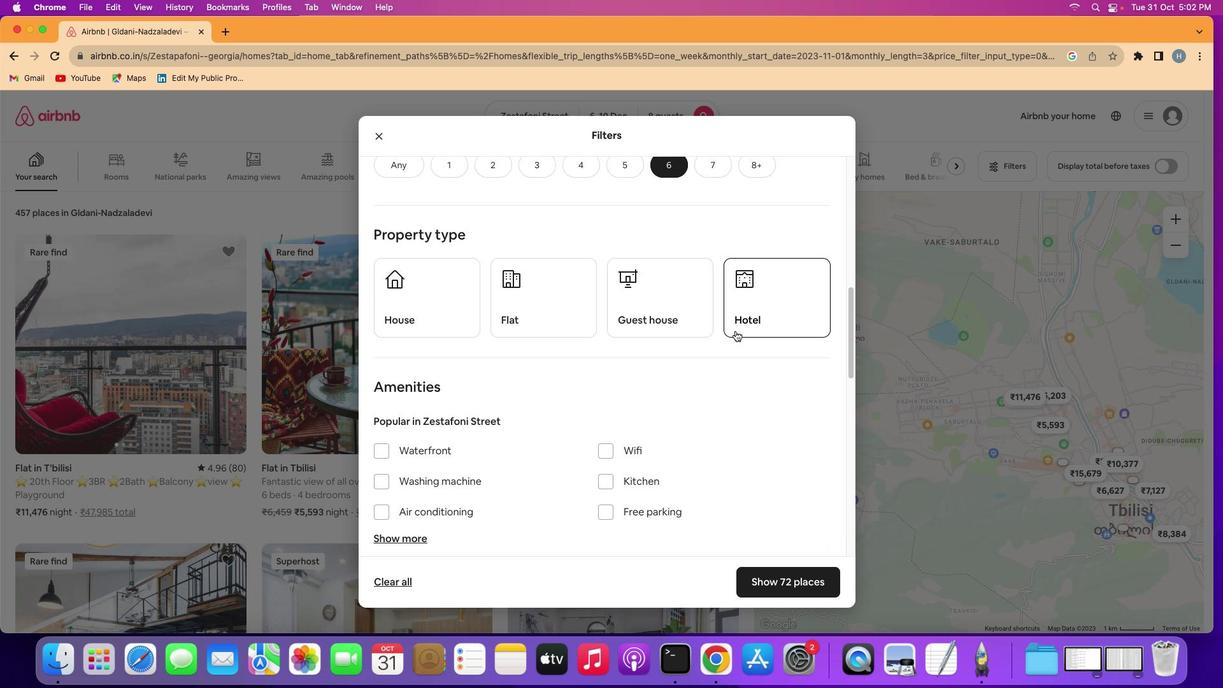 
Action: Mouse scrolled (736, 330) with delta (0, 0)
Screenshot: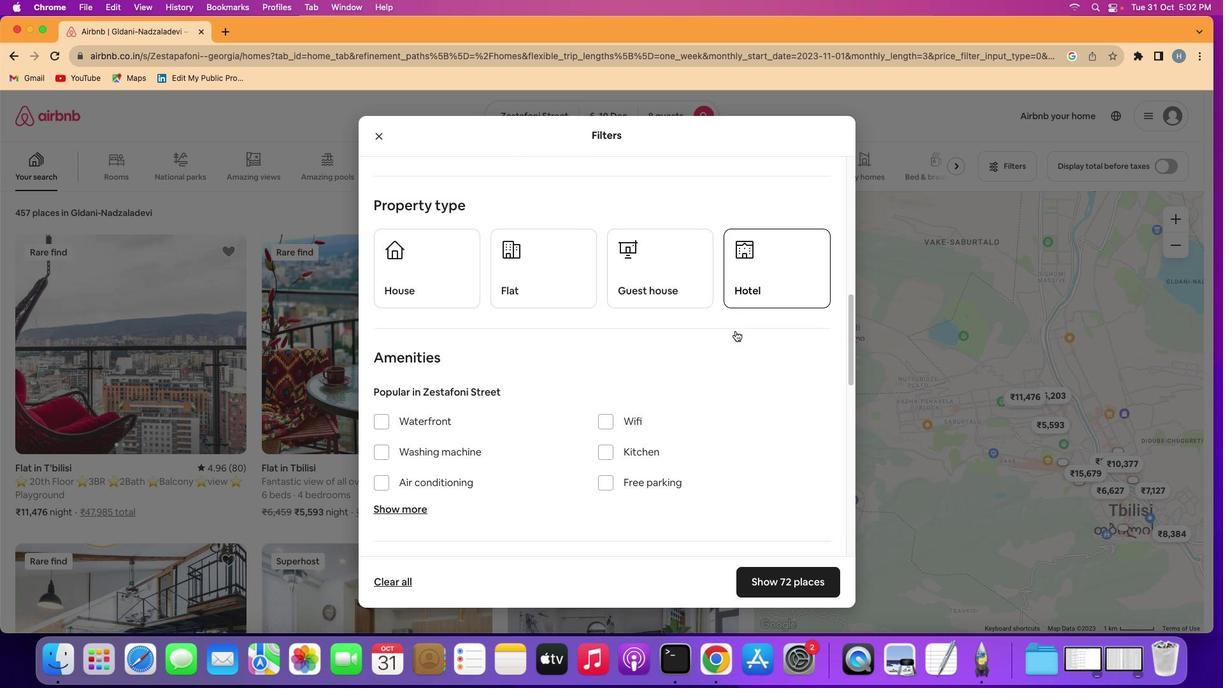 
Action: Mouse moved to (460, 271)
Screenshot: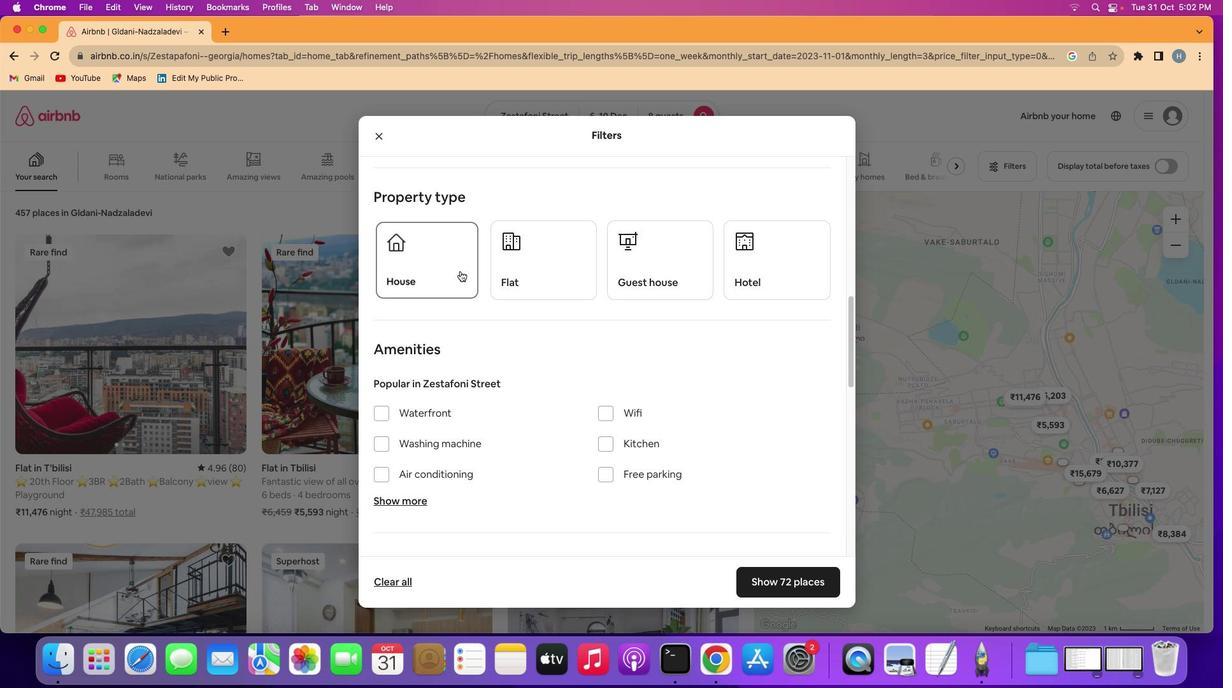 
Action: Mouse pressed left at (460, 271)
Screenshot: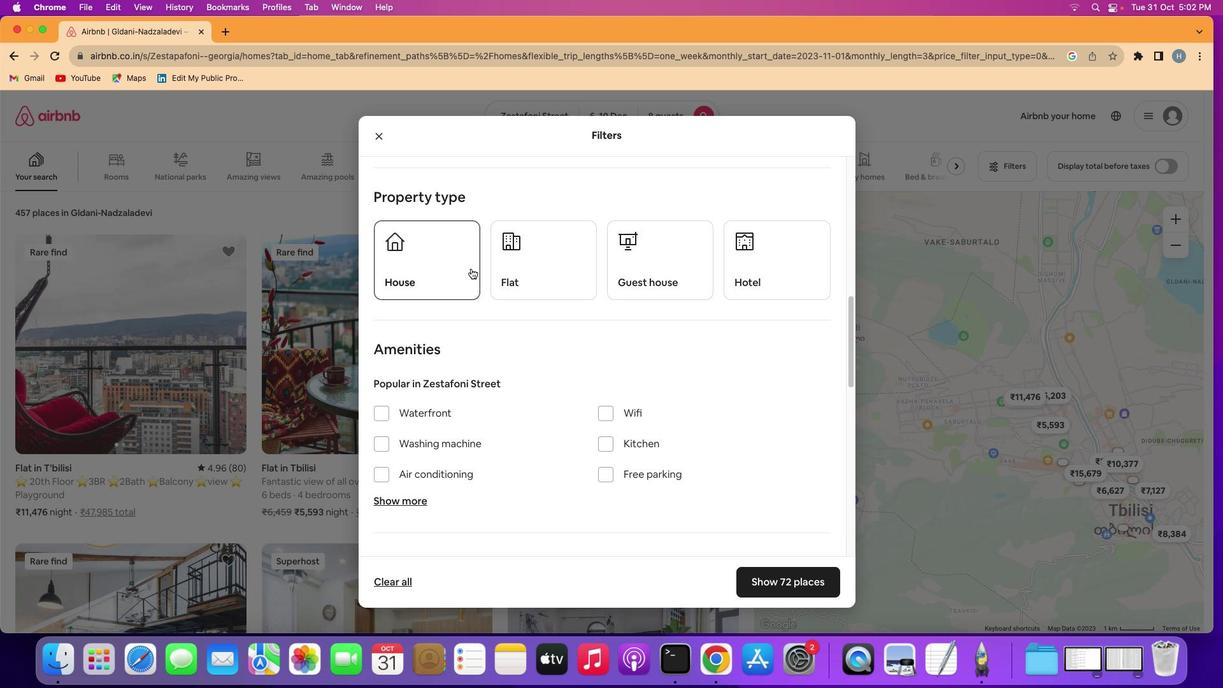 
Action: Mouse moved to (659, 312)
Screenshot: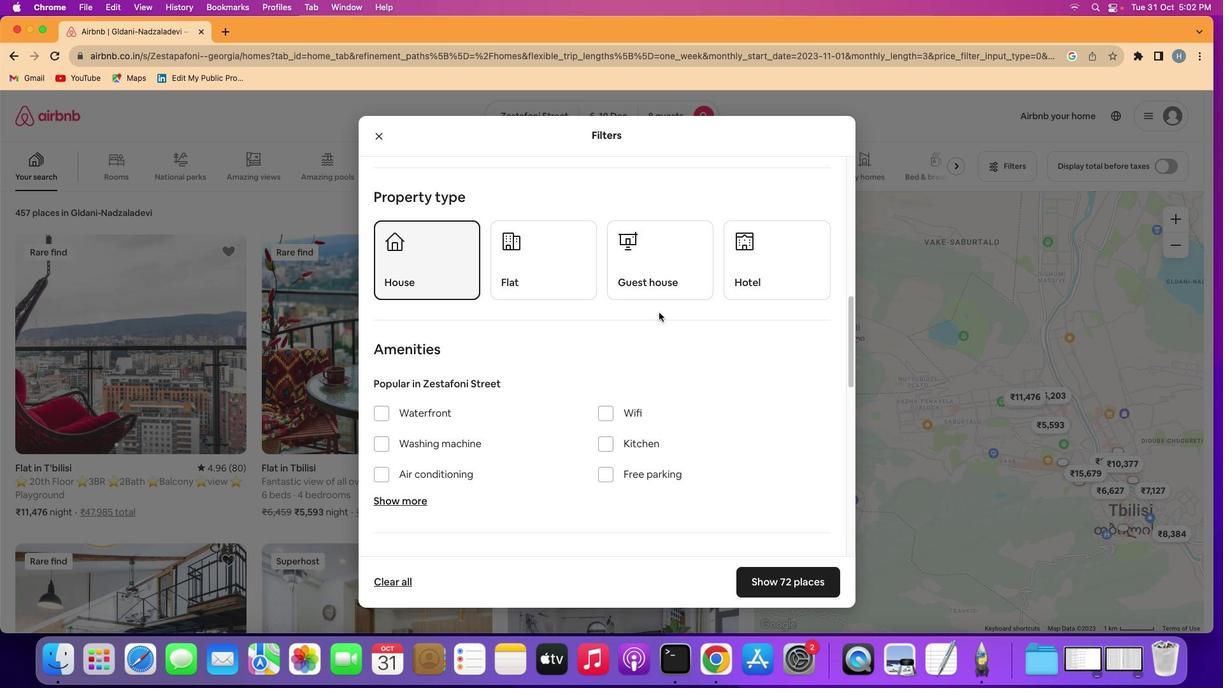 
Action: Mouse scrolled (659, 312) with delta (0, 0)
Screenshot: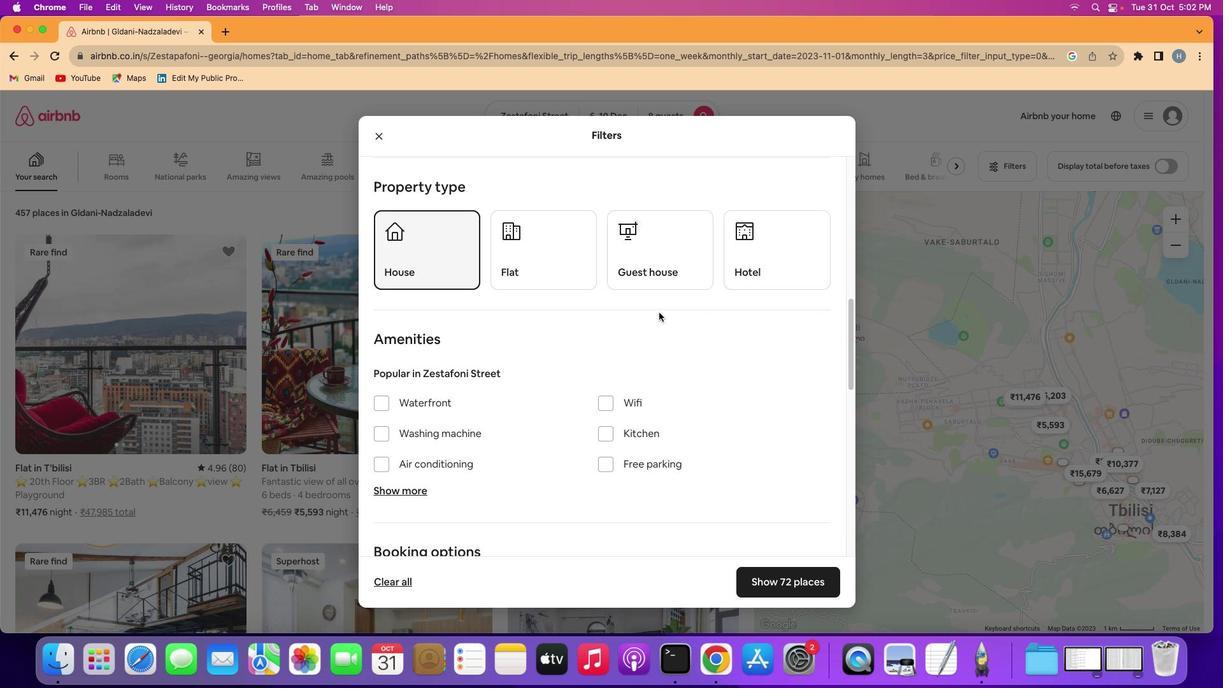 
Action: Mouse scrolled (659, 312) with delta (0, 0)
Screenshot: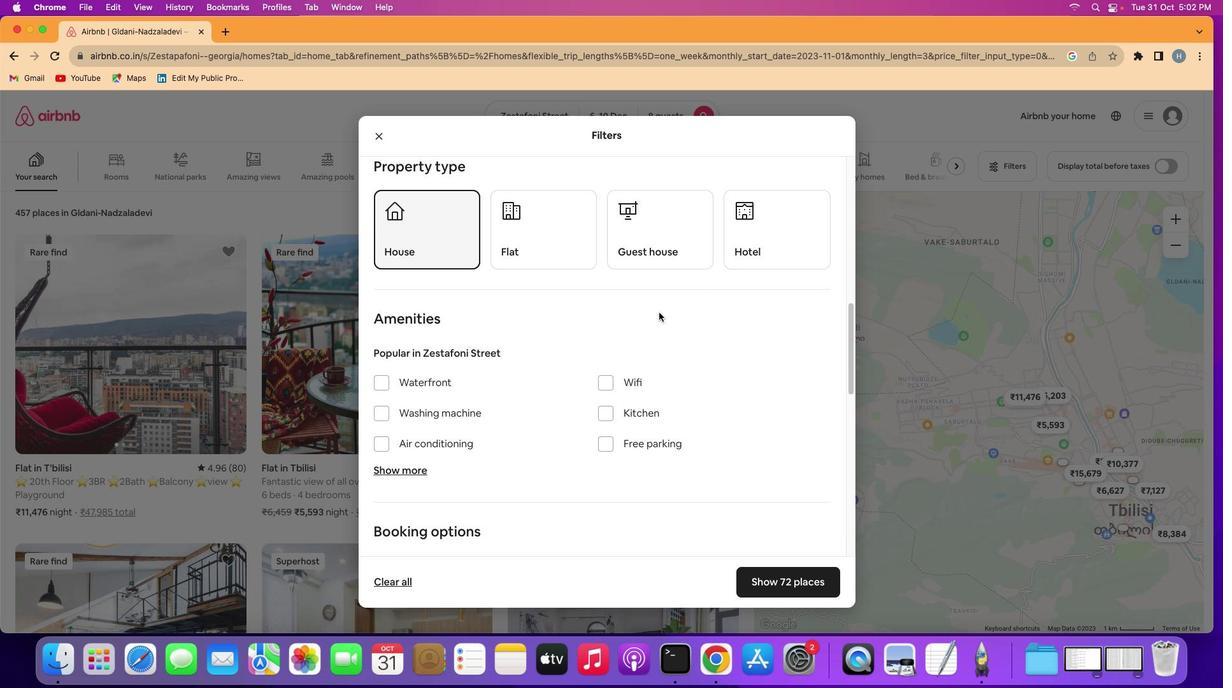 
Action: Mouse scrolled (659, 312) with delta (0, 0)
Screenshot: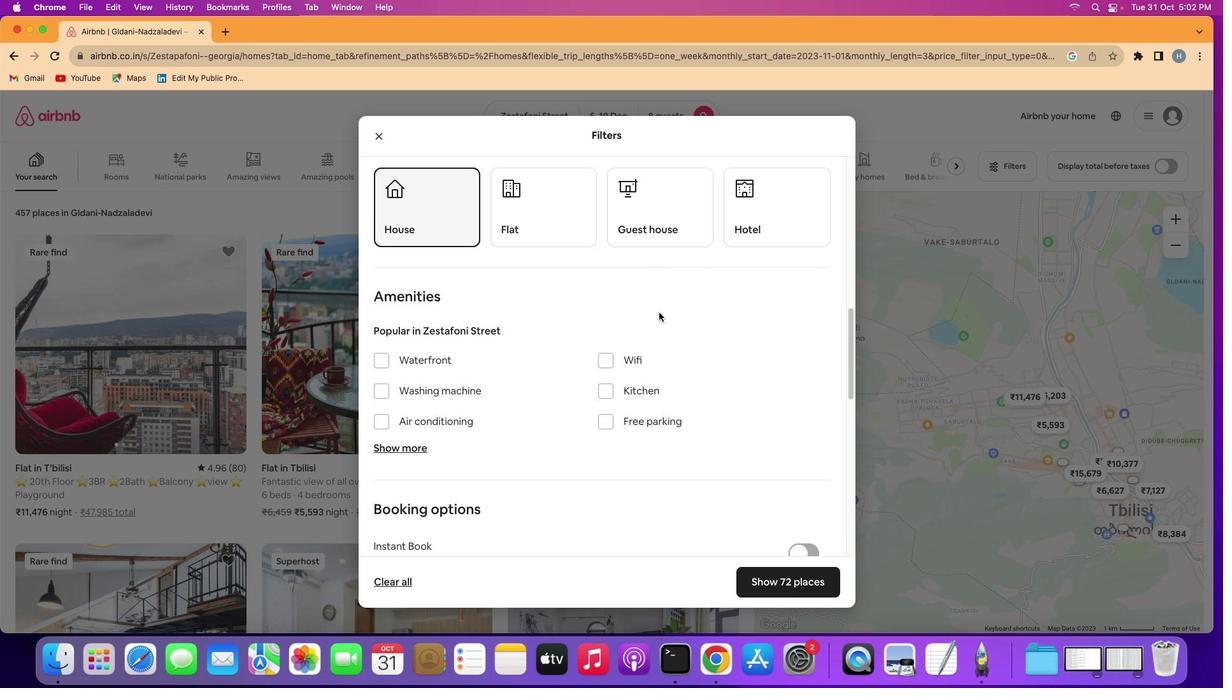 
Action: Mouse scrolled (659, 312) with delta (0, 0)
Screenshot: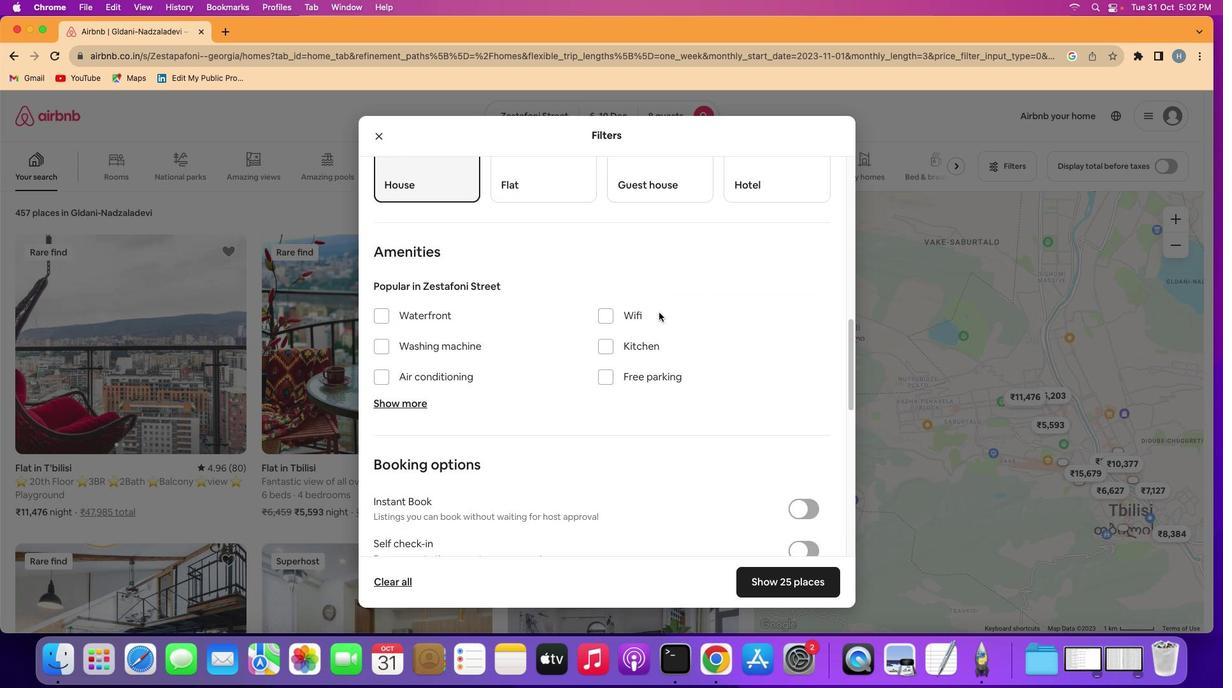 
Action: Mouse scrolled (659, 312) with delta (0, 0)
Screenshot: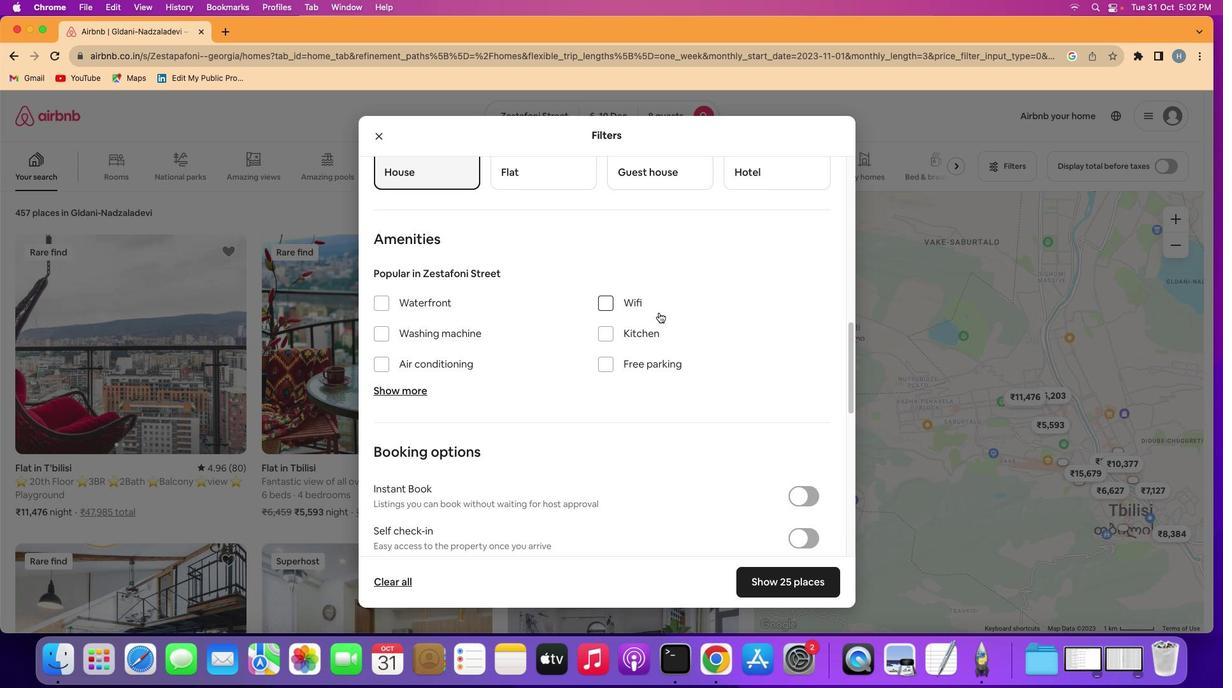 
Action: Mouse scrolled (659, 312) with delta (0, 0)
Screenshot: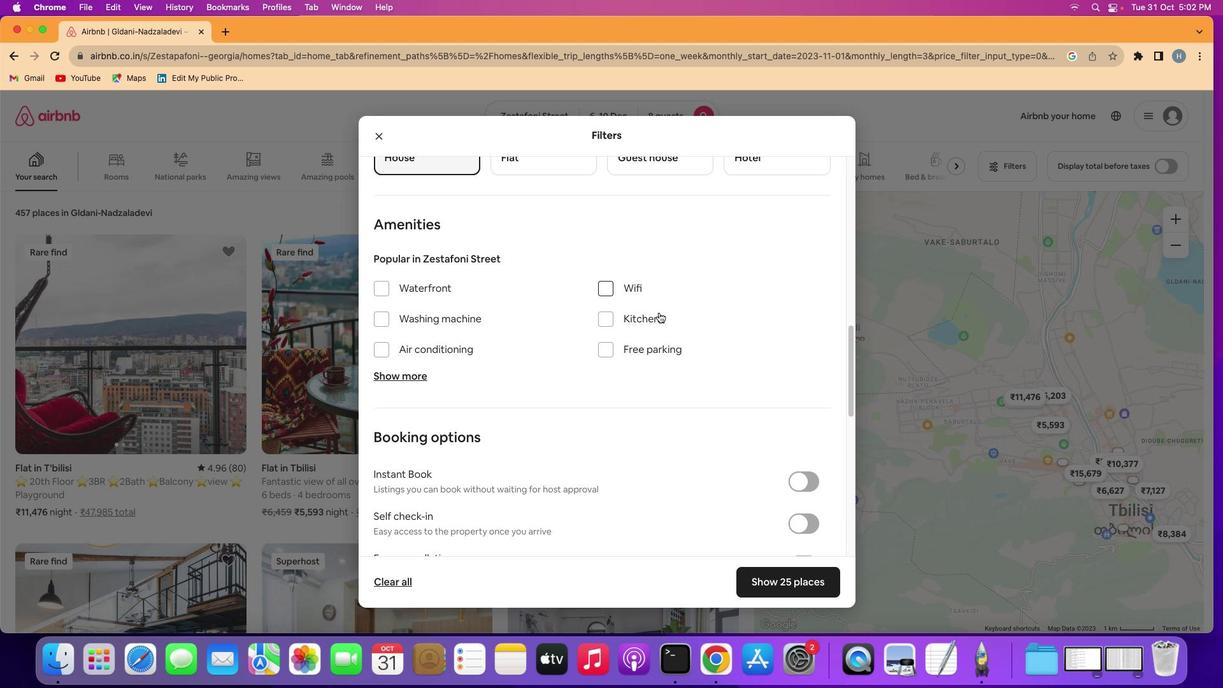
Action: Mouse scrolled (659, 312) with delta (0, 0)
Screenshot: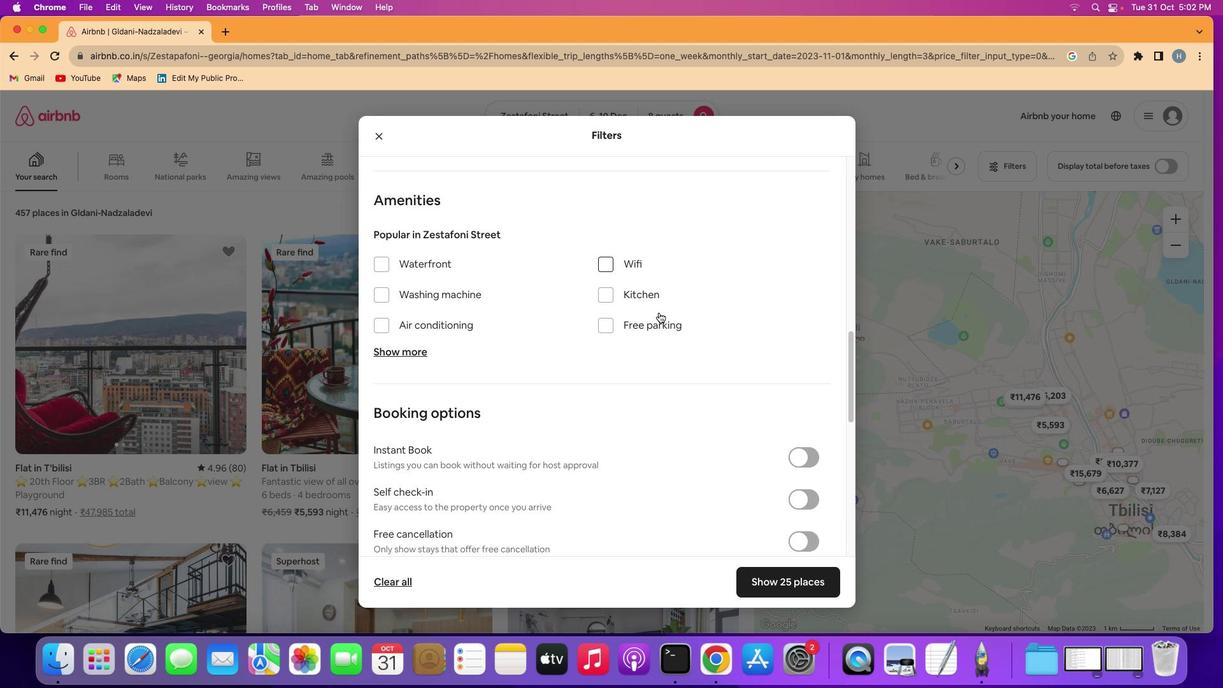 
Action: Mouse scrolled (659, 312) with delta (0, 0)
Screenshot: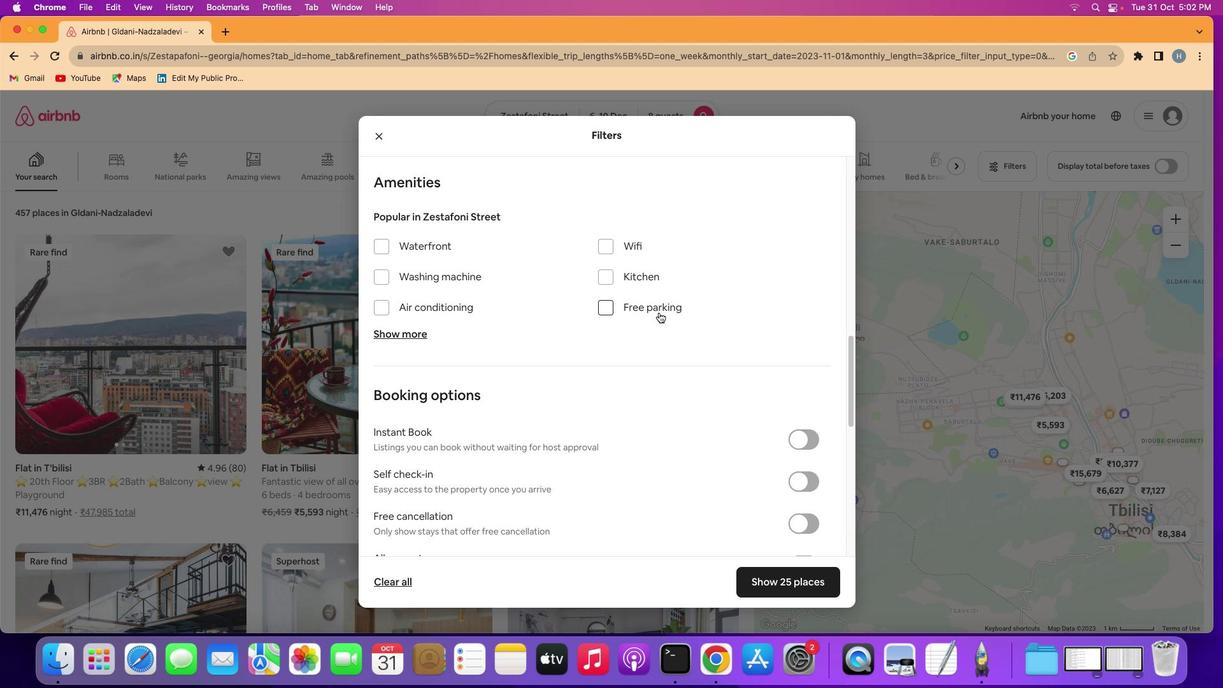 
Action: Mouse scrolled (659, 312) with delta (0, 0)
Screenshot: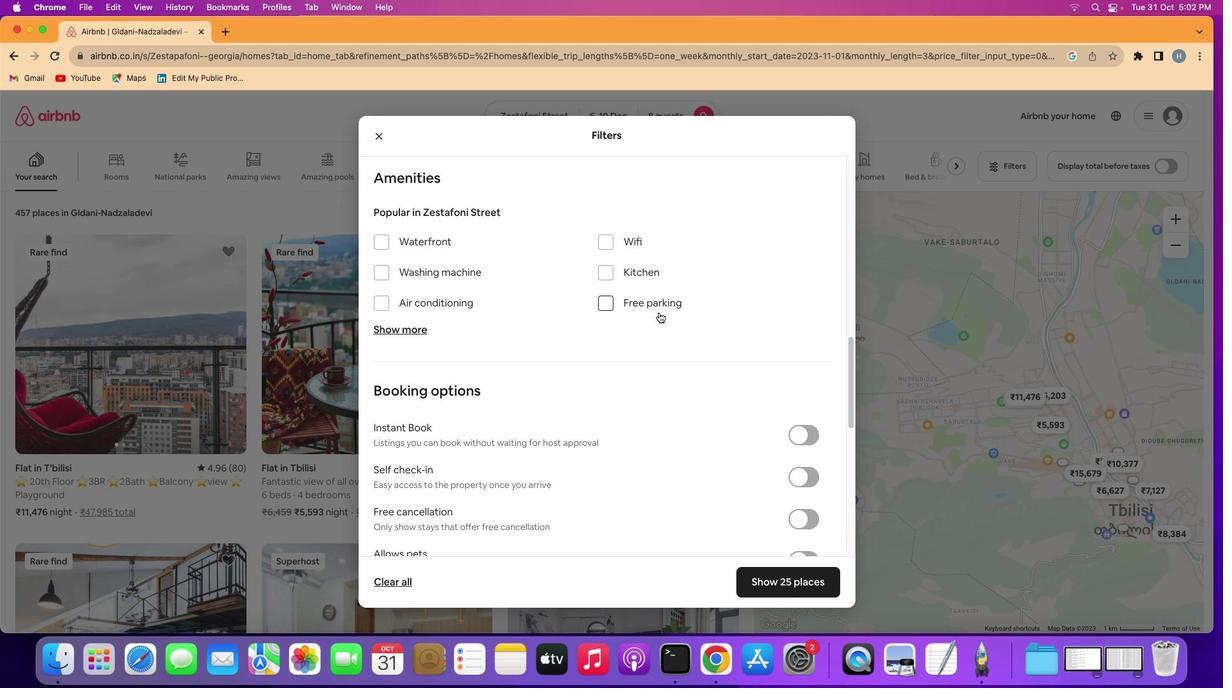 
Action: Mouse moved to (628, 235)
Screenshot: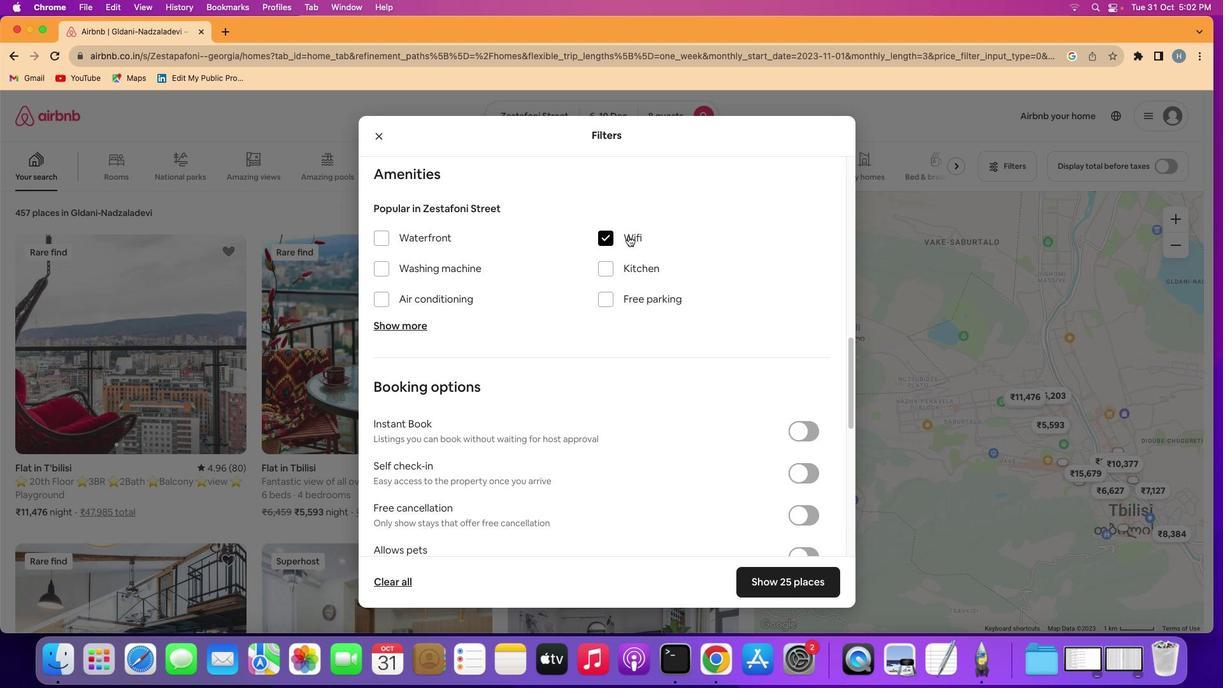 
Action: Mouse pressed left at (628, 235)
Screenshot: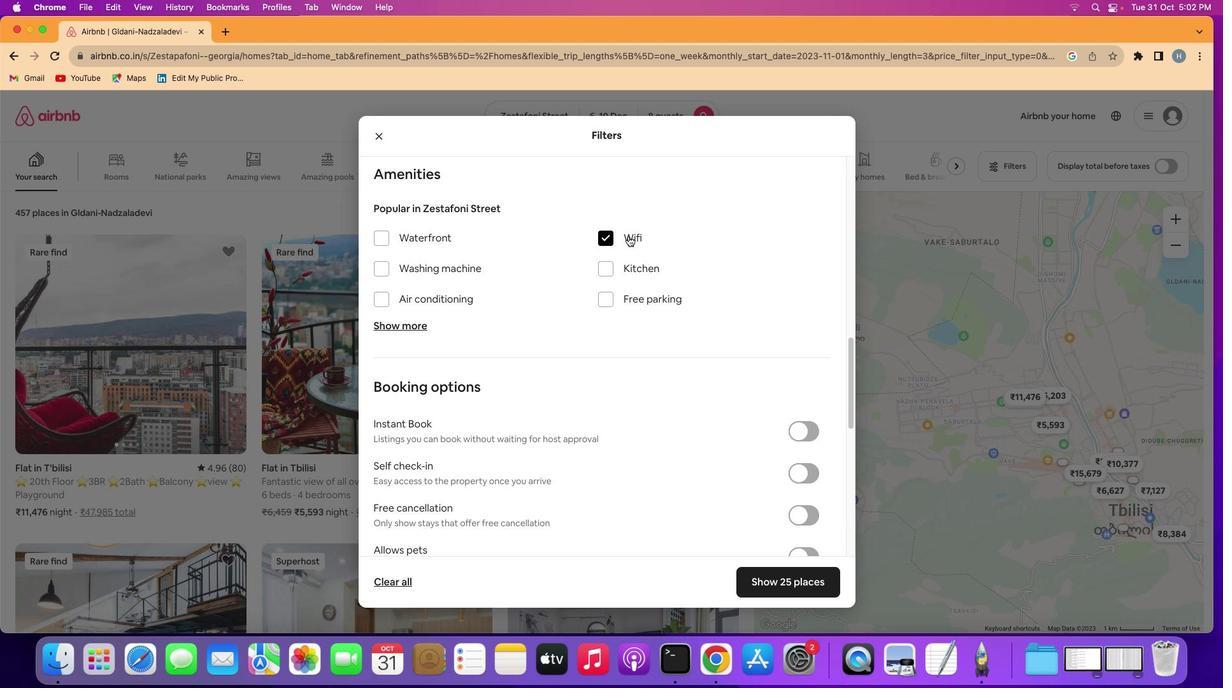 
Action: Mouse moved to (676, 291)
Screenshot: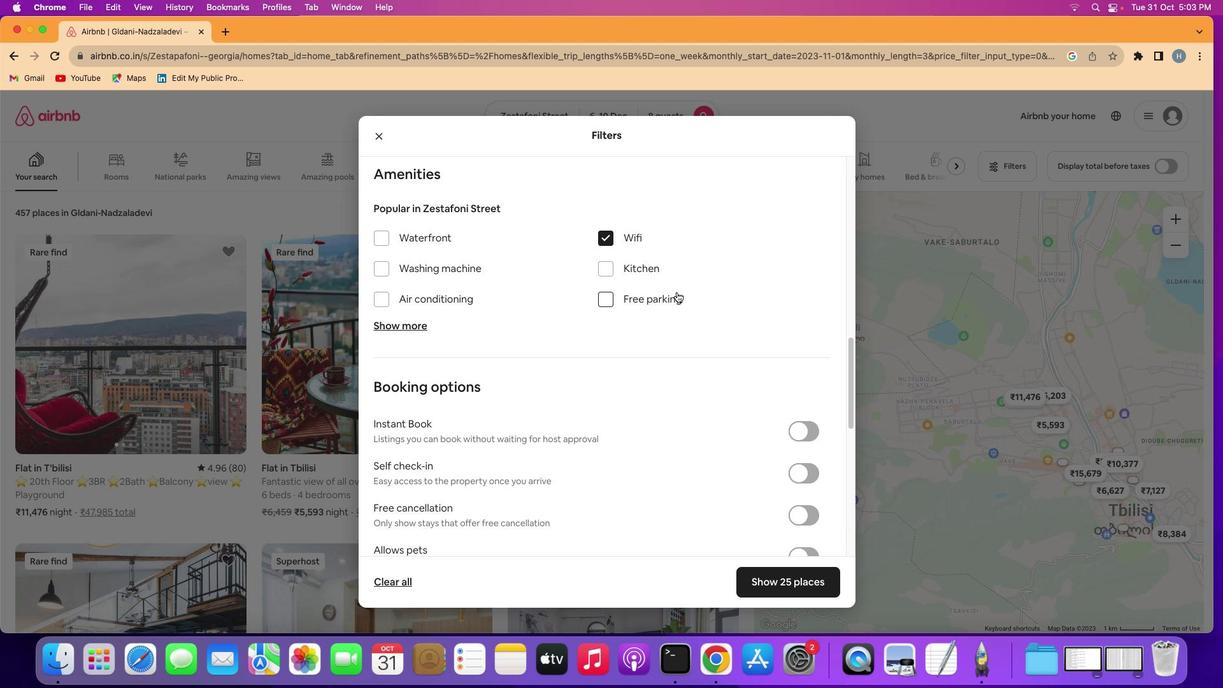 
Action: Mouse scrolled (676, 291) with delta (0, 0)
Screenshot: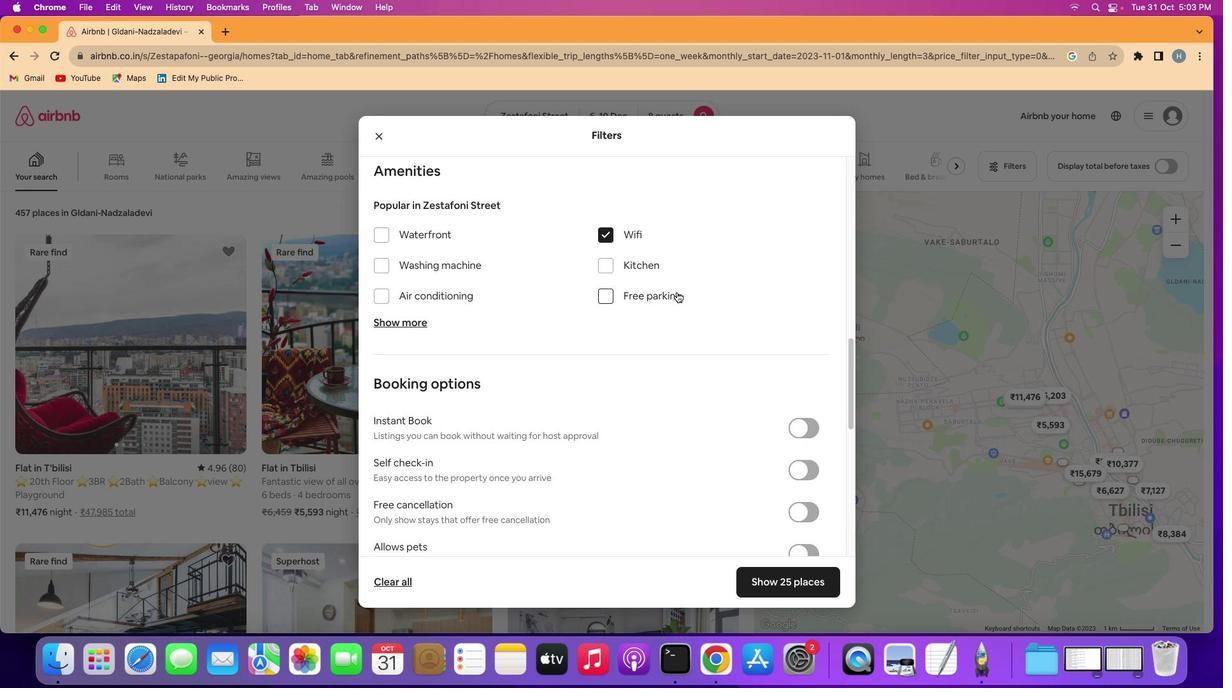 
Action: Mouse scrolled (676, 291) with delta (0, 0)
Screenshot: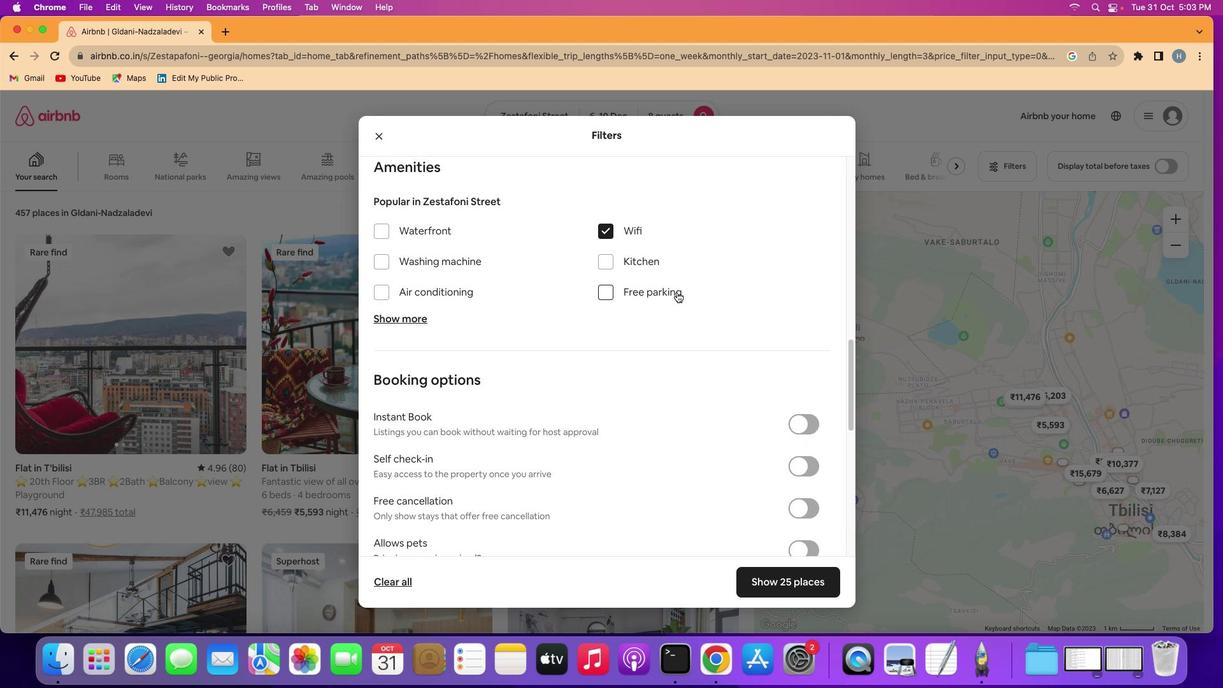 
Action: Mouse scrolled (676, 291) with delta (0, 0)
Screenshot: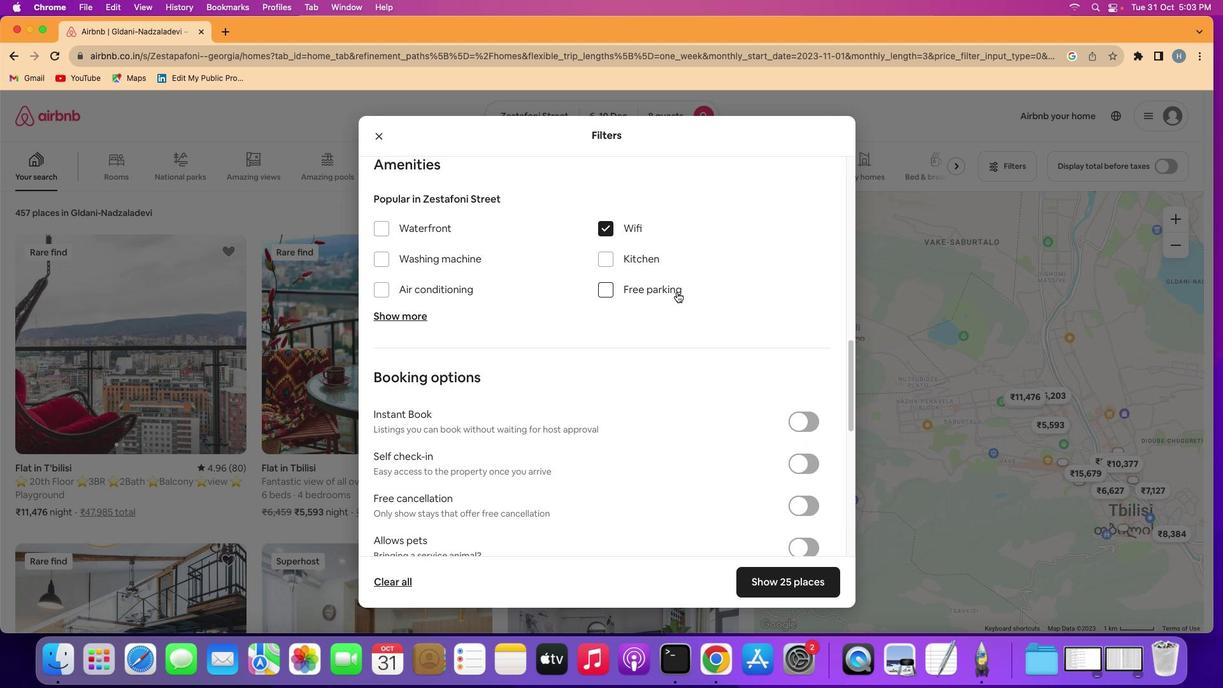 
Action: Mouse moved to (676, 291)
Screenshot: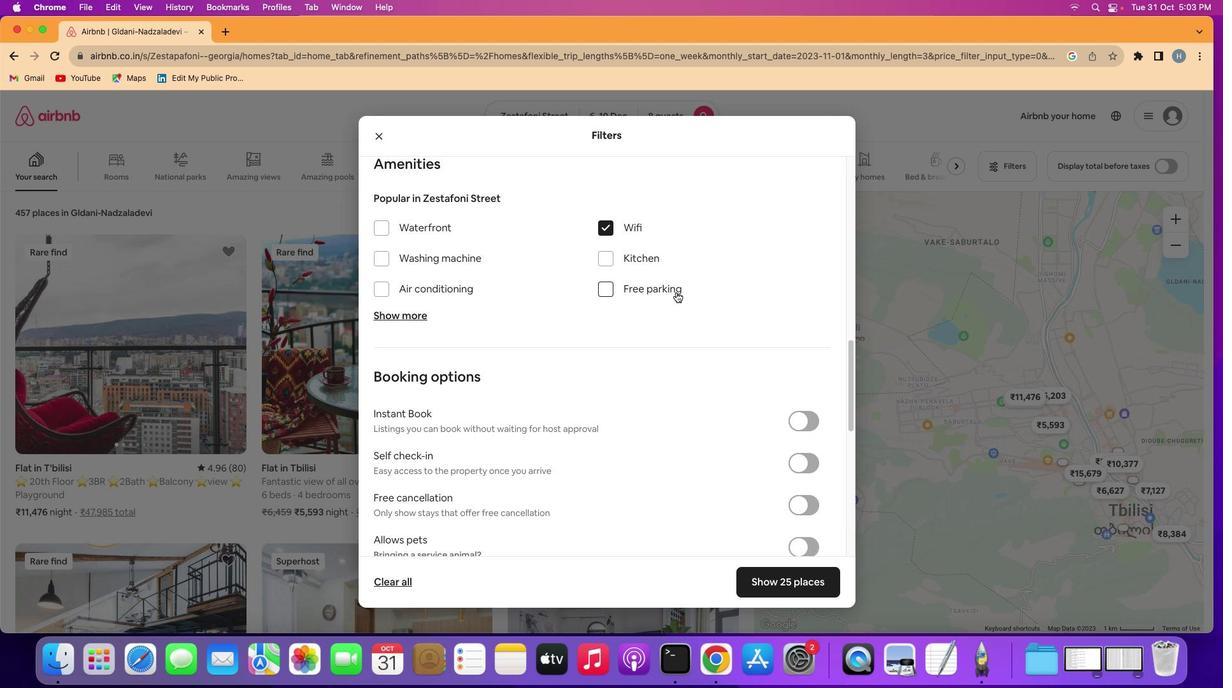 
Action: Mouse scrolled (676, 291) with delta (0, 0)
Screenshot: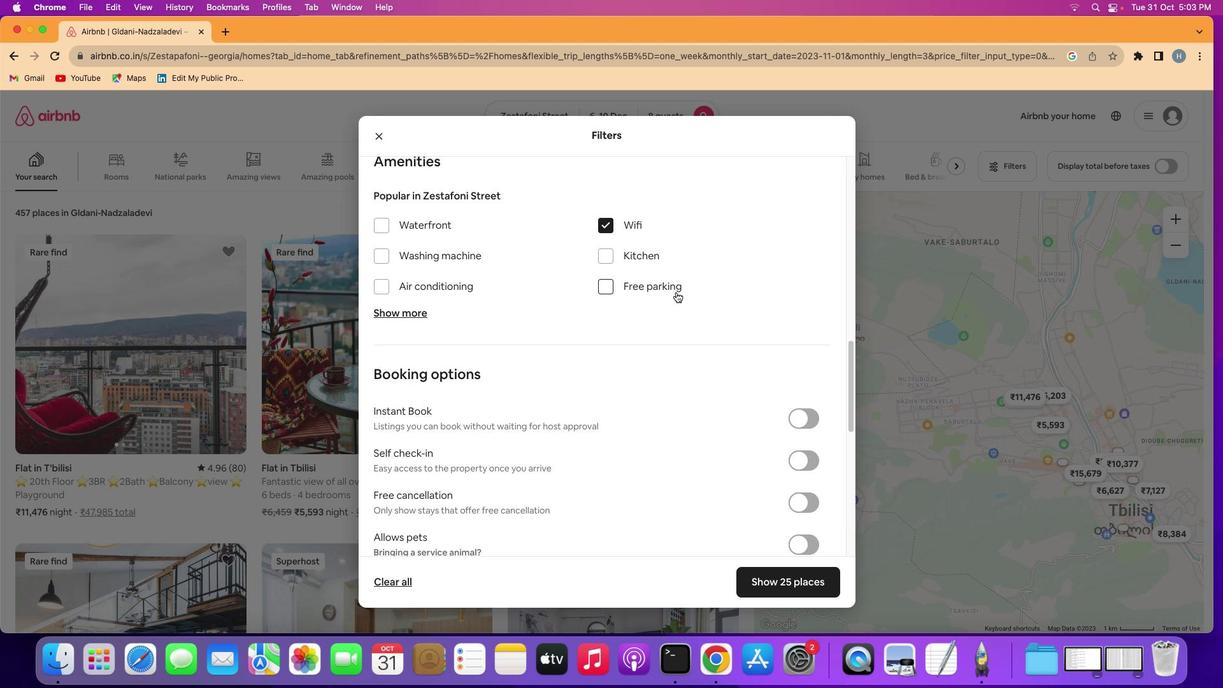 
Action: Mouse scrolled (676, 291) with delta (0, 0)
Screenshot: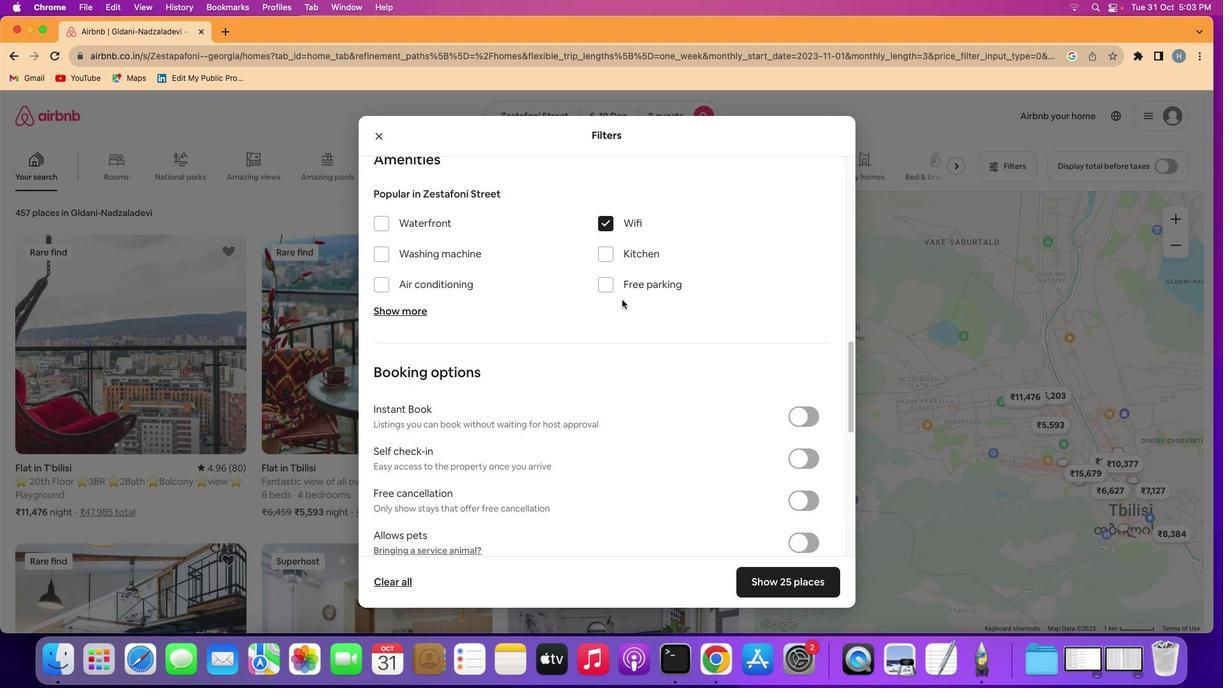
Action: Mouse moved to (406, 309)
Screenshot: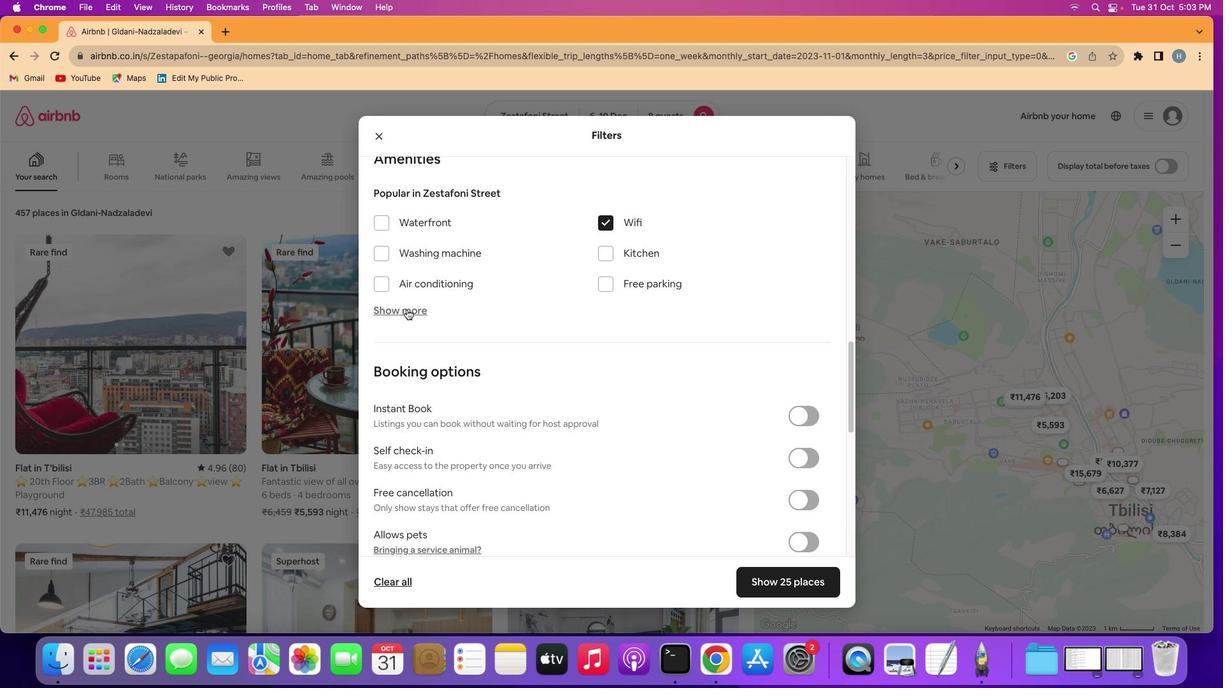 
Action: Mouse pressed left at (406, 309)
Screenshot: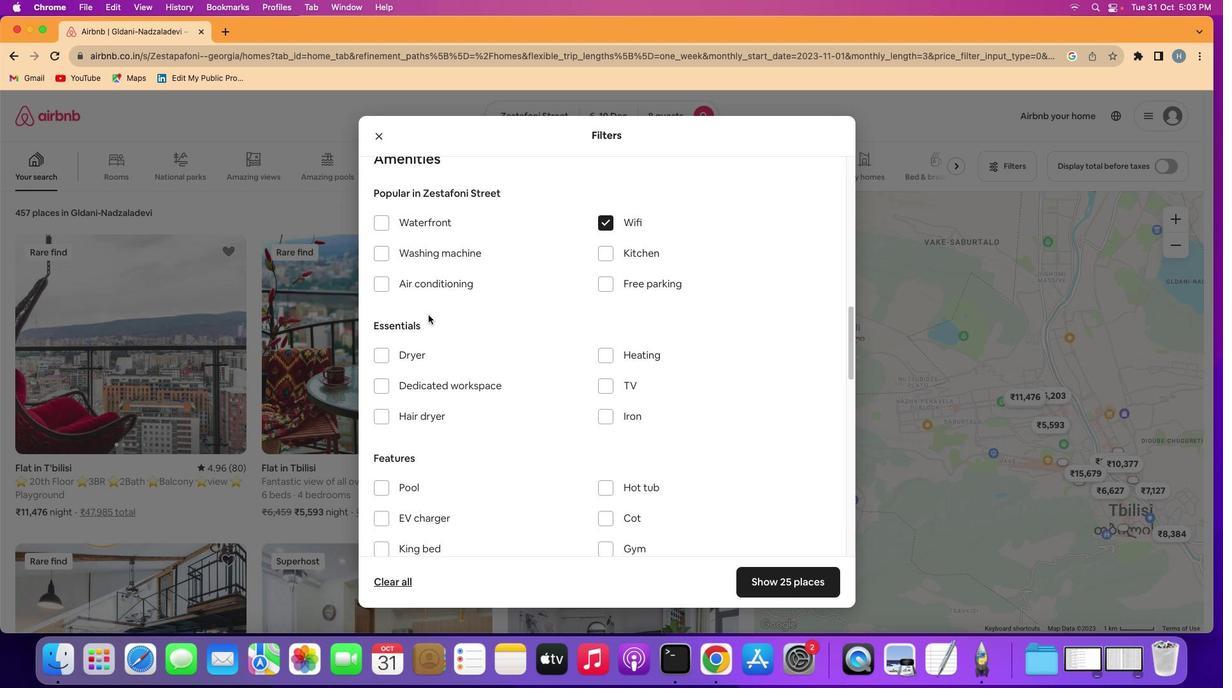 
Action: Mouse moved to (607, 386)
Screenshot: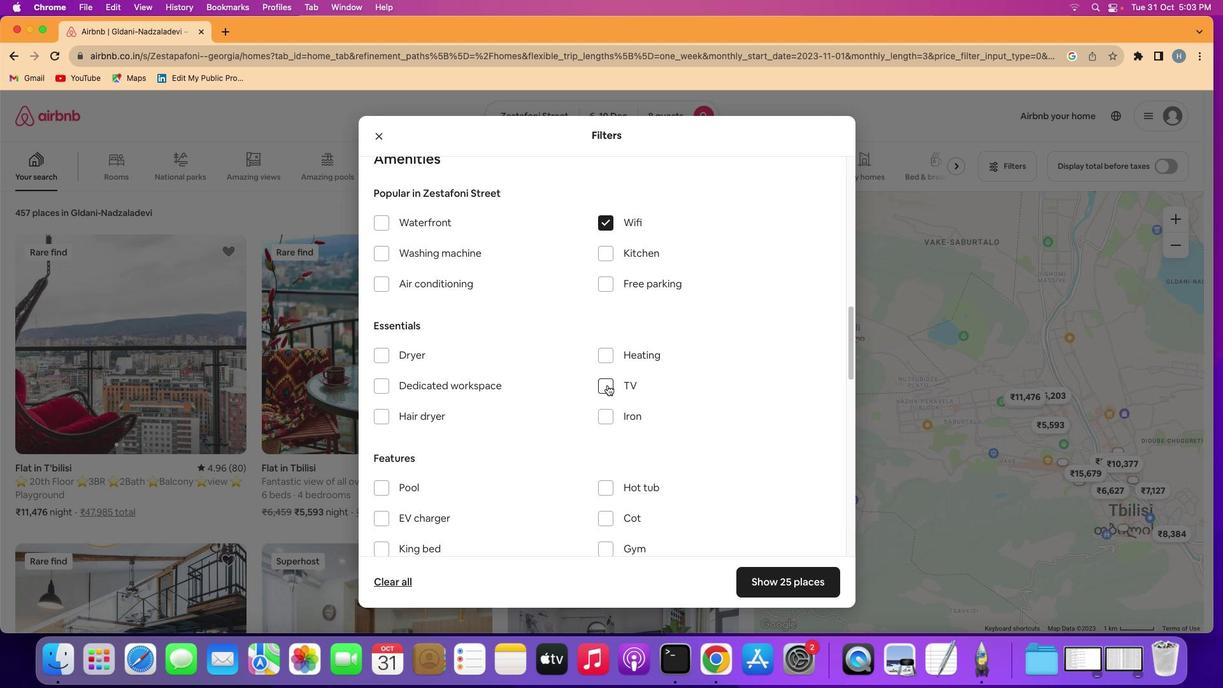 
Action: Mouse pressed left at (607, 386)
Screenshot: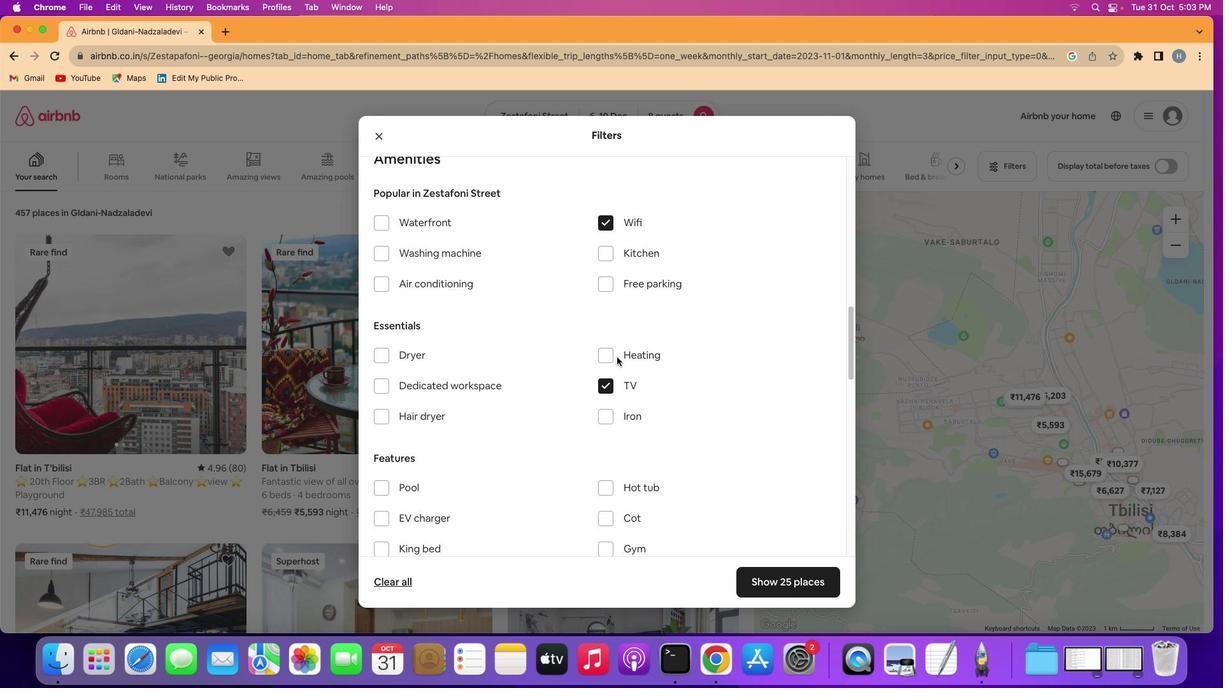 
Action: Mouse moved to (626, 279)
Screenshot: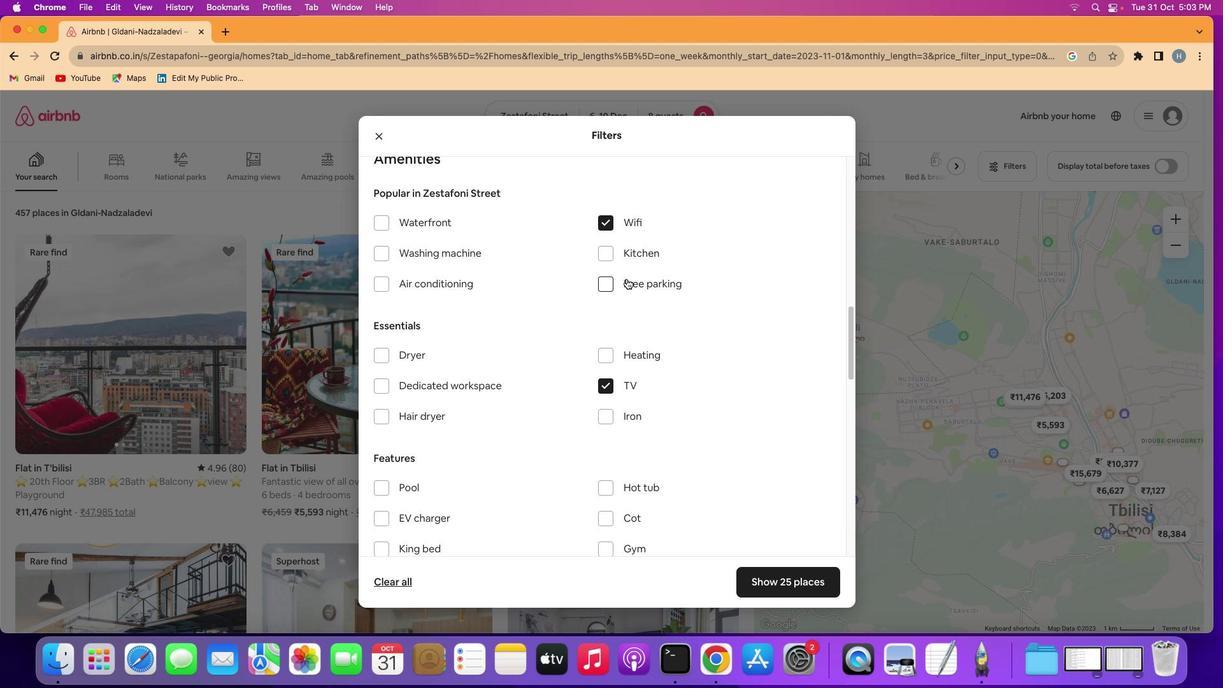 
Action: Mouse pressed left at (626, 279)
Screenshot: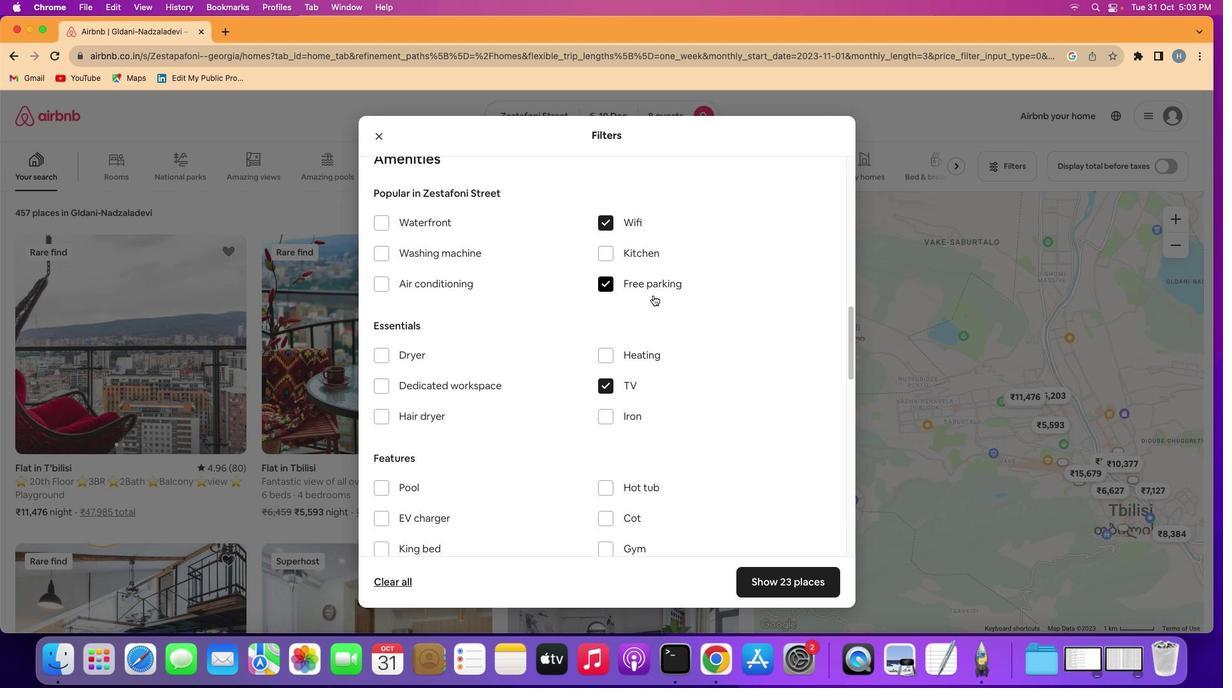 
Action: Mouse moved to (697, 337)
Screenshot: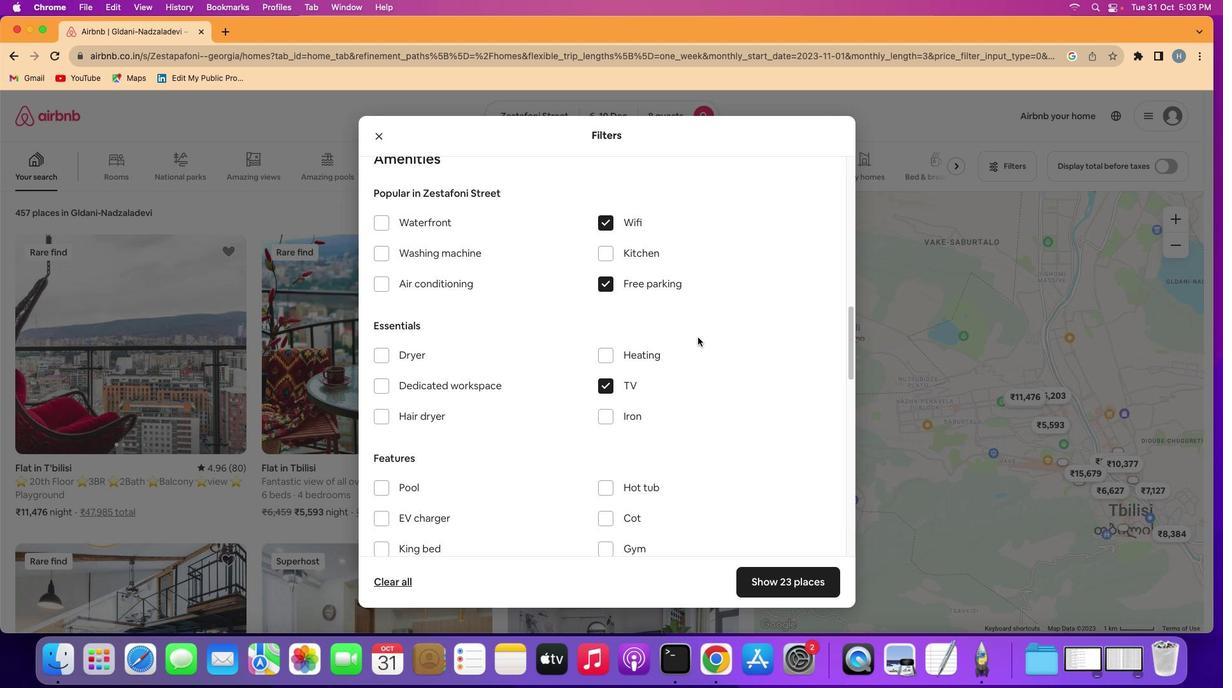 
Action: Mouse scrolled (697, 337) with delta (0, 0)
Screenshot: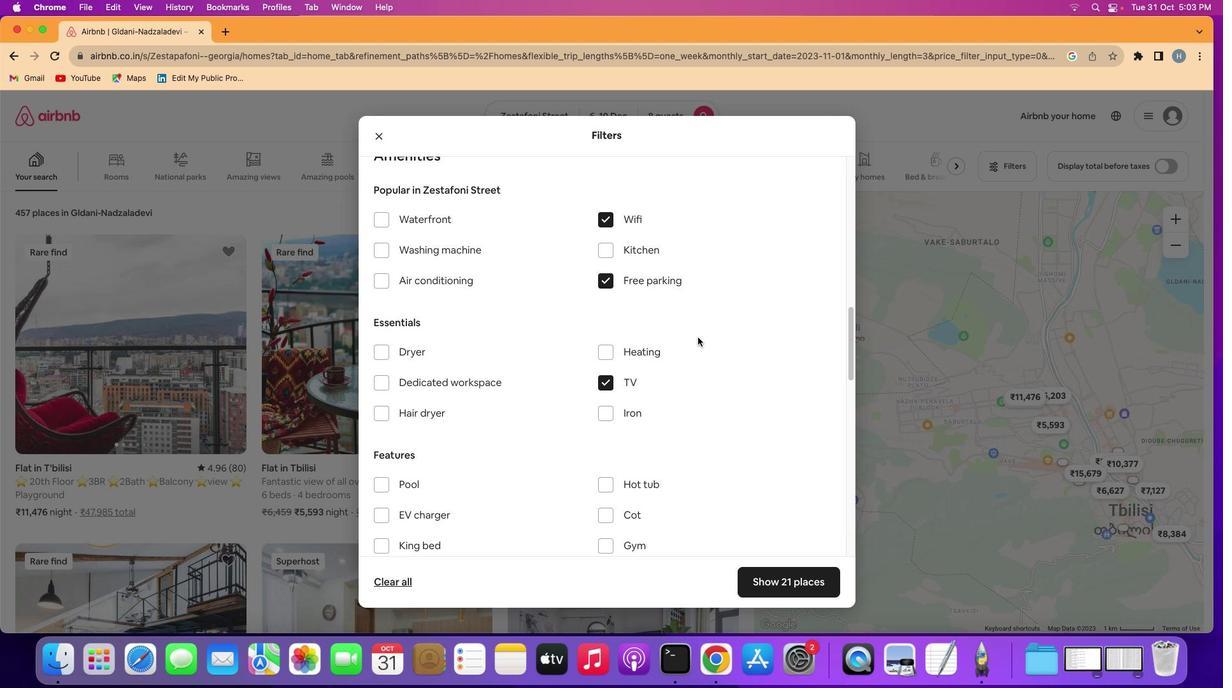 
Action: Mouse scrolled (697, 337) with delta (0, 0)
Screenshot: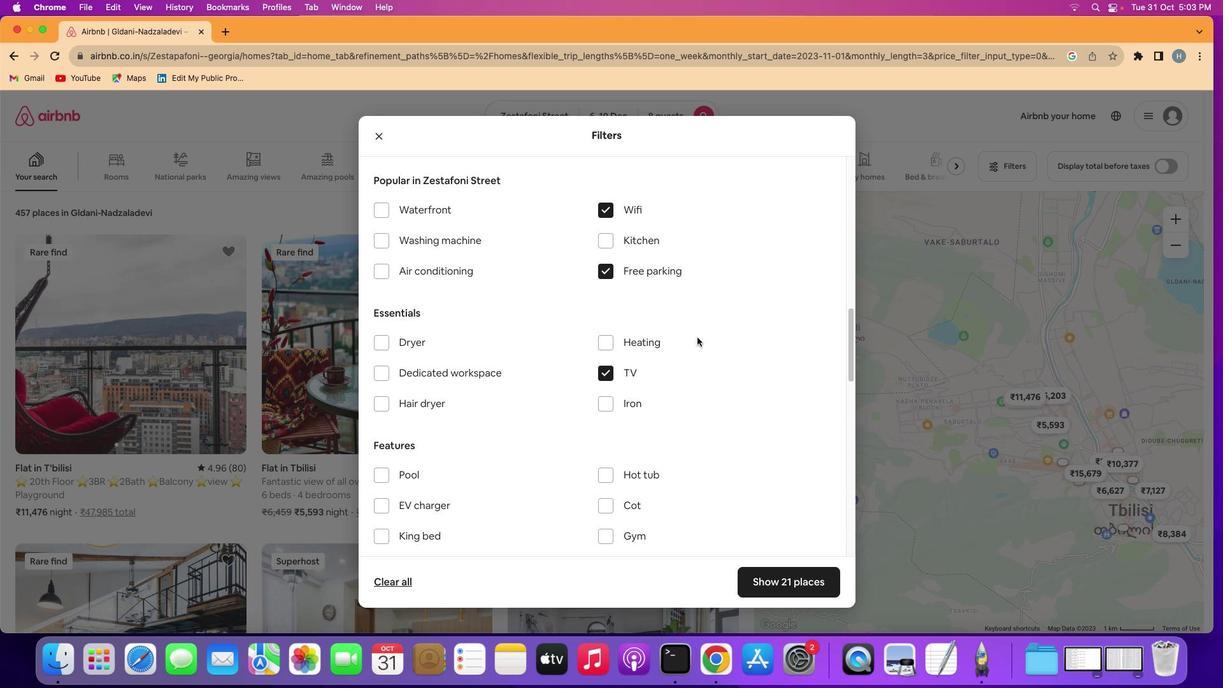 
Action: Mouse scrolled (697, 337) with delta (0, 0)
Screenshot: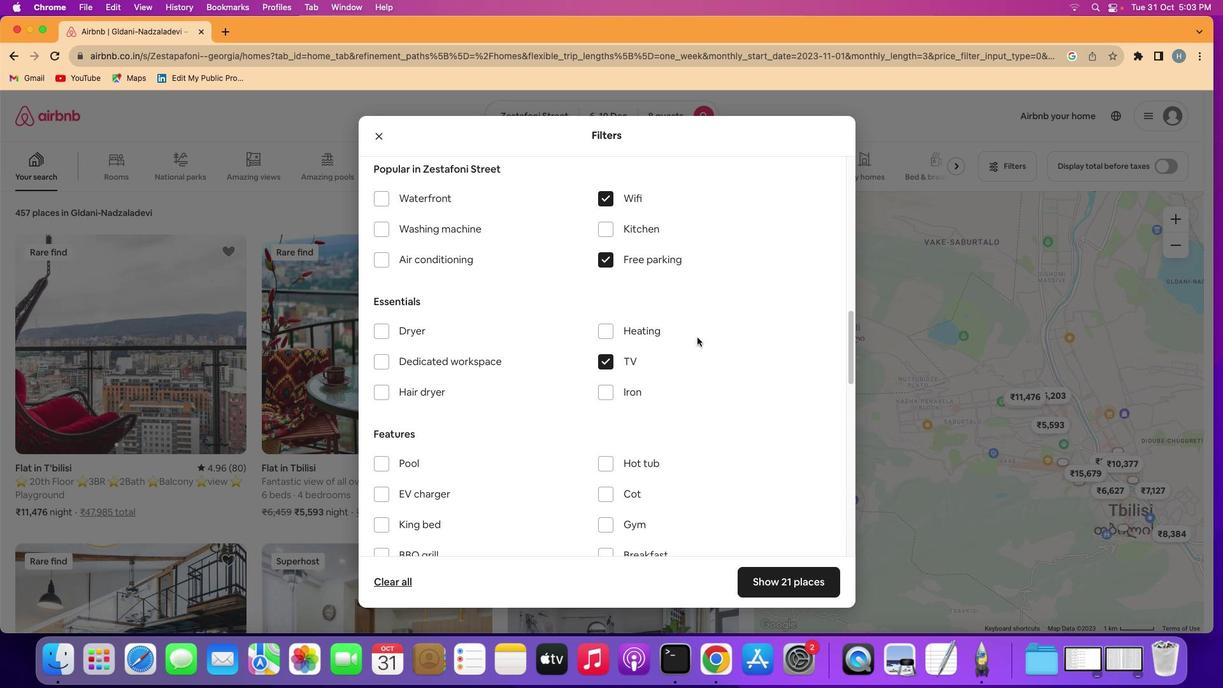 
Action: Mouse moved to (696, 337)
Screenshot: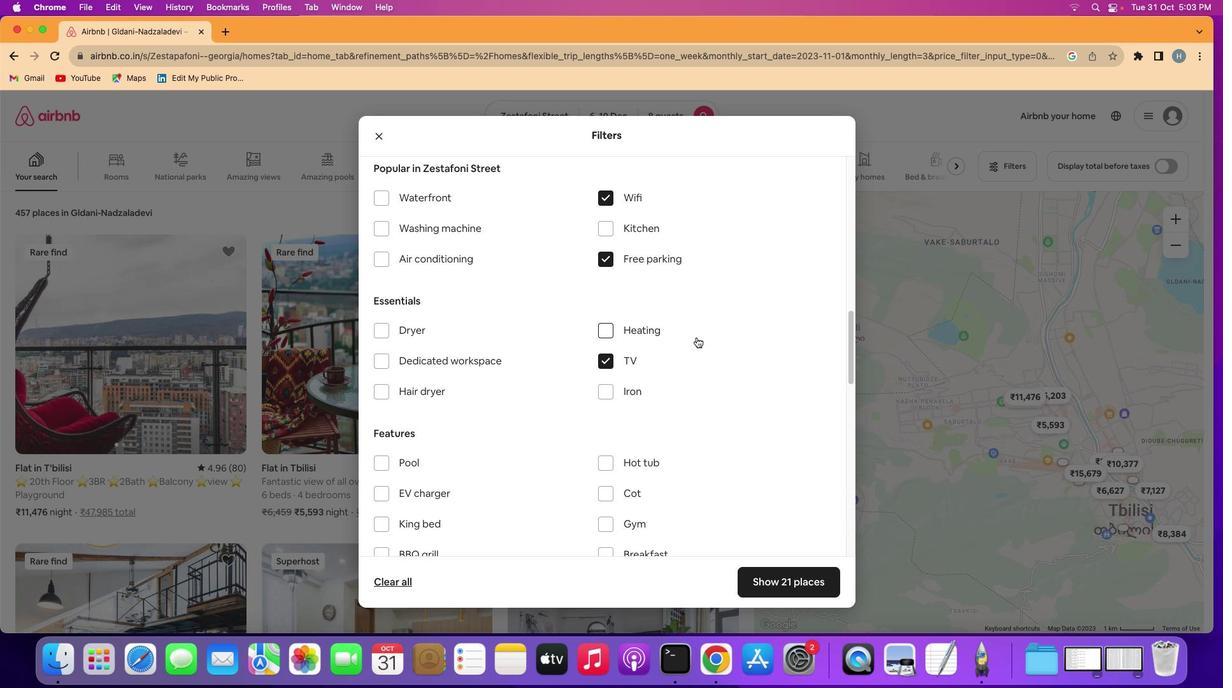 
Action: Mouse scrolled (696, 337) with delta (0, 0)
Screenshot: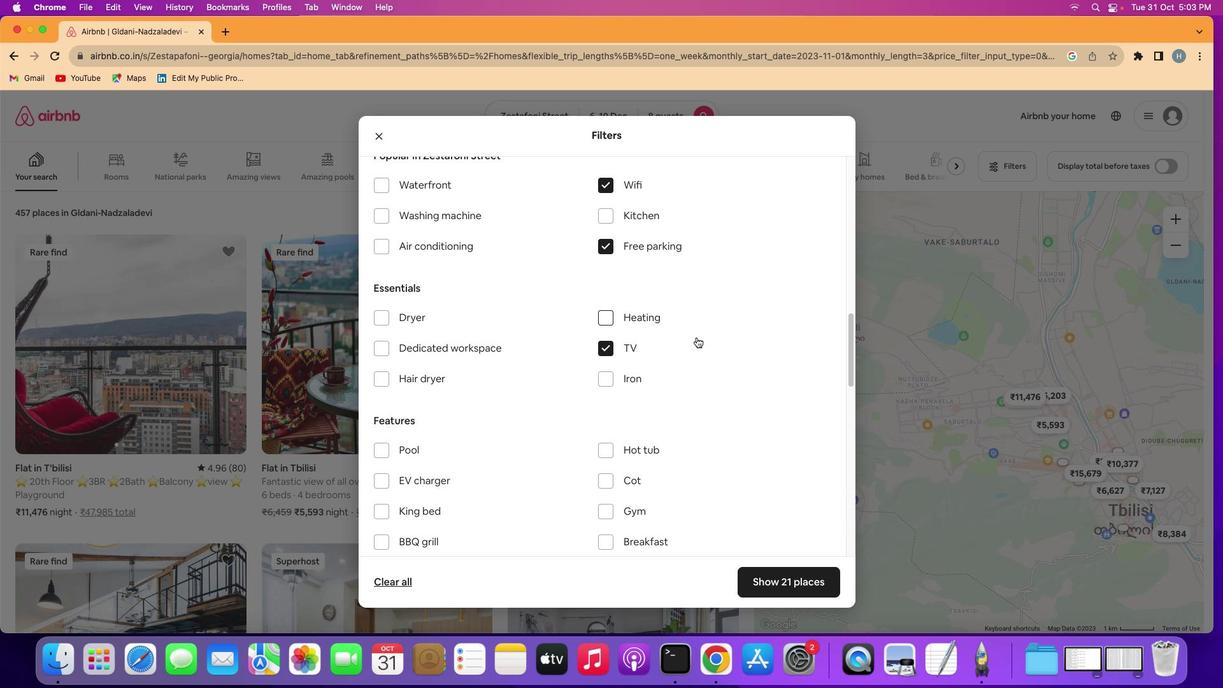 
Action: Mouse scrolled (696, 337) with delta (0, 0)
Screenshot: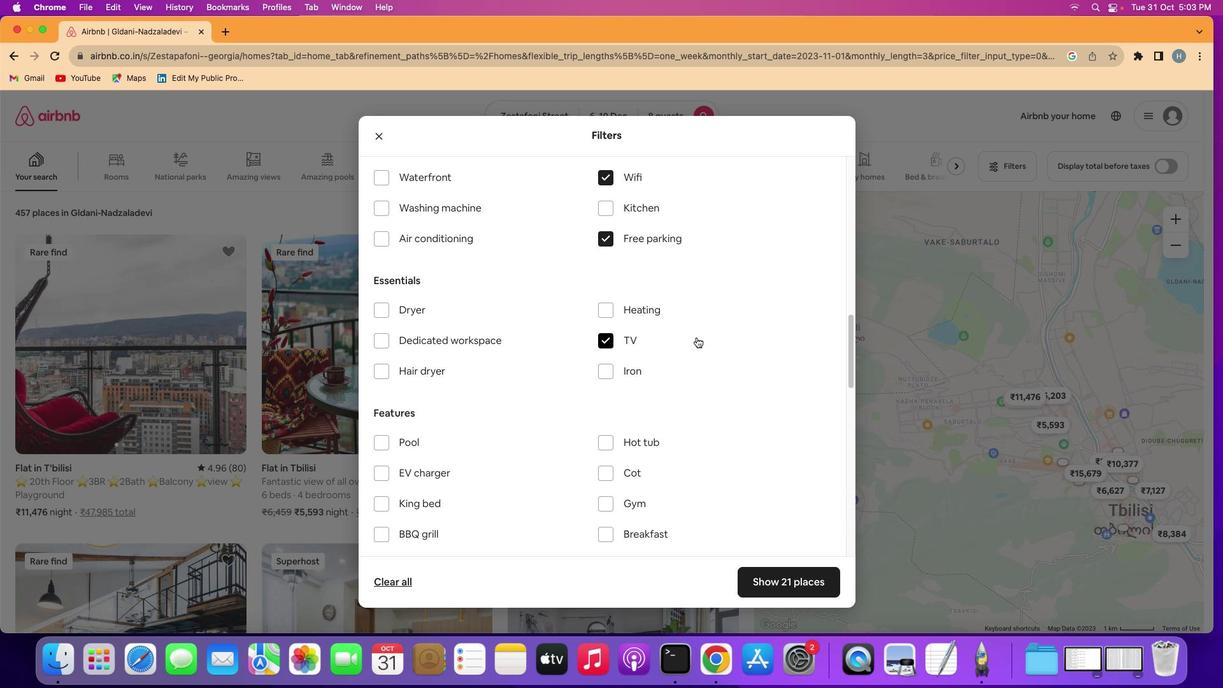 
Action: Mouse scrolled (696, 337) with delta (0, 0)
Screenshot: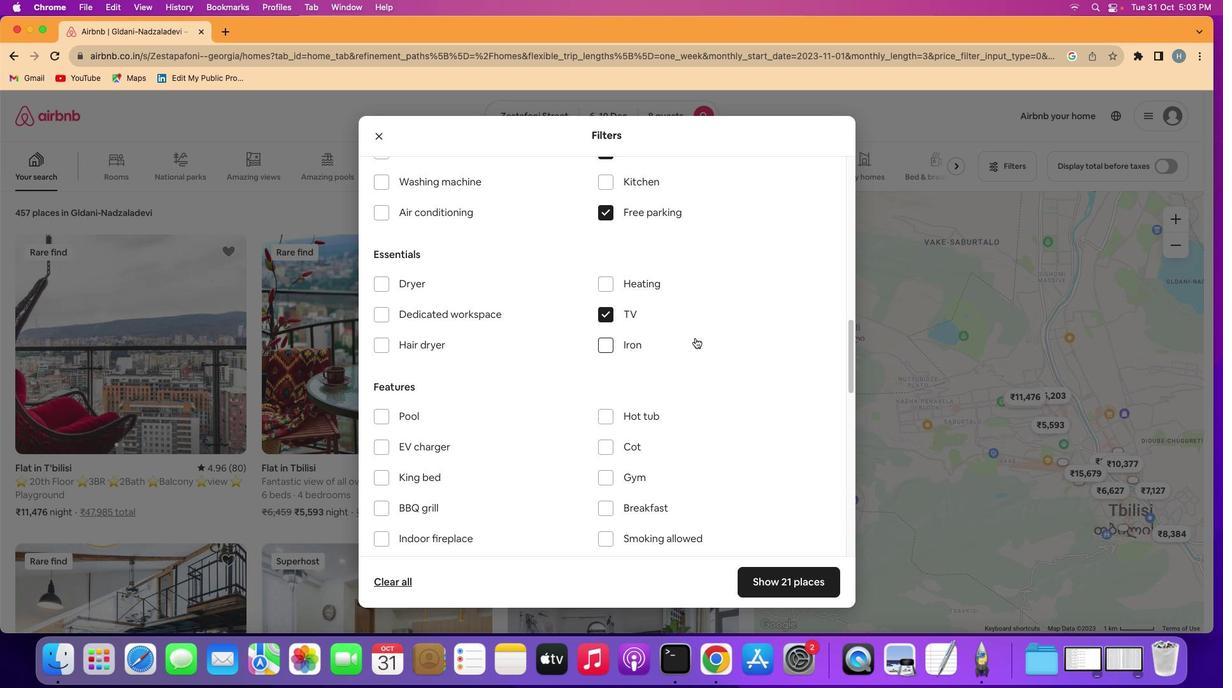 
Action: Mouse moved to (687, 363)
Screenshot: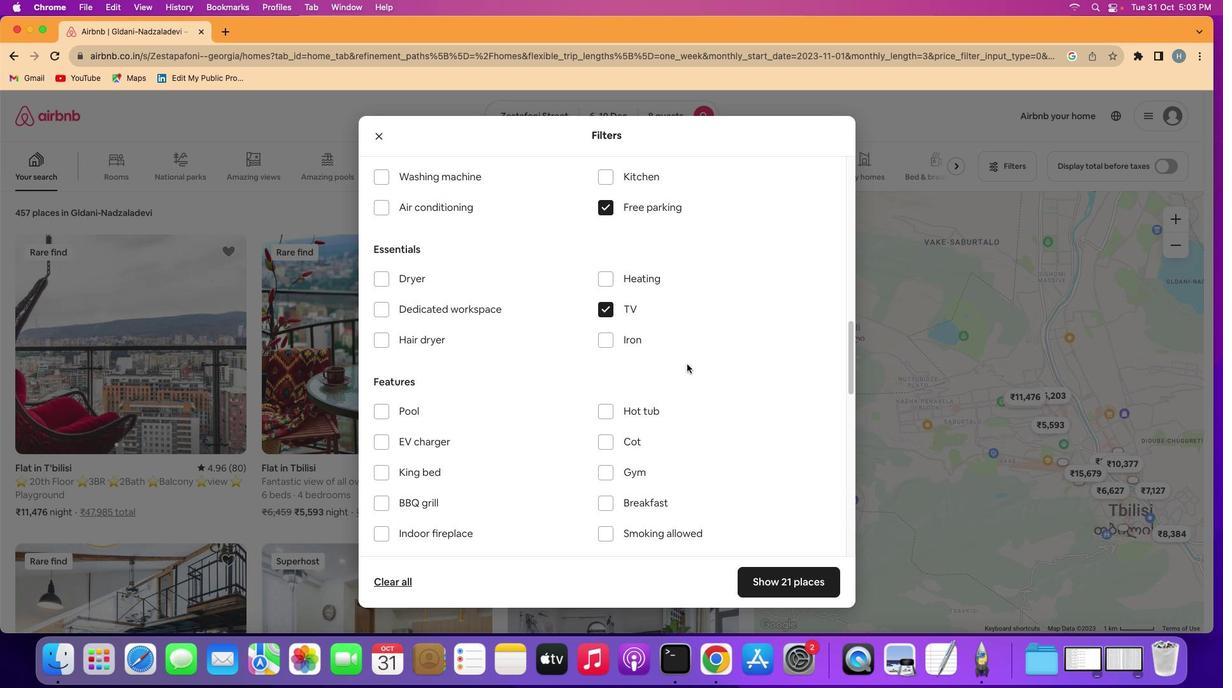 
Action: Mouse scrolled (687, 363) with delta (0, 0)
Screenshot: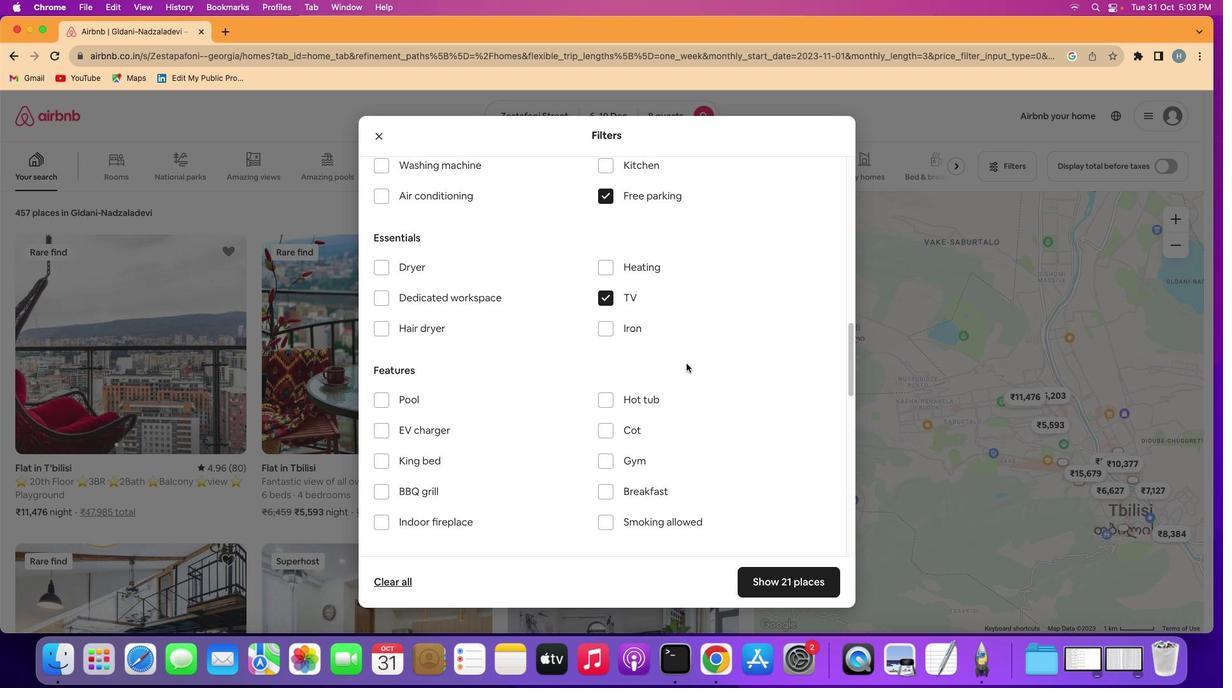 
Action: Mouse scrolled (687, 363) with delta (0, 0)
Screenshot: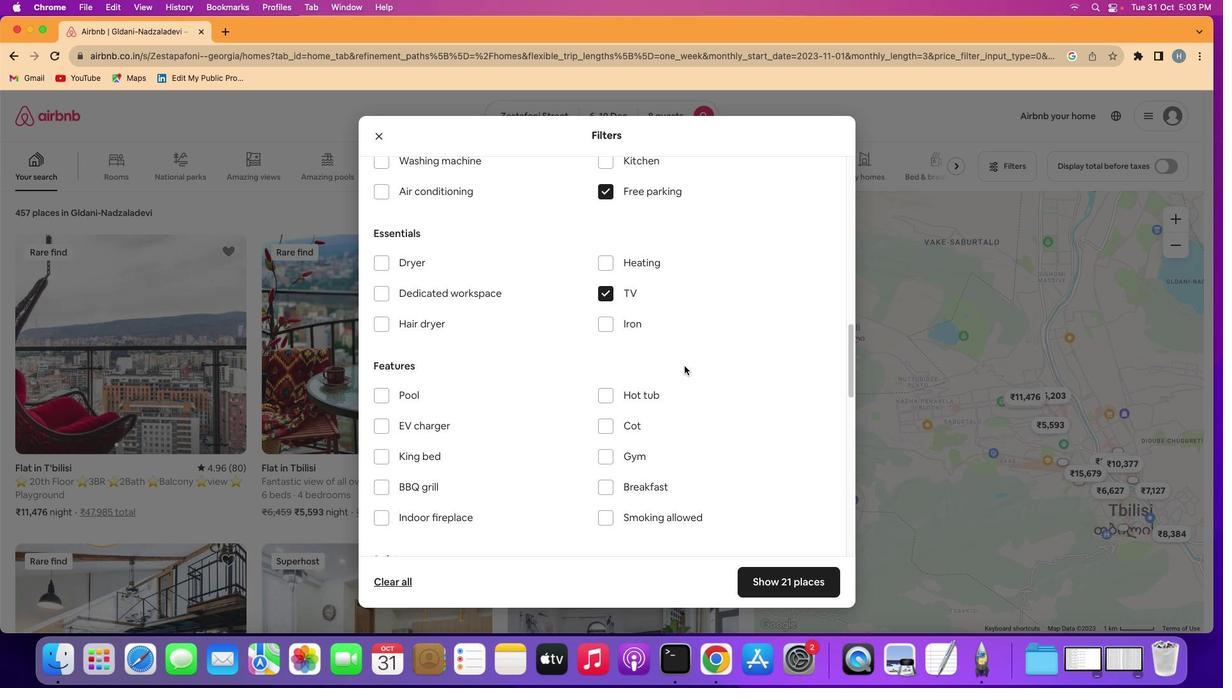 
Action: Mouse moved to (643, 450)
Screenshot: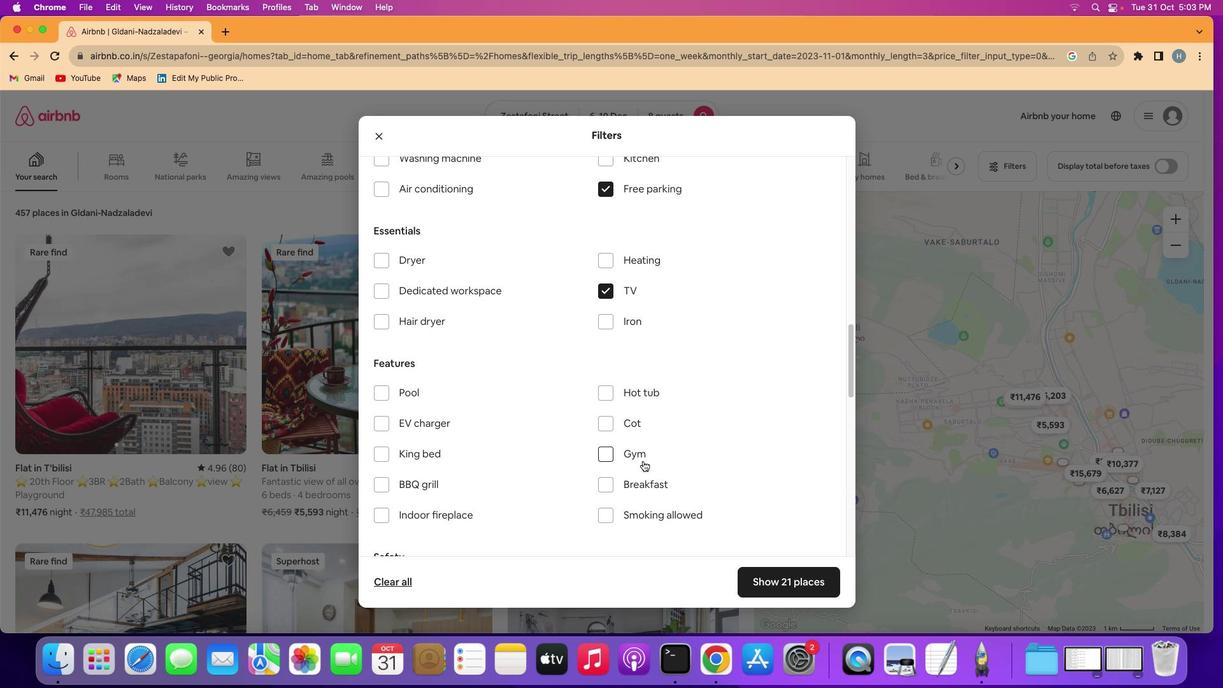 
Action: Mouse pressed left at (643, 450)
Screenshot: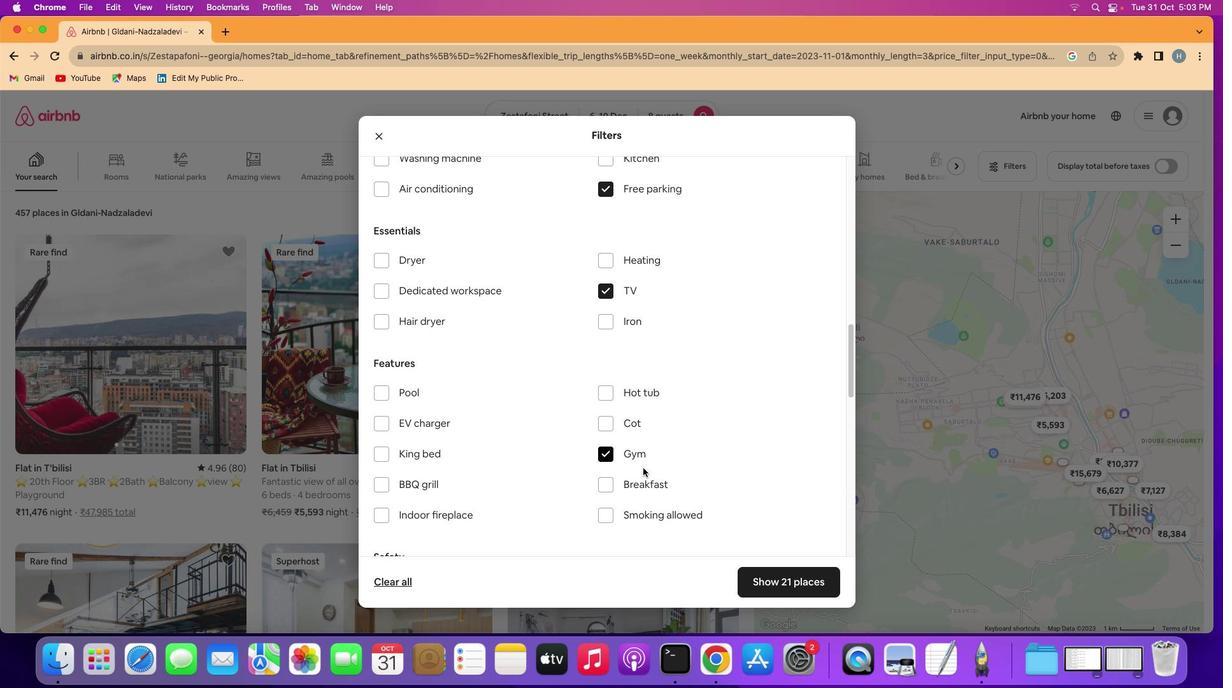 
Action: Mouse moved to (644, 484)
Screenshot: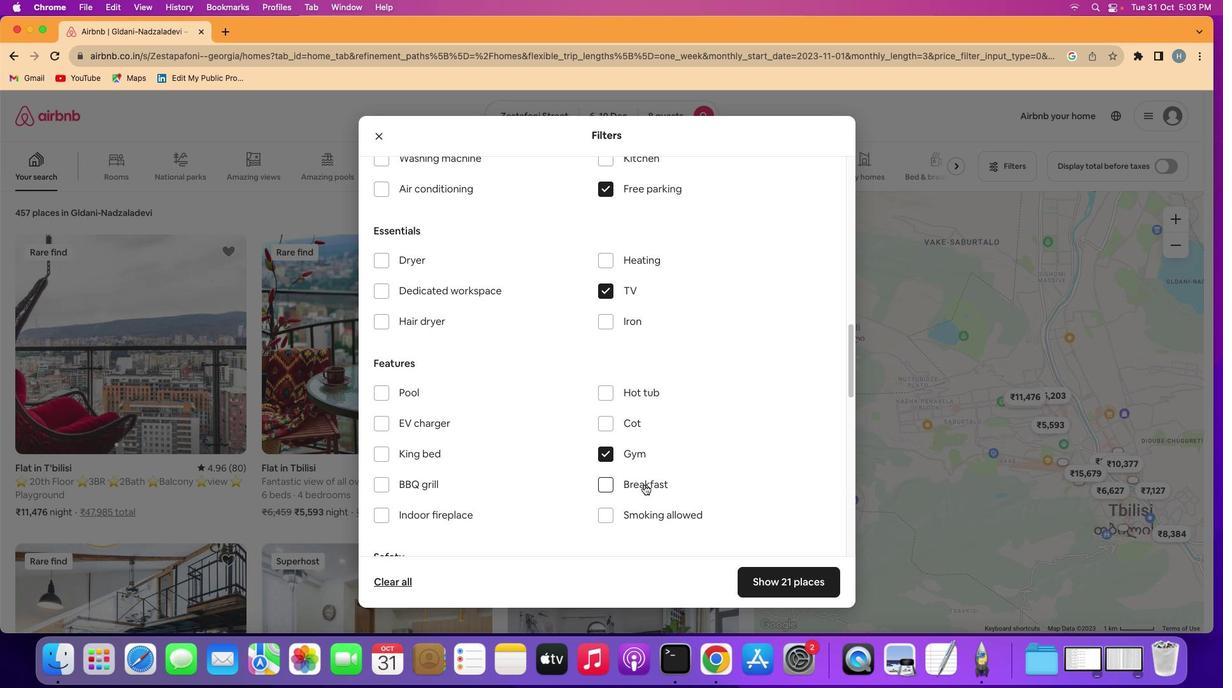 
Action: Mouse pressed left at (644, 484)
Screenshot: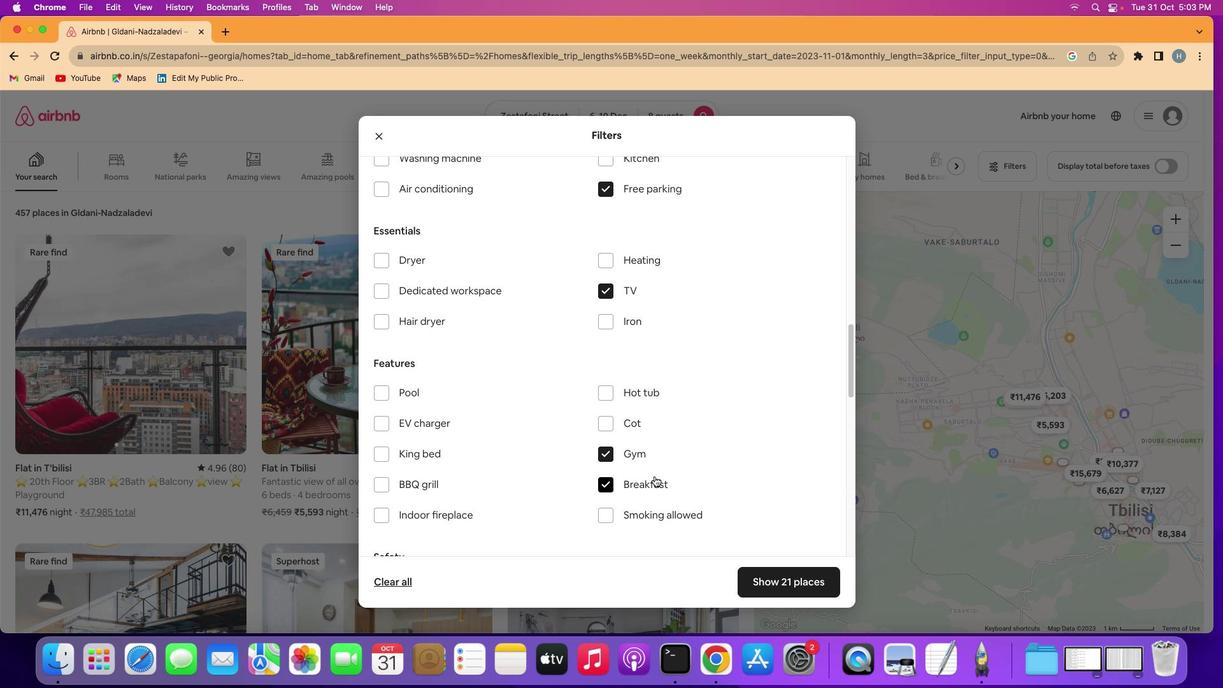 
Action: Mouse moved to (720, 453)
Screenshot: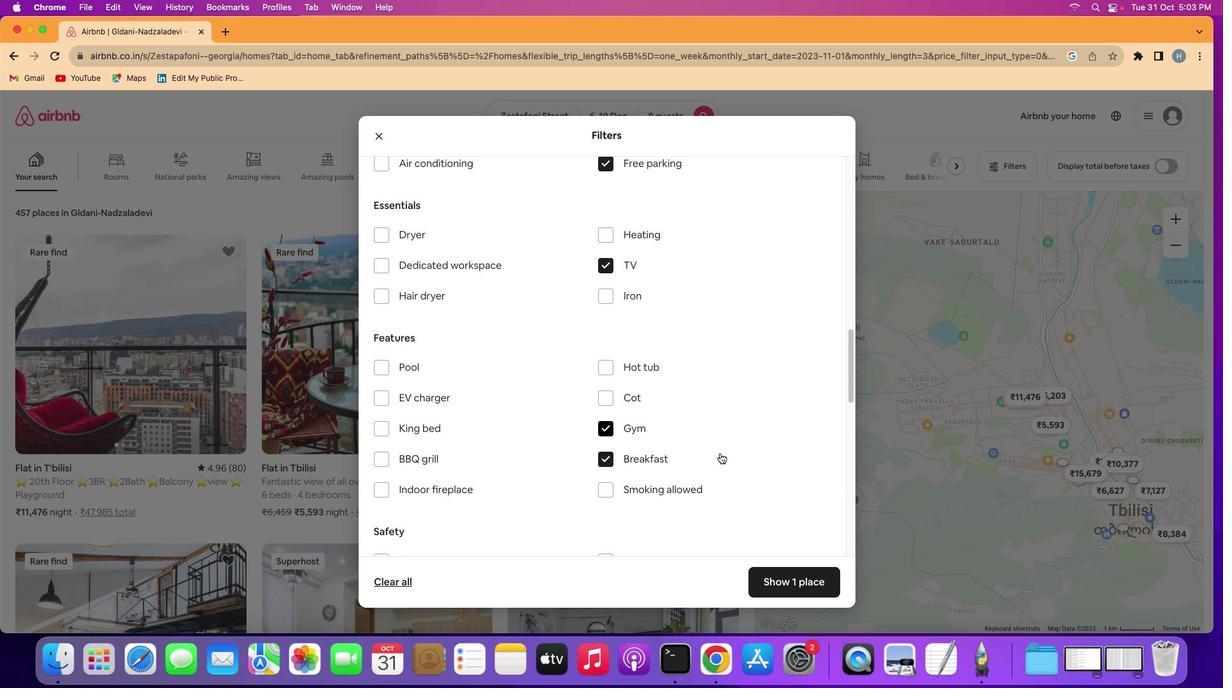 
Action: Mouse scrolled (720, 453) with delta (0, 0)
Screenshot: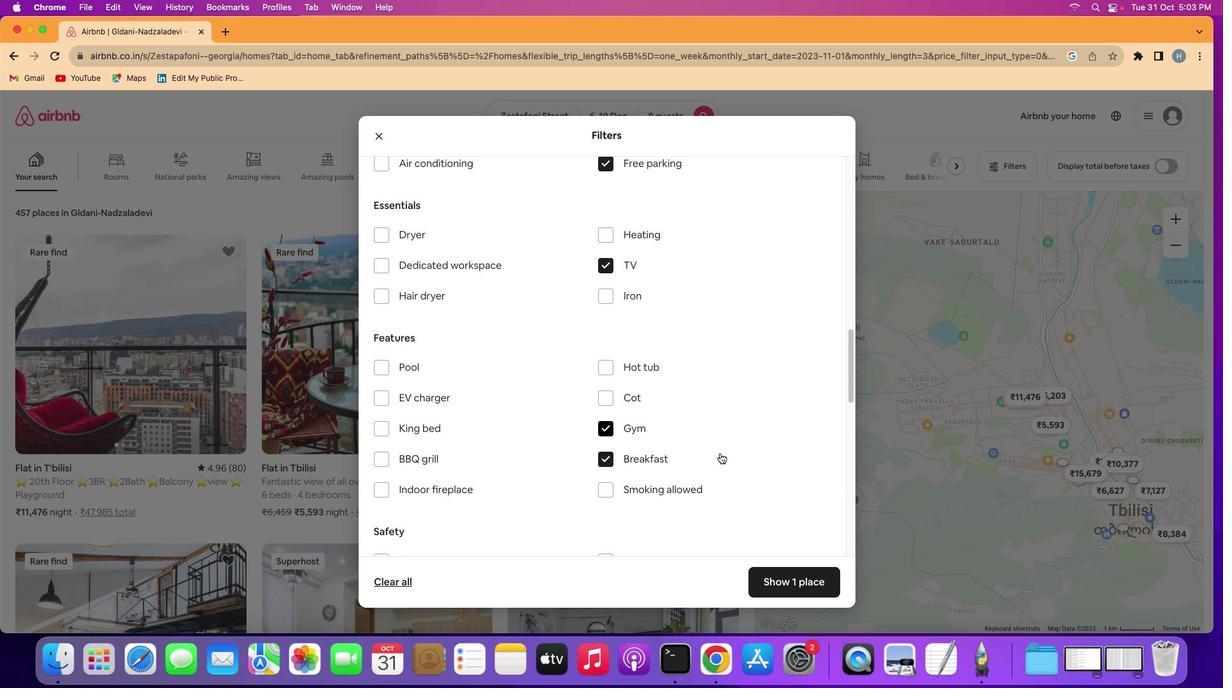 
Action: Mouse scrolled (720, 453) with delta (0, 0)
Screenshot: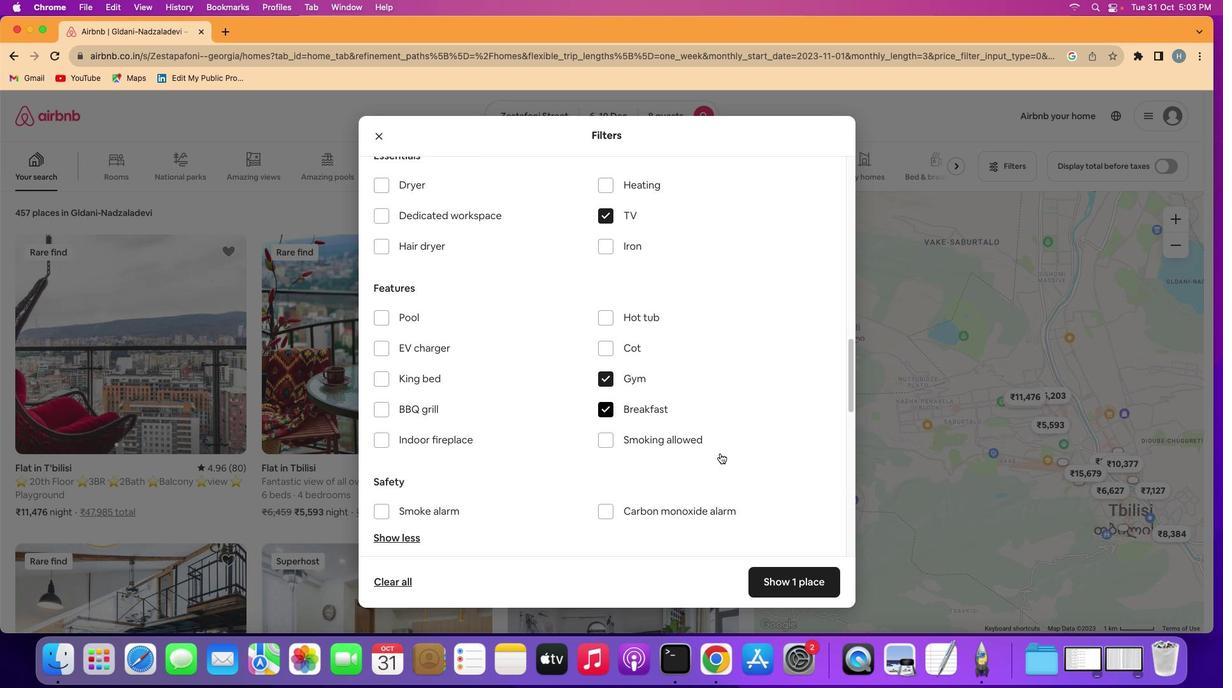 
Action: Mouse scrolled (720, 453) with delta (0, -1)
Screenshot: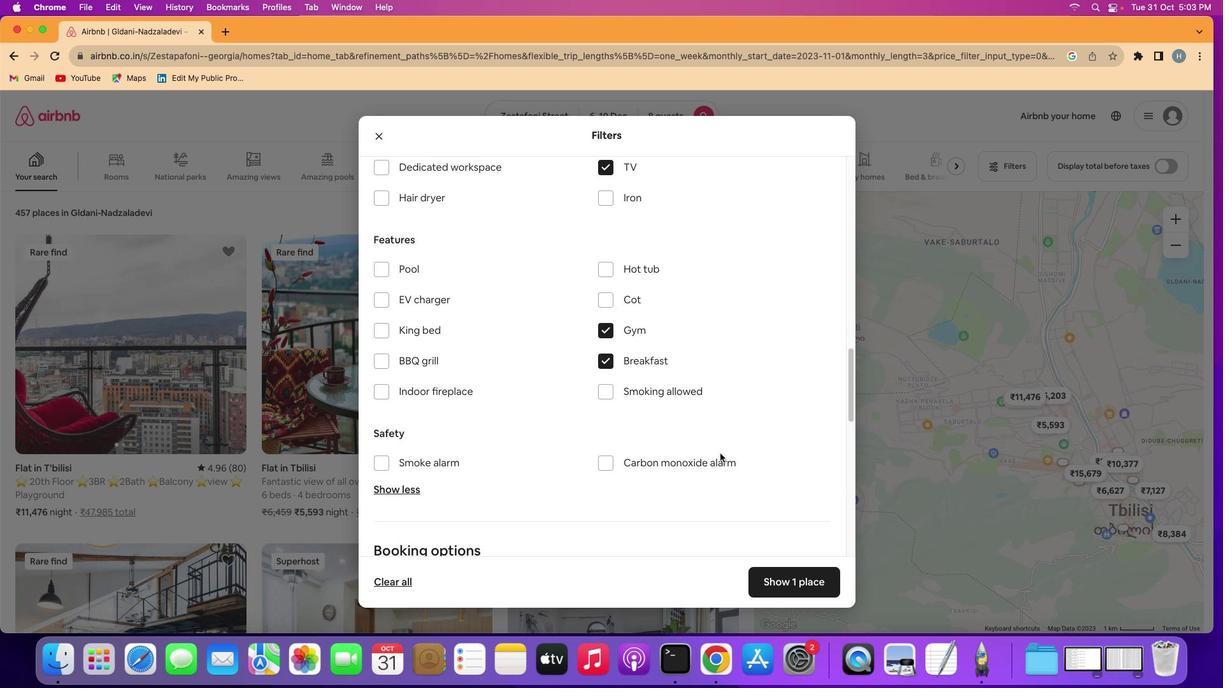 
Action: Mouse moved to (720, 453)
Screenshot: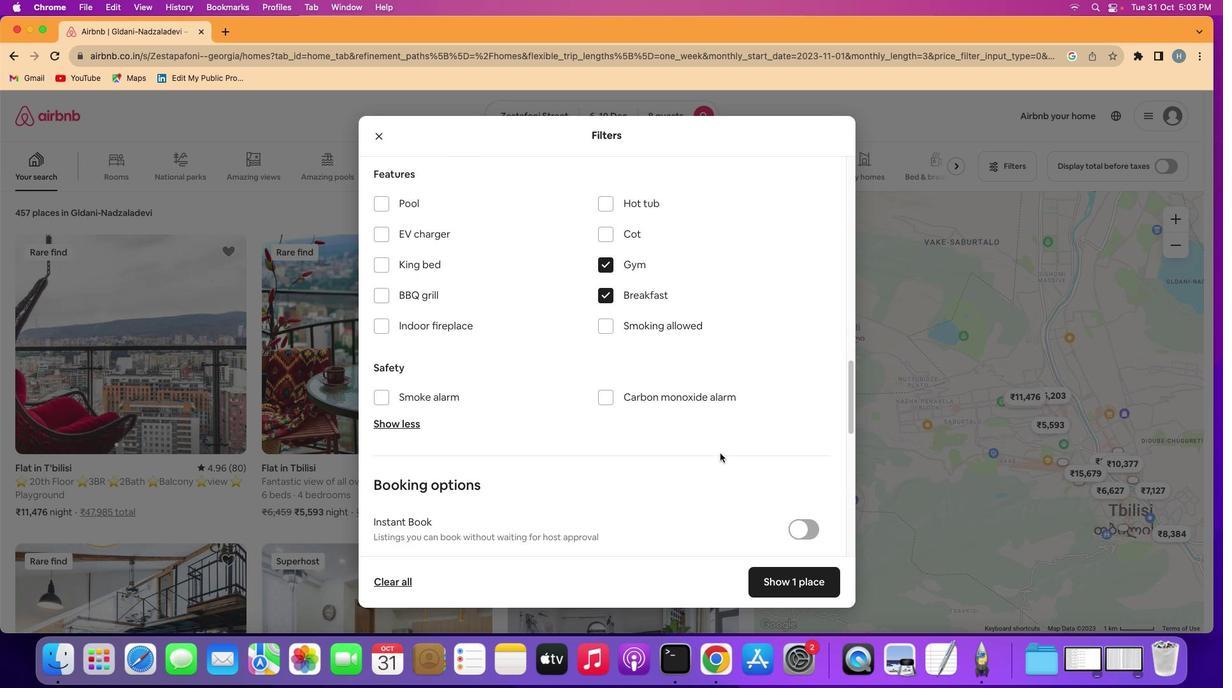 
Action: Mouse scrolled (720, 453) with delta (0, -1)
Screenshot: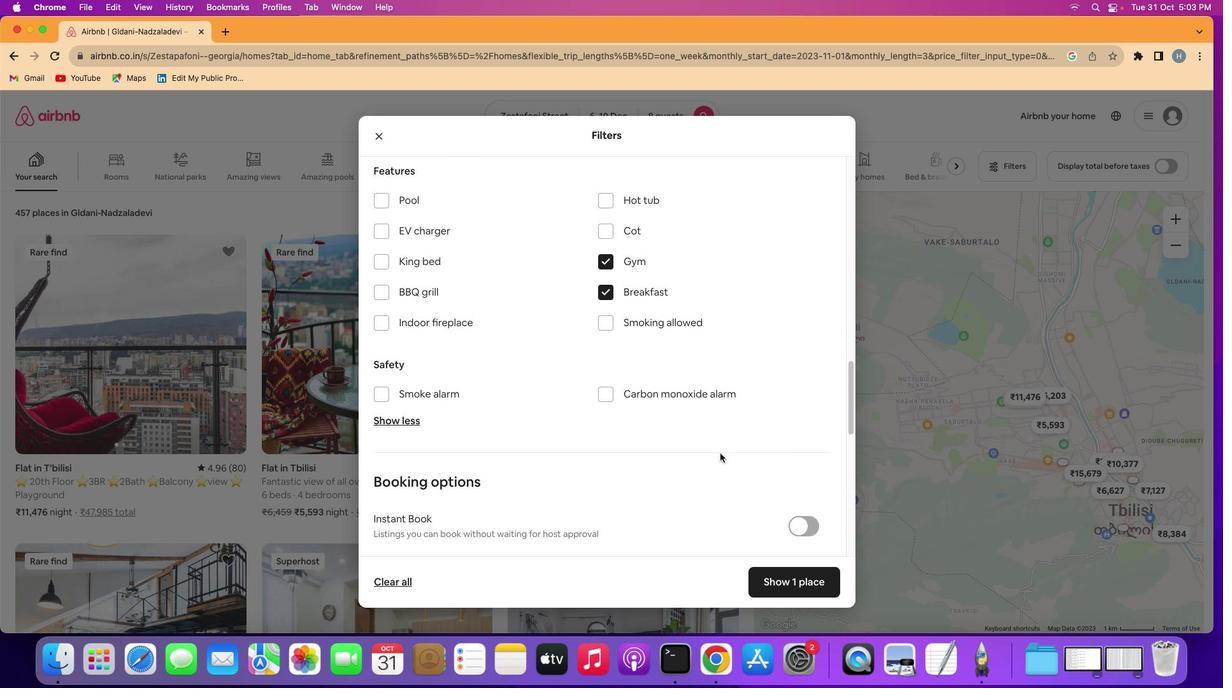
Action: Mouse moved to (720, 452)
Screenshot: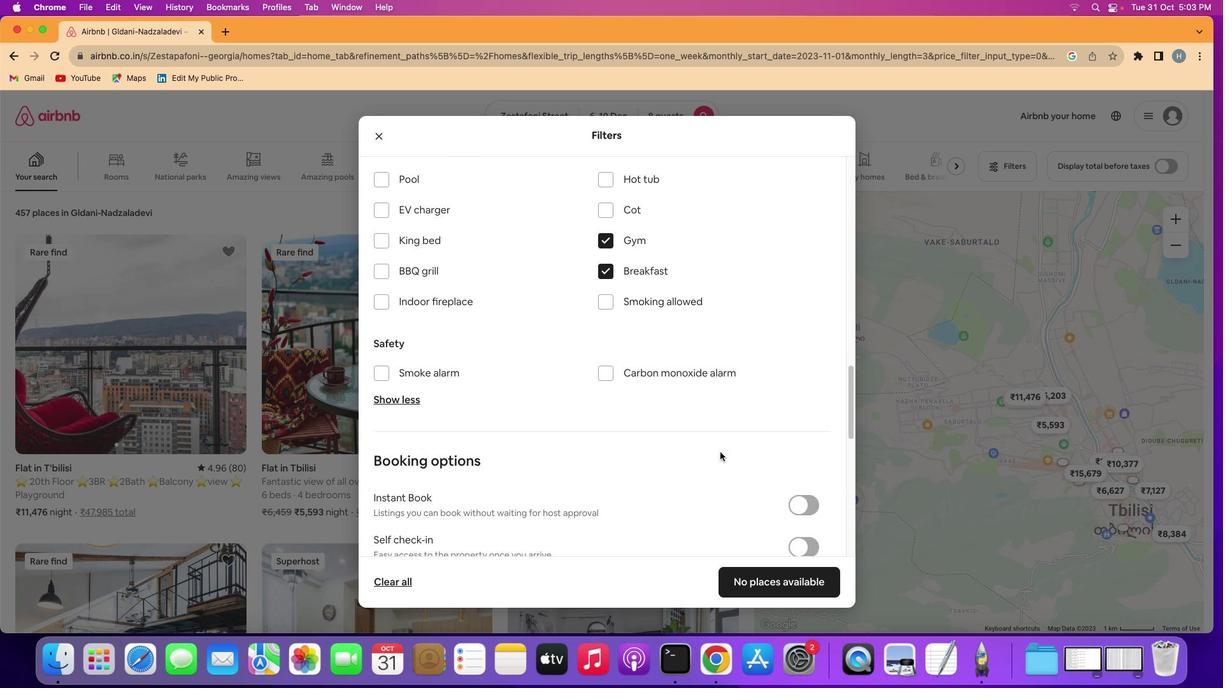 
Action: Mouse scrolled (720, 452) with delta (0, 0)
Screenshot: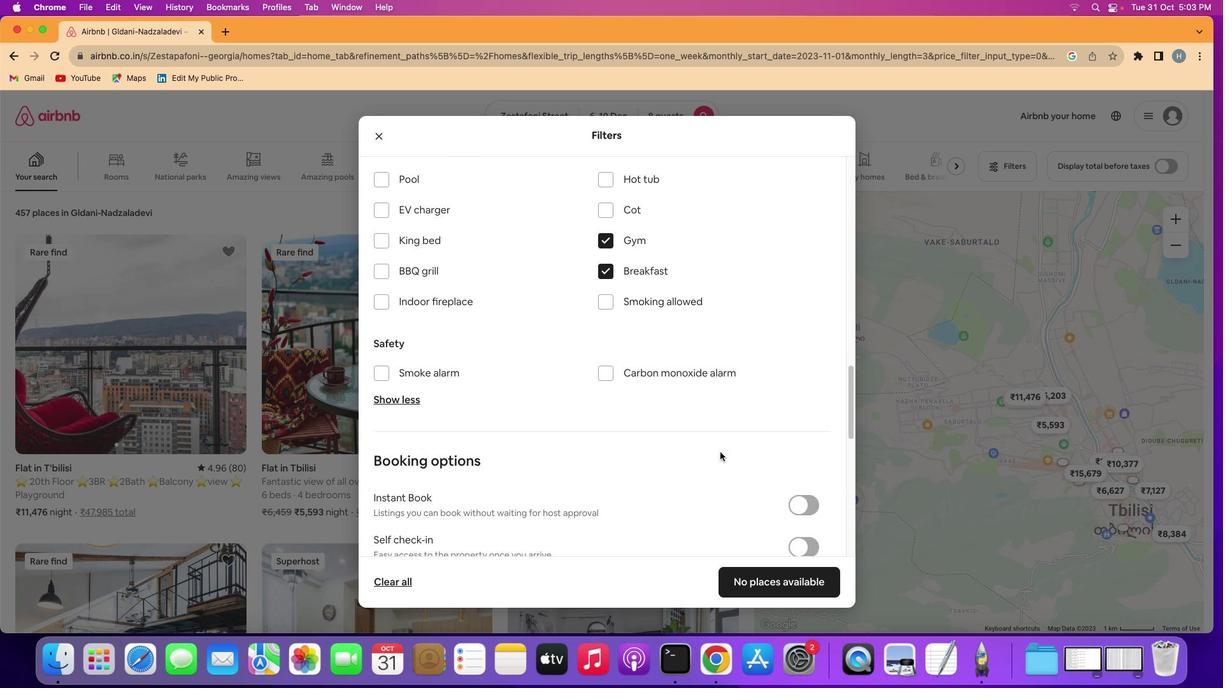 
Action: Mouse scrolled (720, 452) with delta (0, 0)
Screenshot: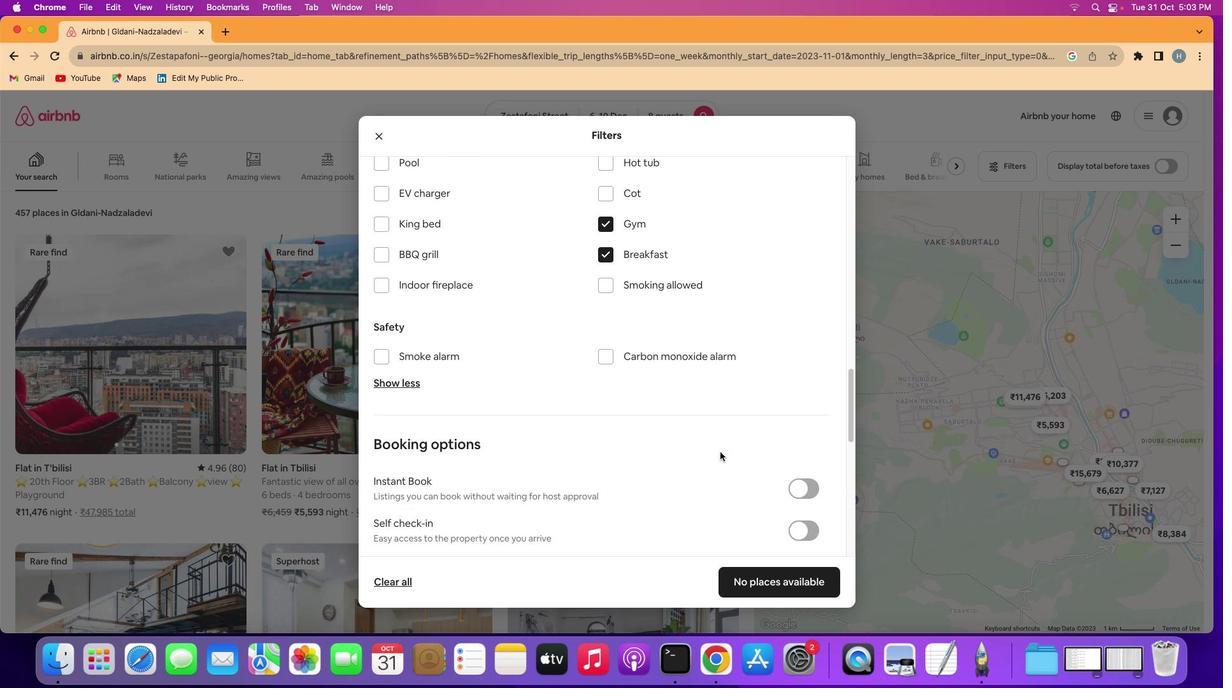 
Action: Mouse scrolled (720, 452) with delta (0, -1)
Screenshot: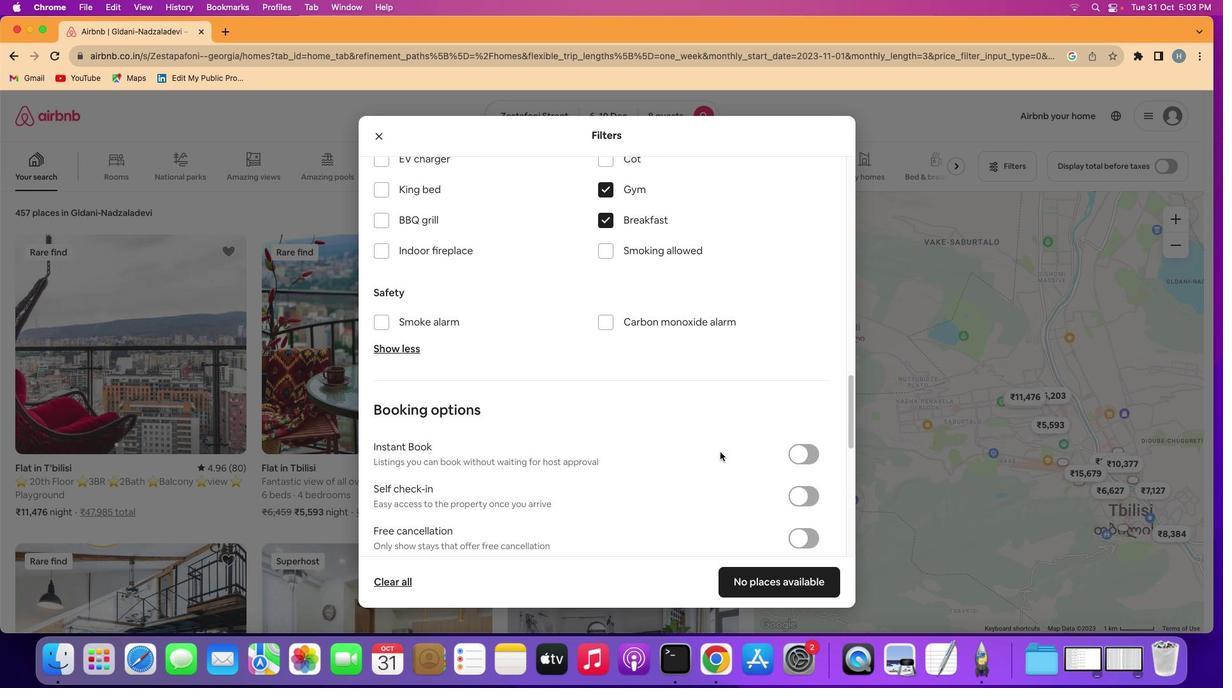 
Action: Mouse scrolled (720, 452) with delta (0, 0)
Screenshot: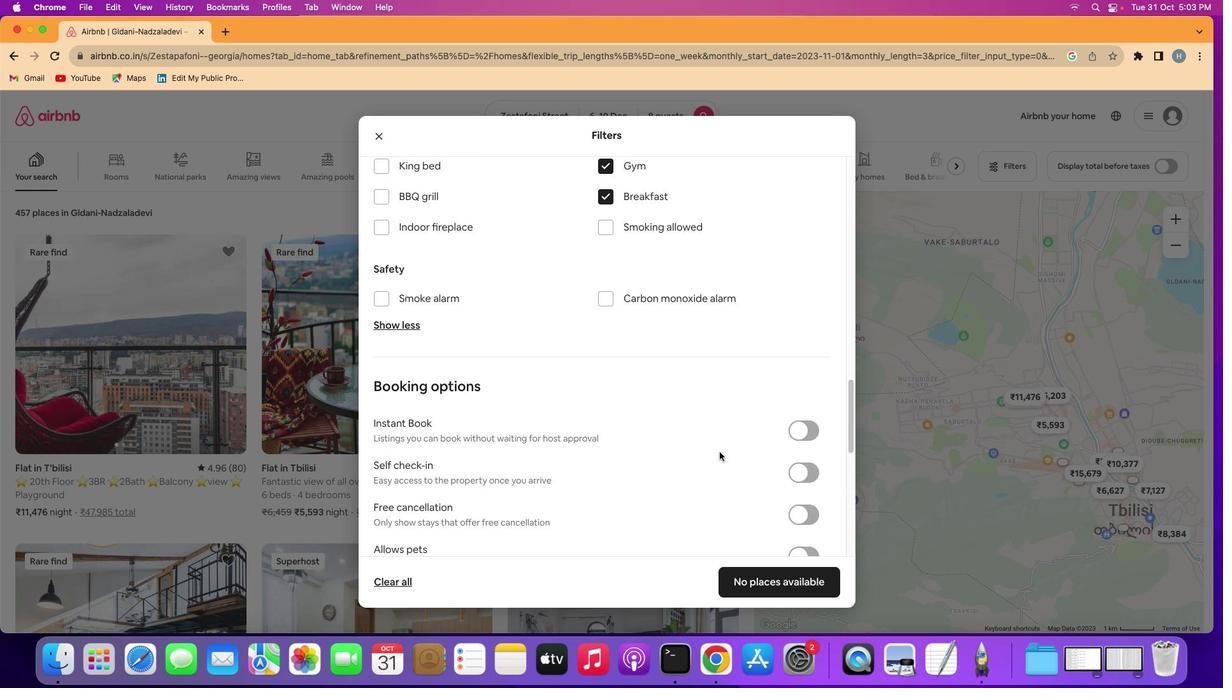 
Action: Mouse scrolled (720, 452) with delta (0, 0)
Screenshot: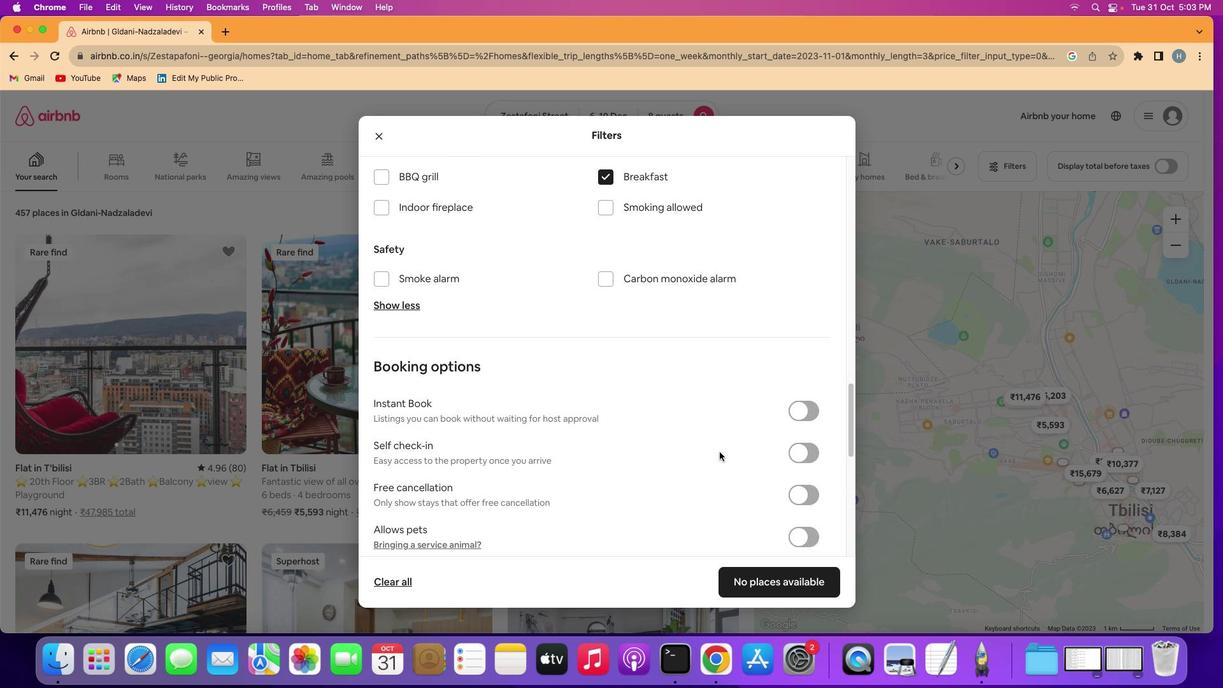 
Action: Mouse scrolled (720, 452) with delta (0, 0)
Screenshot: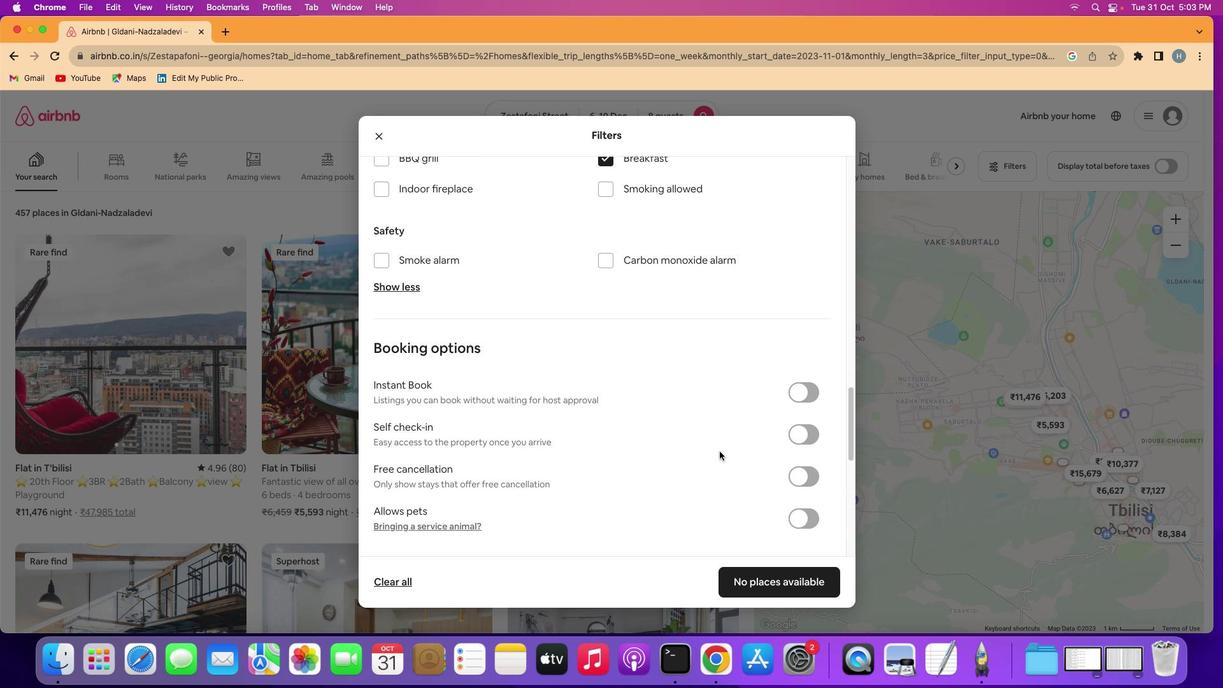 
Action: Mouse moved to (716, 451)
Screenshot: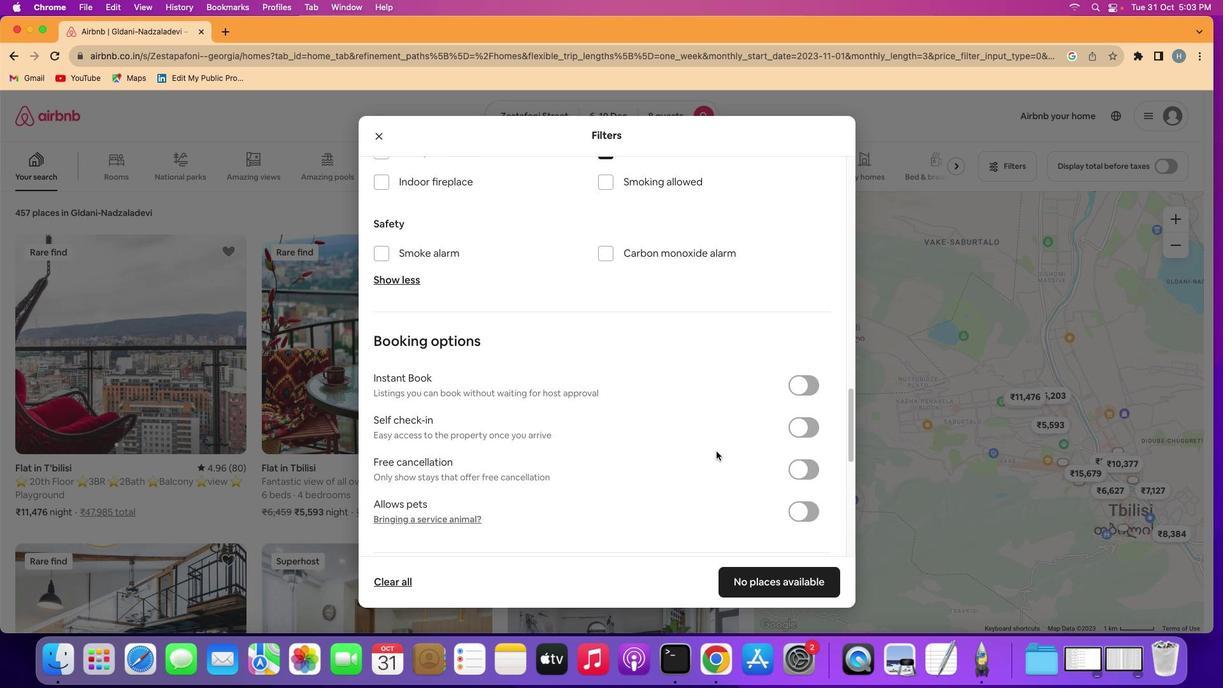 
Action: Mouse scrolled (716, 451) with delta (0, 0)
Screenshot: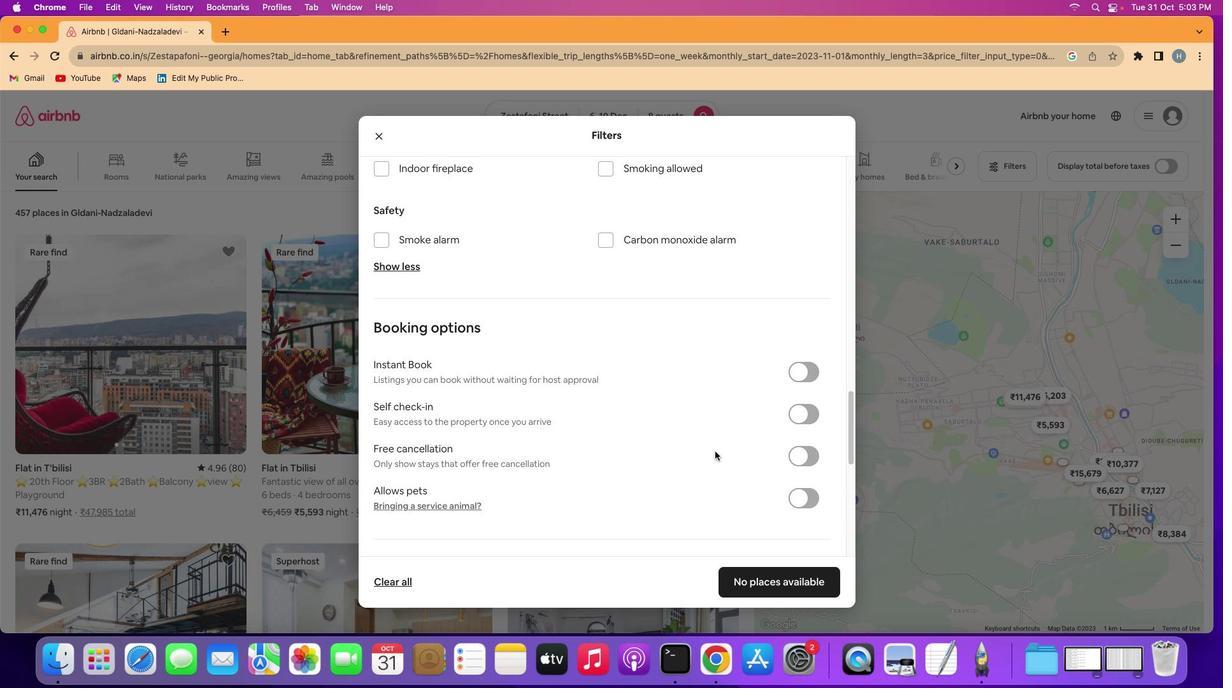 
Action: Mouse scrolled (716, 451) with delta (0, 0)
Screenshot: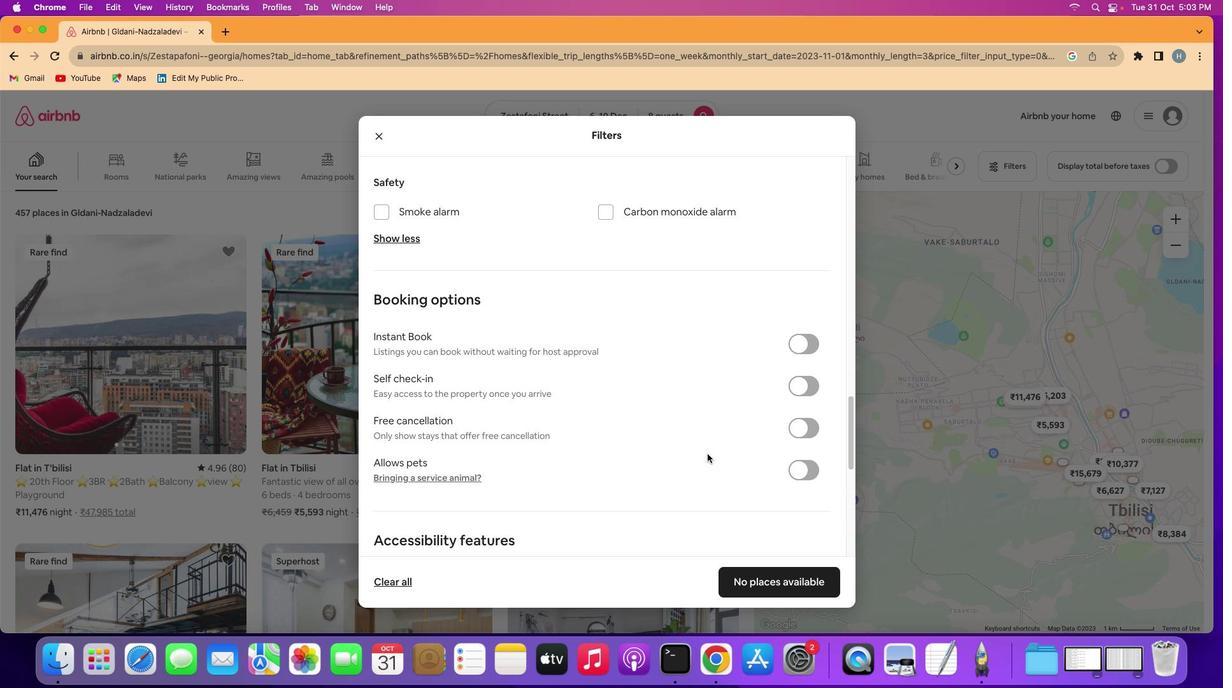 
Action: Mouse scrolled (716, 451) with delta (0, 0)
Screenshot: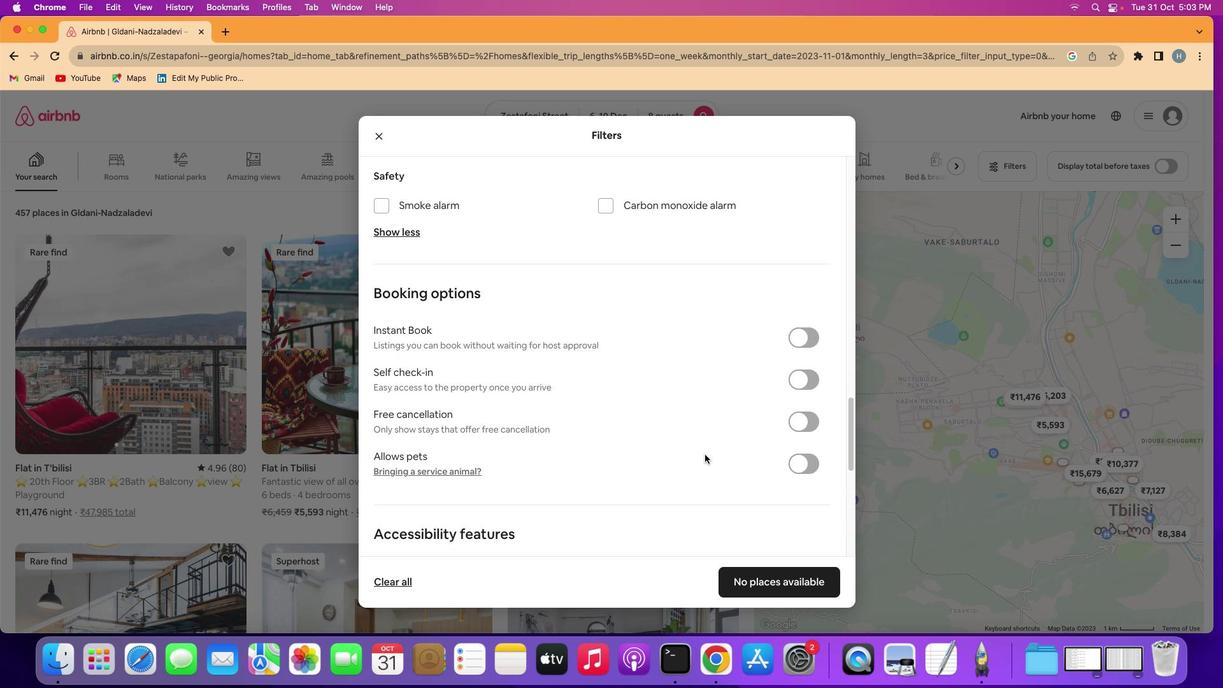 
Action: Mouse moved to (729, 519)
Screenshot: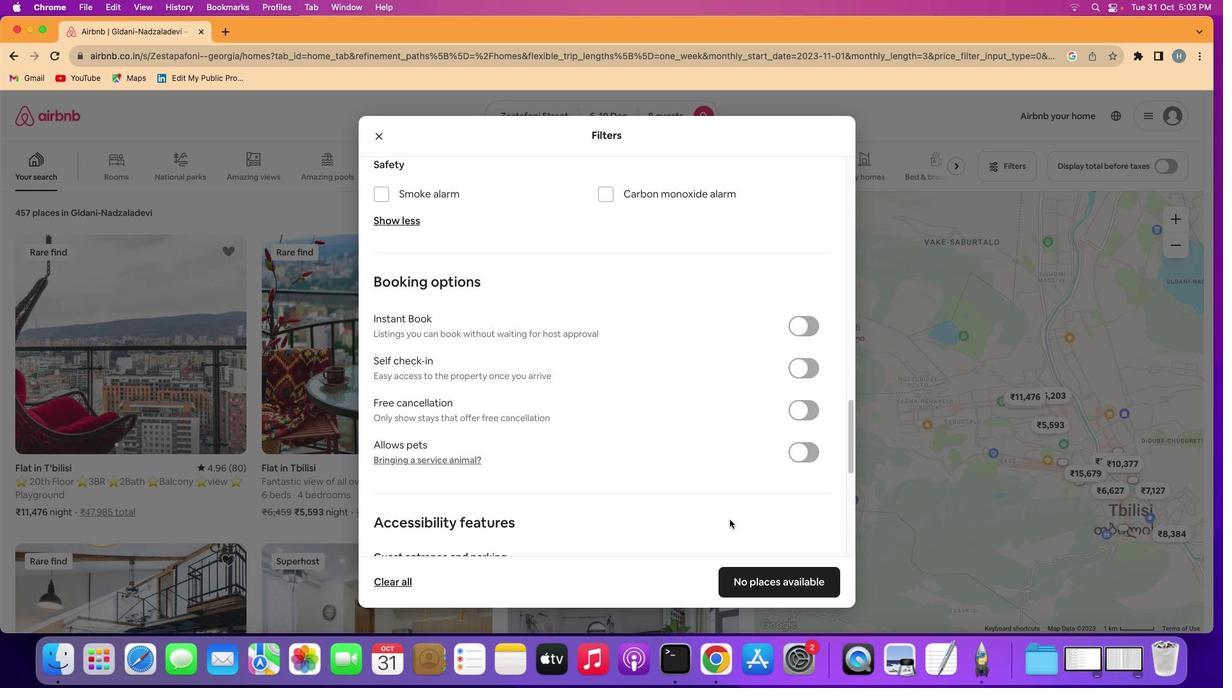 
Action: Mouse scrolled (729, 519) with delta (0, 0)
Screenshot: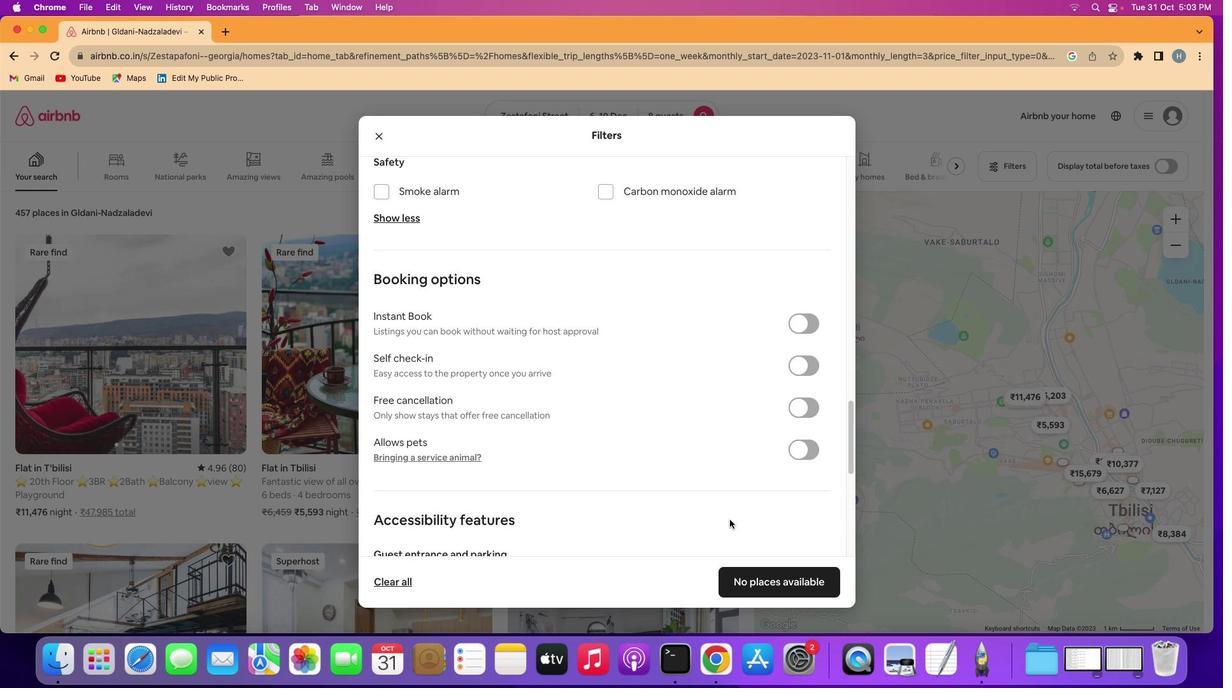
Action: Mouse scrolled (729, 519) with delta (0, 0)
Screenshot: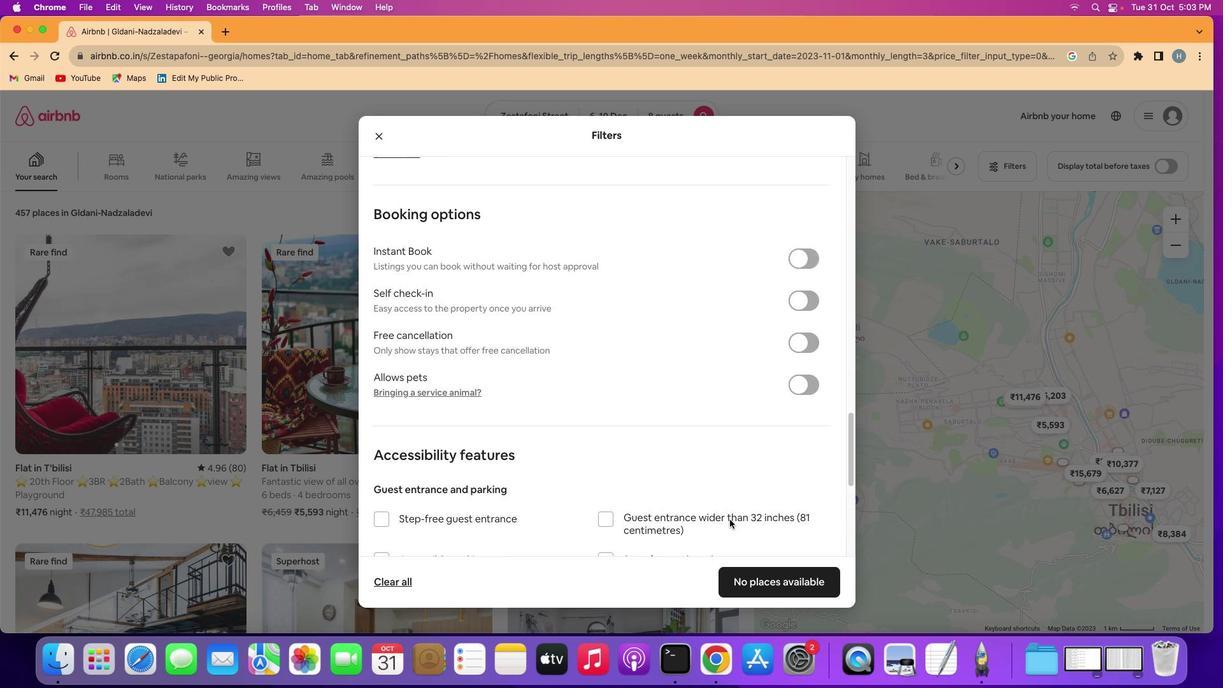 
Action: Mouse scrolled (729, 519) with delta (0, 0)
Screenshot: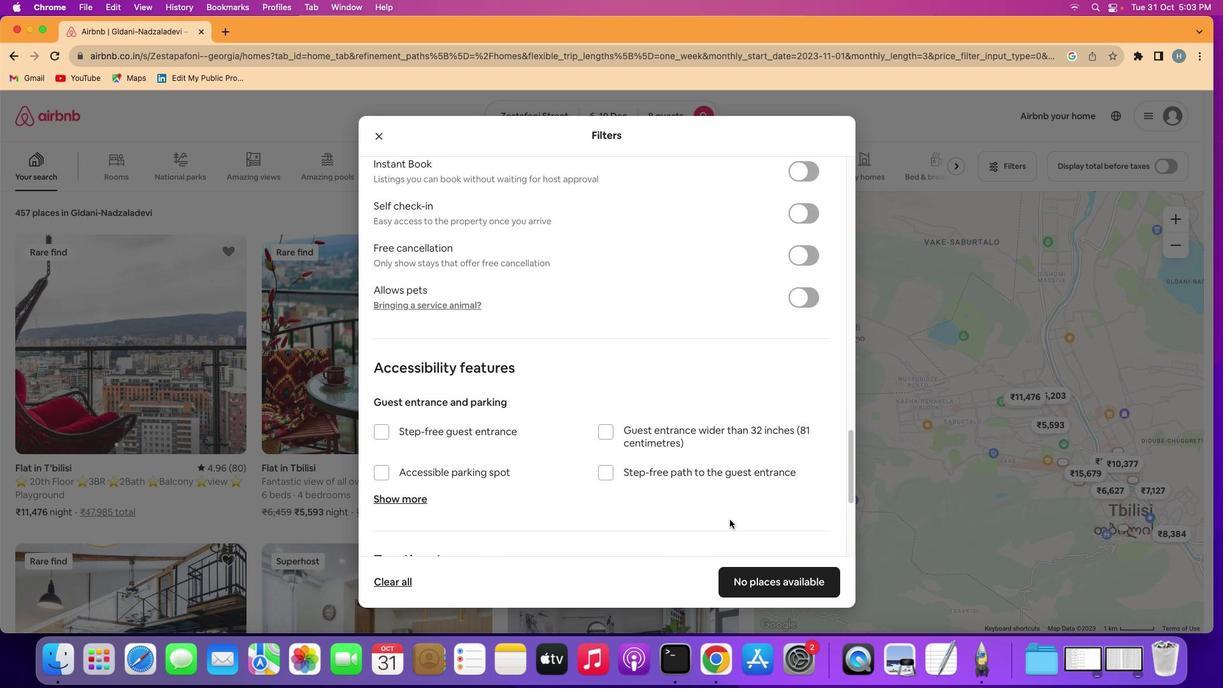 
Action: Mouse scrolled (729, 519) with delta (0, -1)
Screenshot: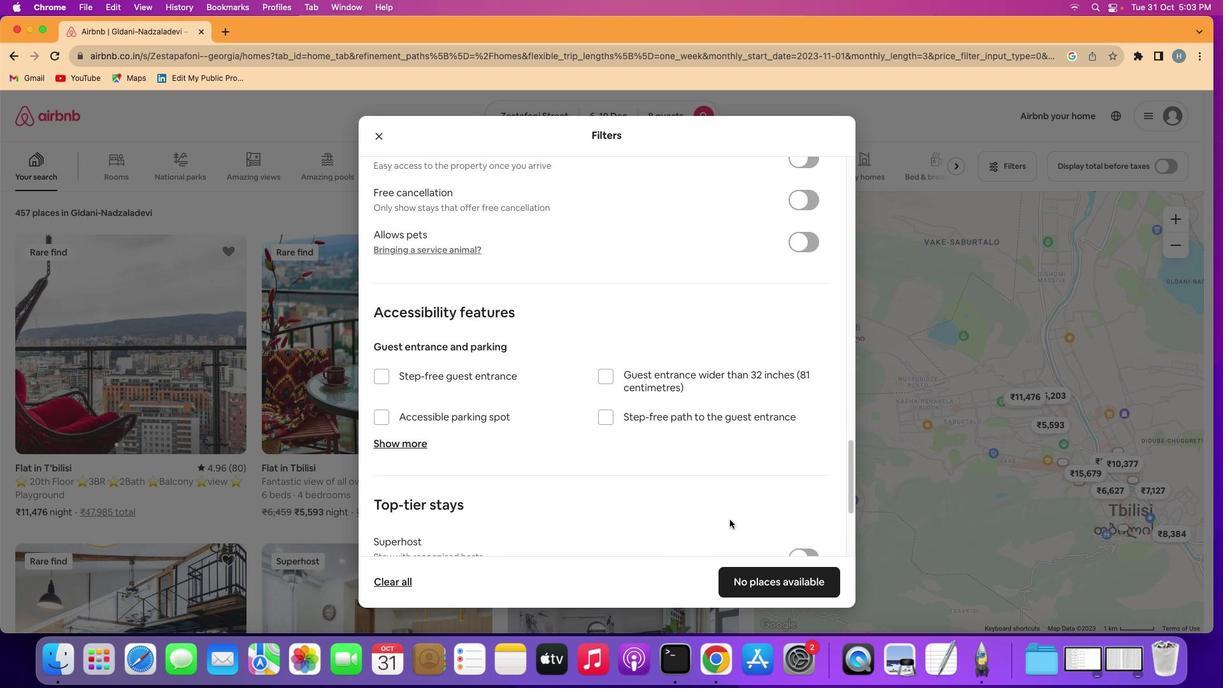 
Action: Mouse scrolled (729, 519) with delta (0, -2)
Screenshot: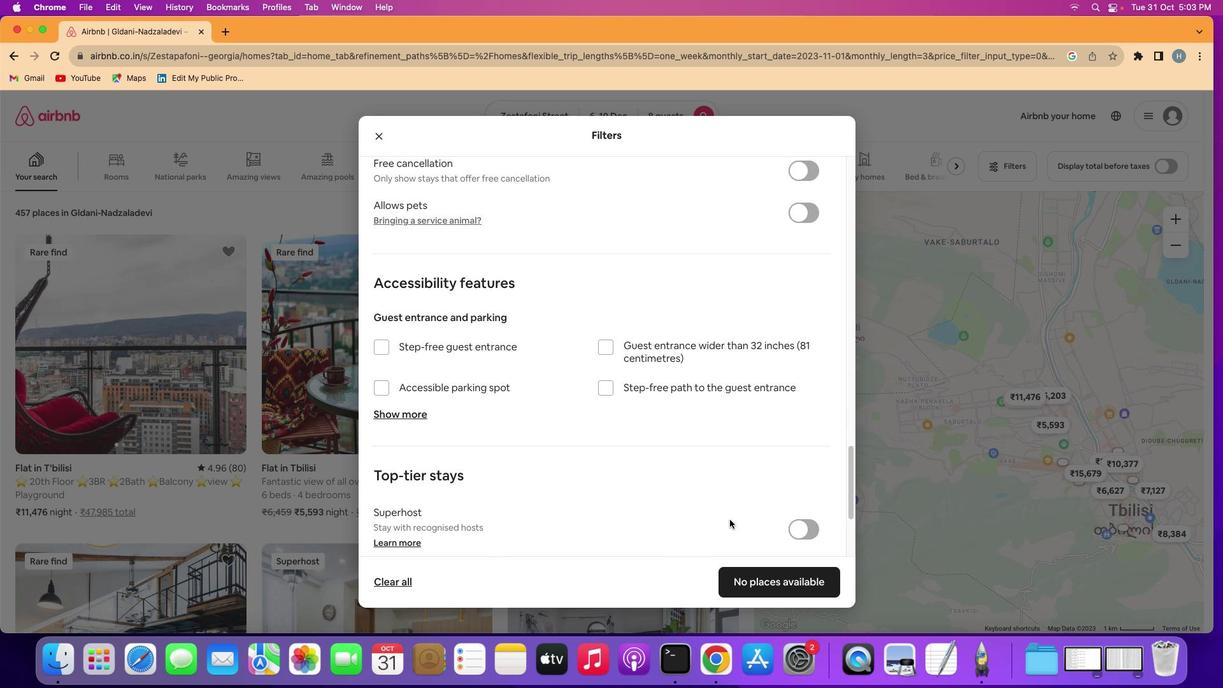 
Action: Mouse scrolled (729, 519) with delta (0, 0)
Screenshot: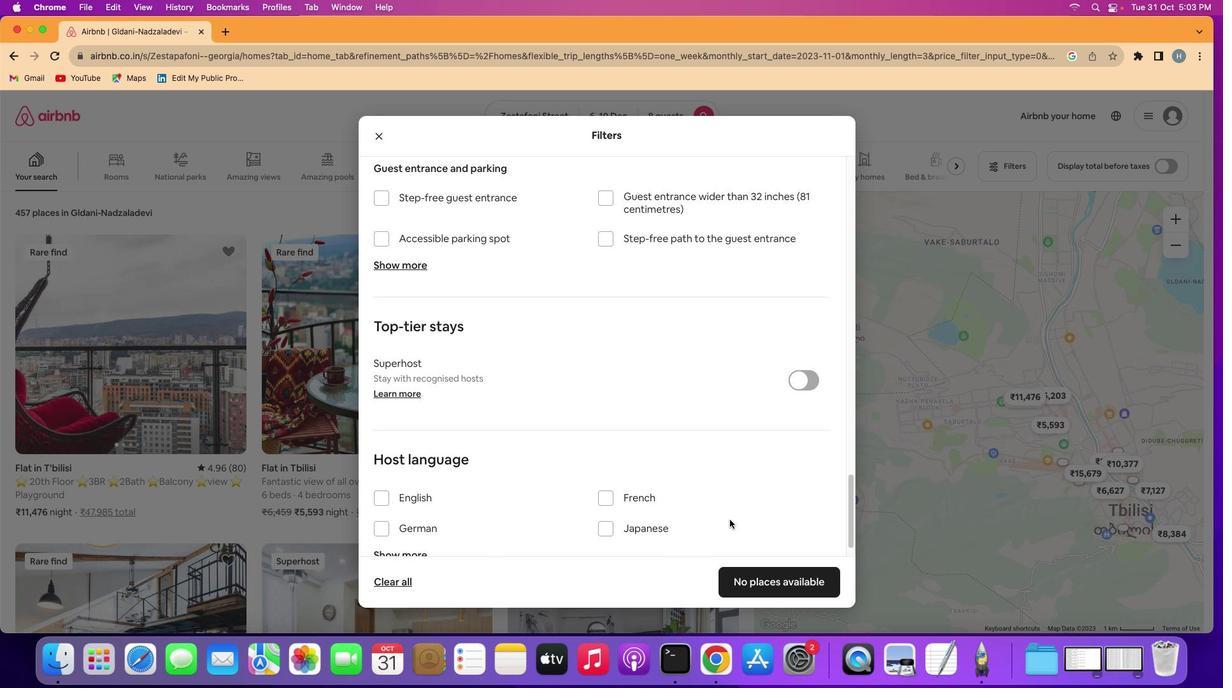 
Action: Mouse scrolled (729, 519) with delta (0, 0)
Screenshot: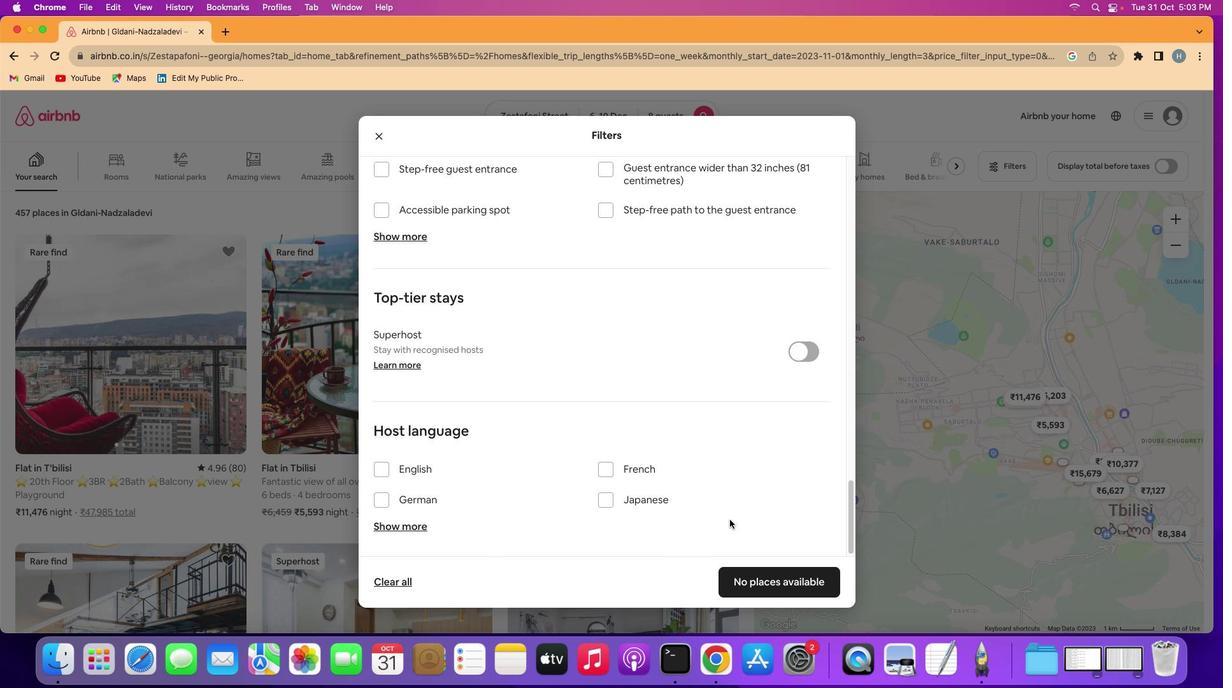 
Action: Mouse scrolled (729, 519) with delta (0, -1)
Screenshot: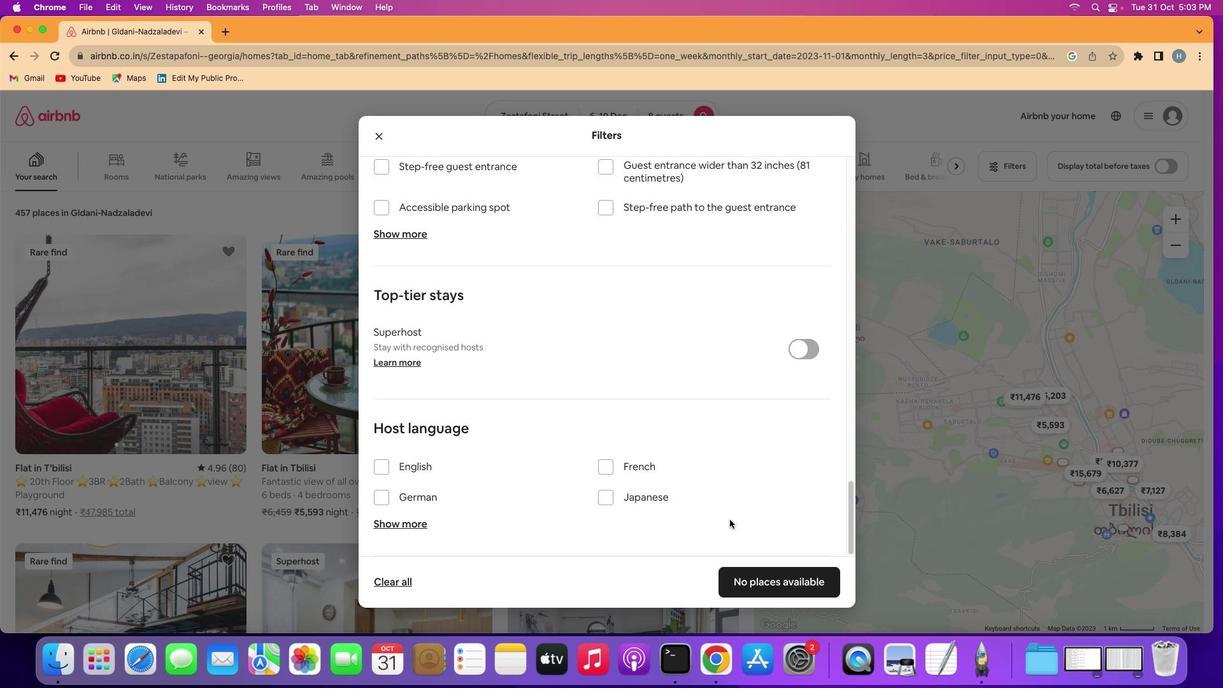 
Action: Mouse scrolled (729, 519) with delta (0, -3)
Screenshot: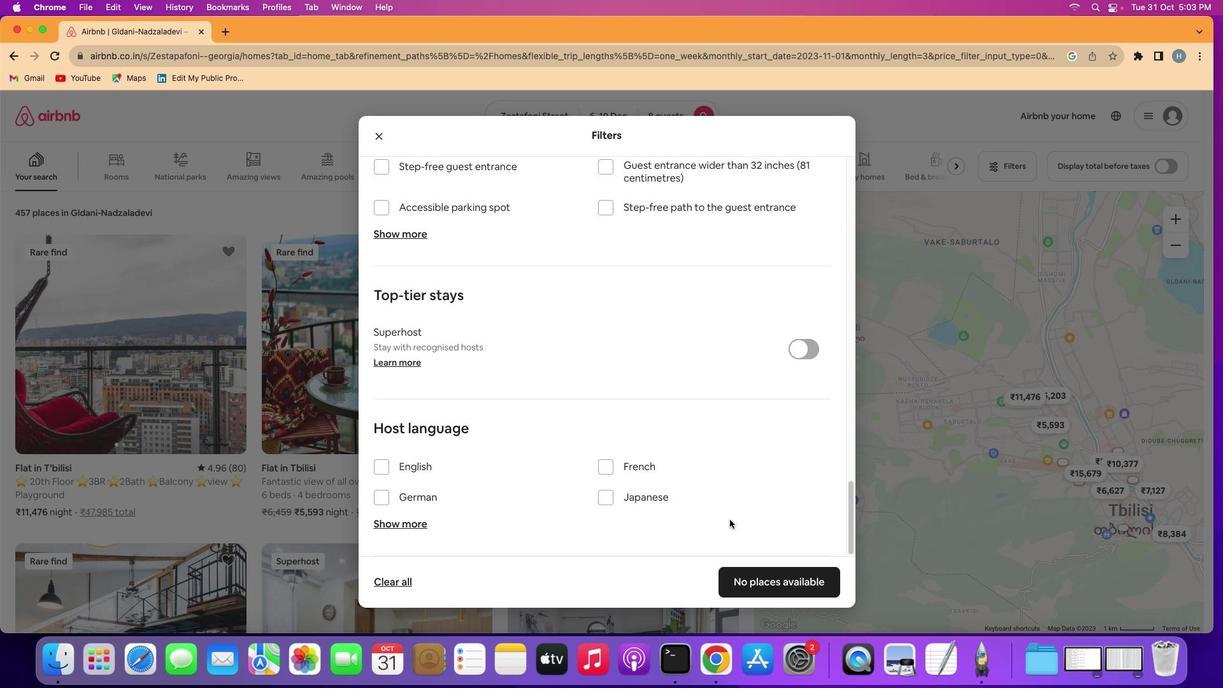 
Action: Mouse scrolled (729, 519) with delta (0, -3)
Screenshot: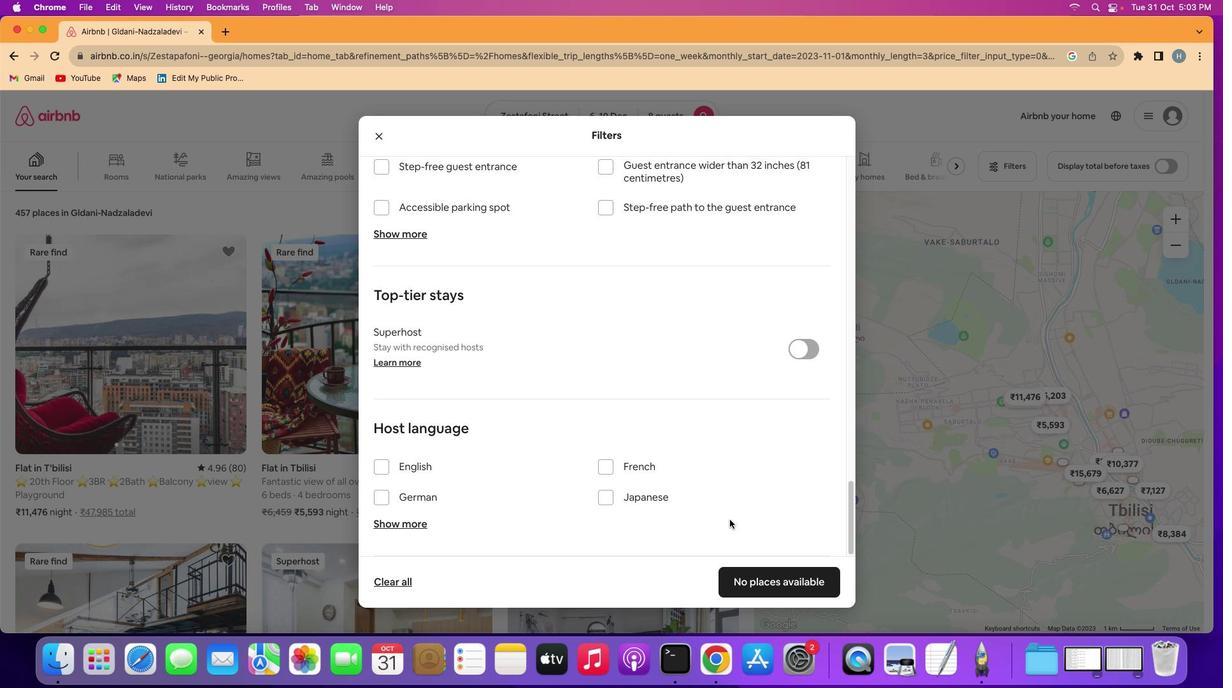 
Action: Mouse moved to (730, 519)
Screenshot: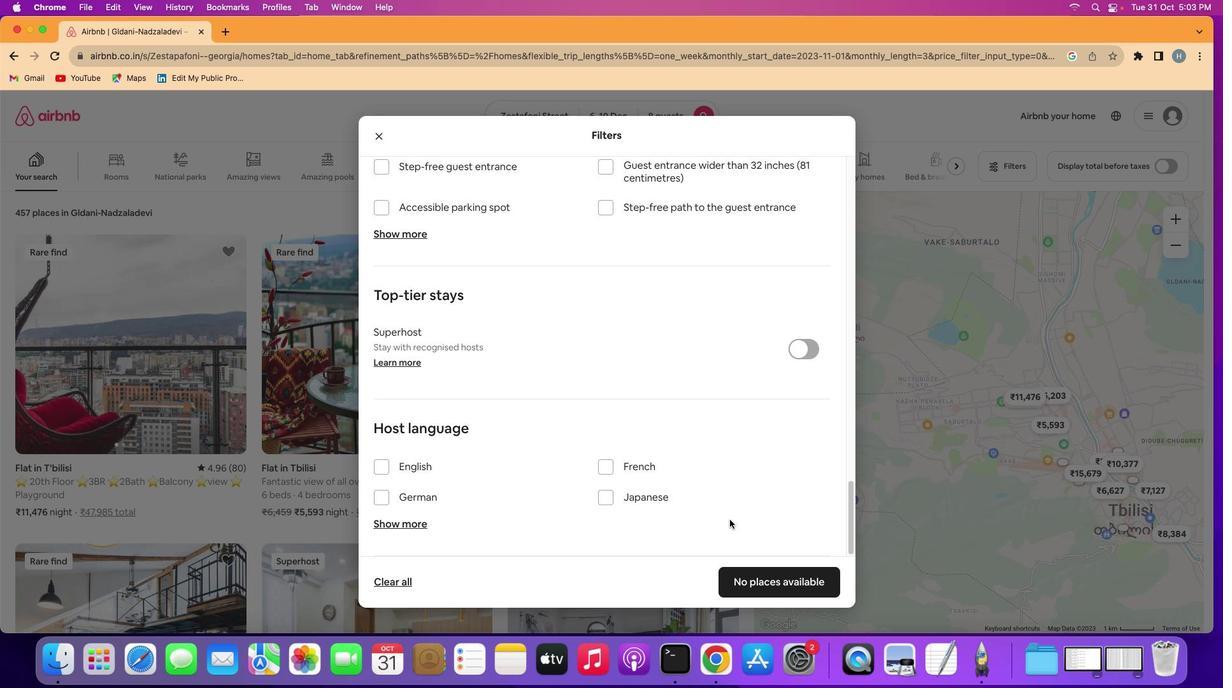 
Action: Mouse scrolled (730, 519) with delta (0, 0)
Screenshot: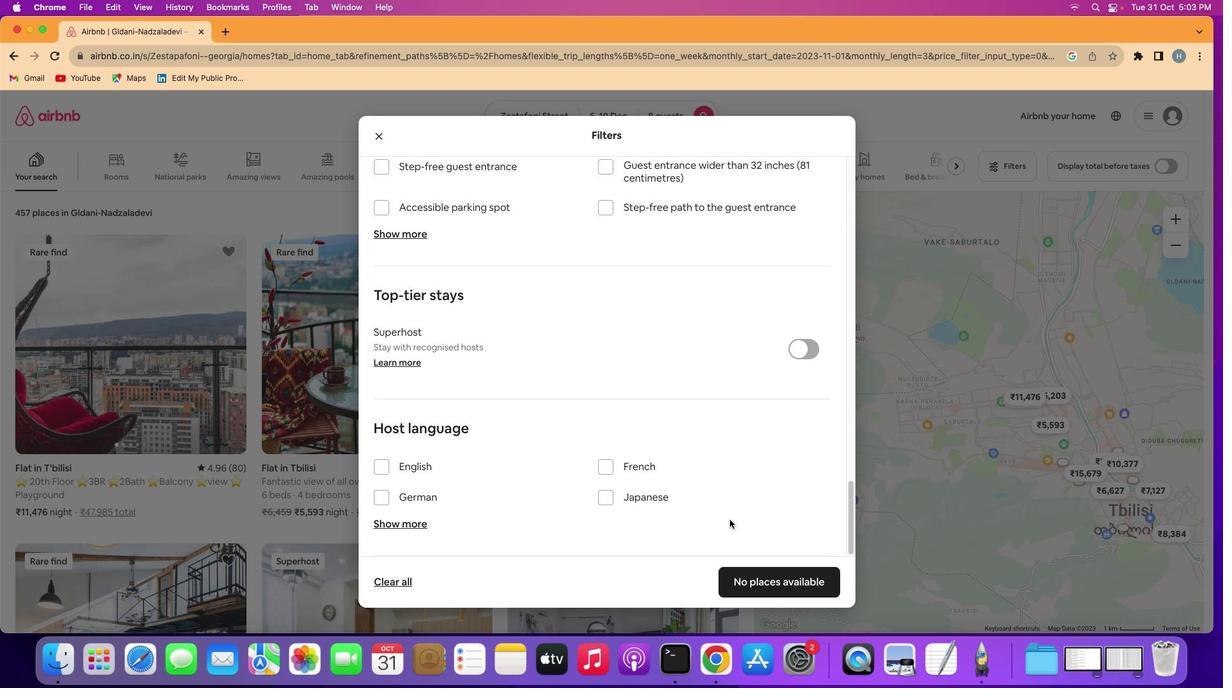
Action: Mouse scrolled (730, 519) with delta (0, 0)
Screenshot: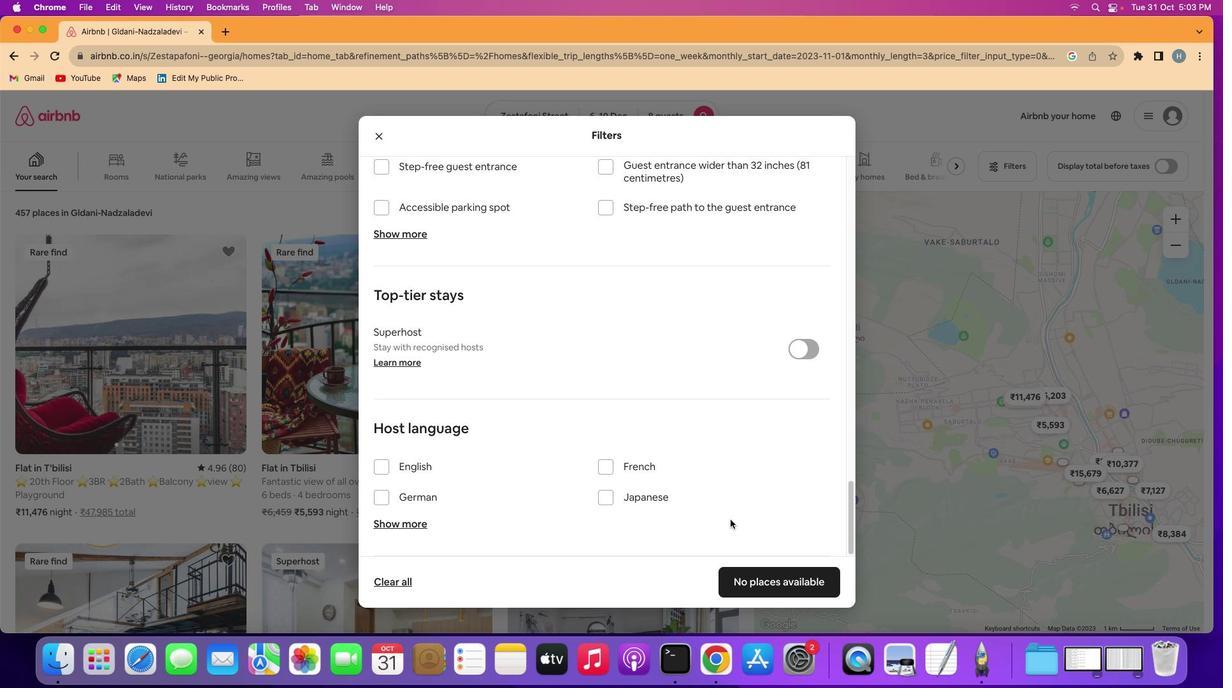 
Action: Mouse scrolled (730, 519) with delta (0, -1)
Screenshot: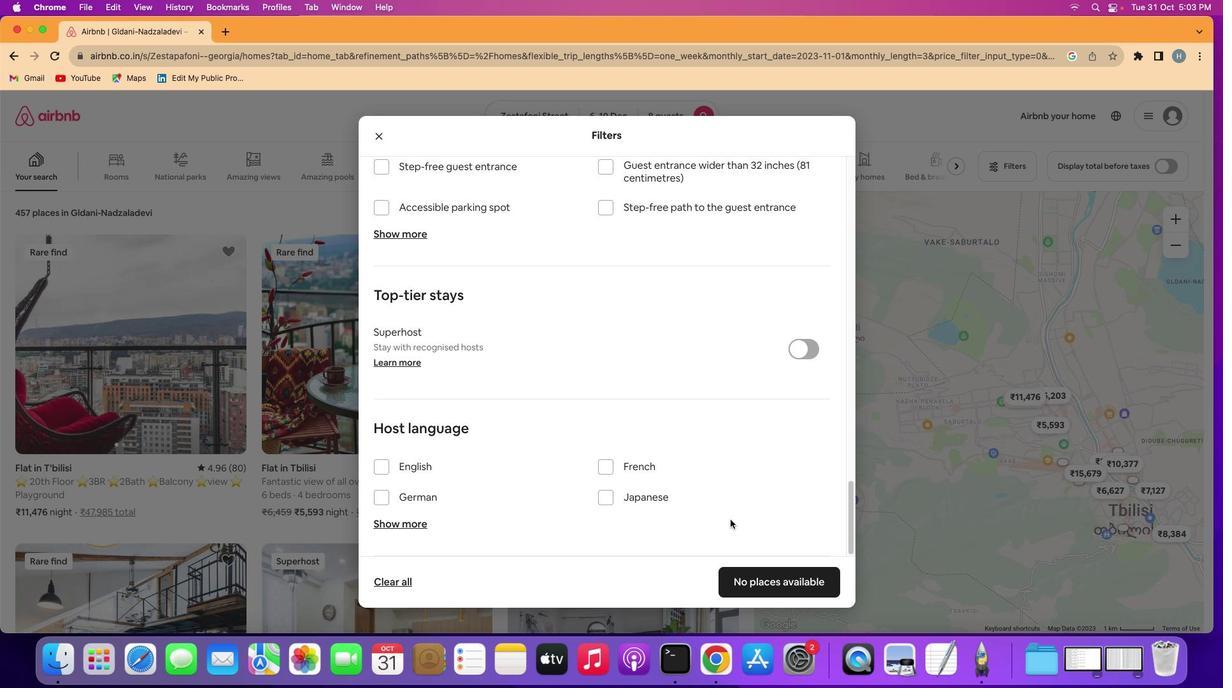 
Action: Mouse scrolled (730, 519) with delta (0, -3)
Screenshot: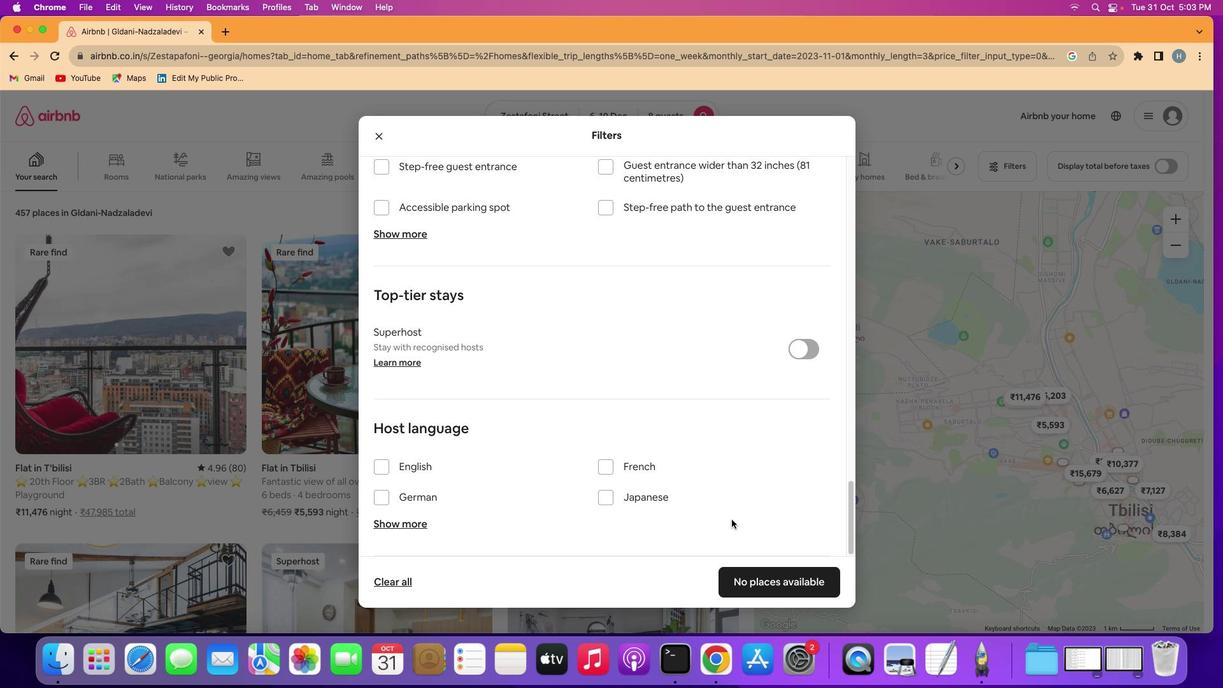 
Action: Mouse moved to (756, 535)
Screenshot: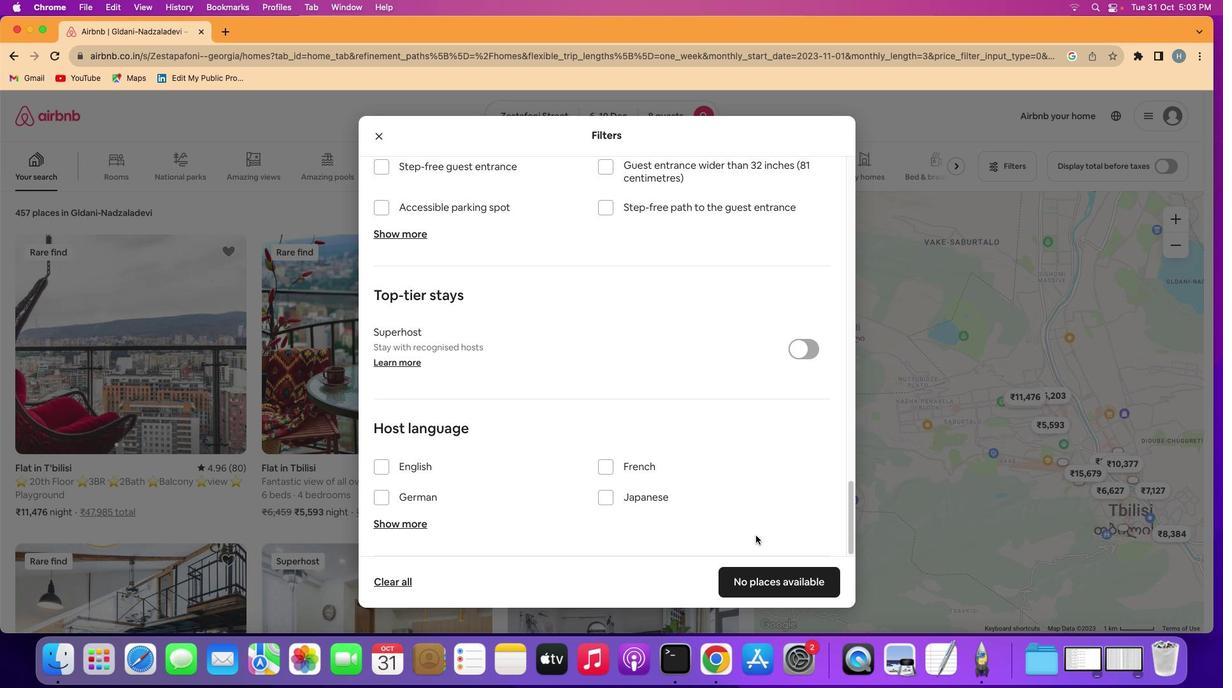 
Action: Mouse scrolled (756, 535) with delta (0, 0)
Screenshot: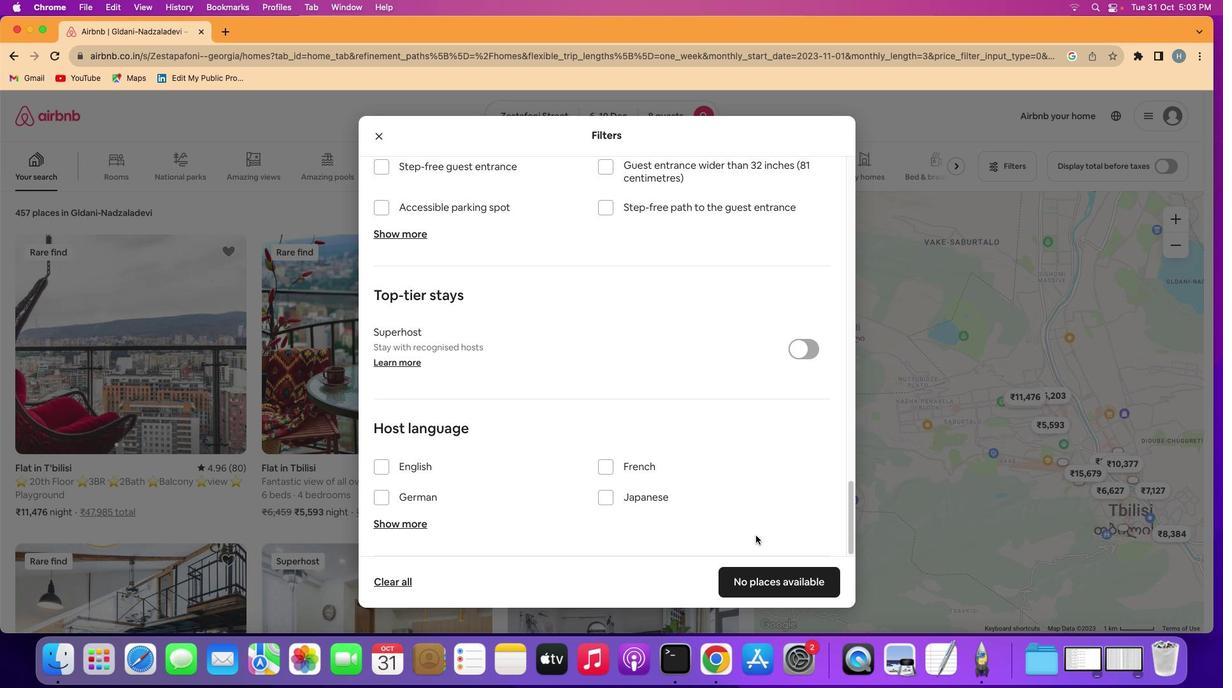
Action: Mouse scrolled (756, 535) with delta (0, 0)
Screenshot: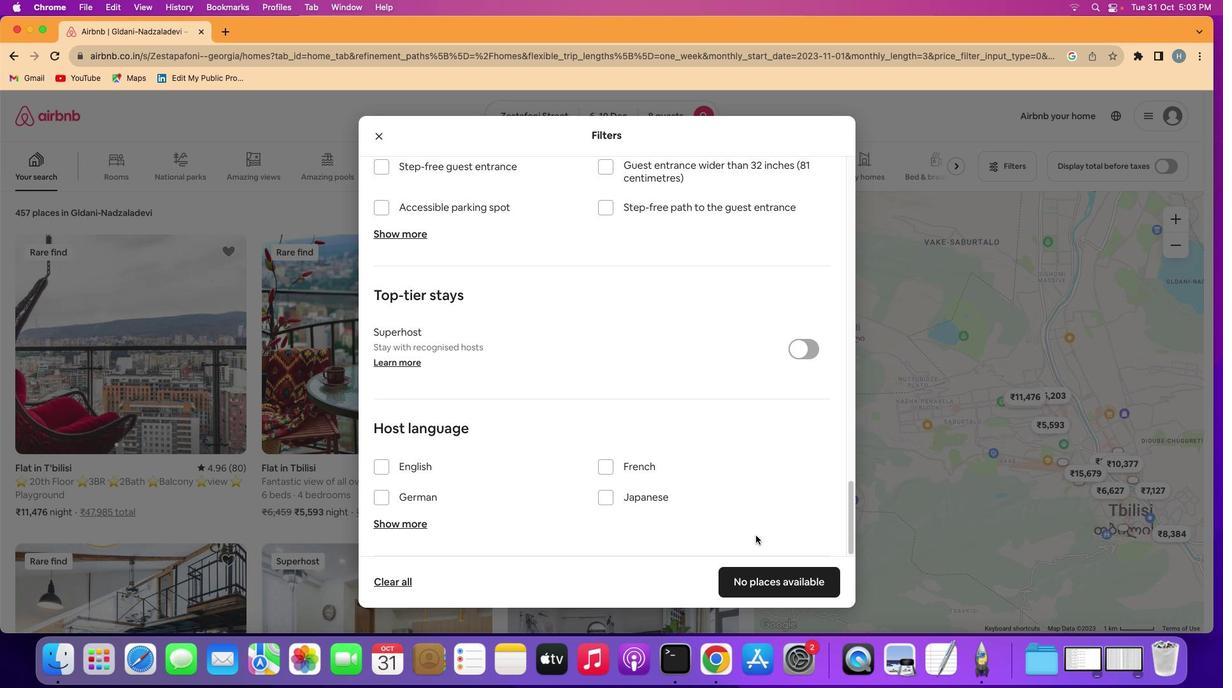 
Action: Mouse scrolled (756, 535) with delta (0, -1)
Screenshot: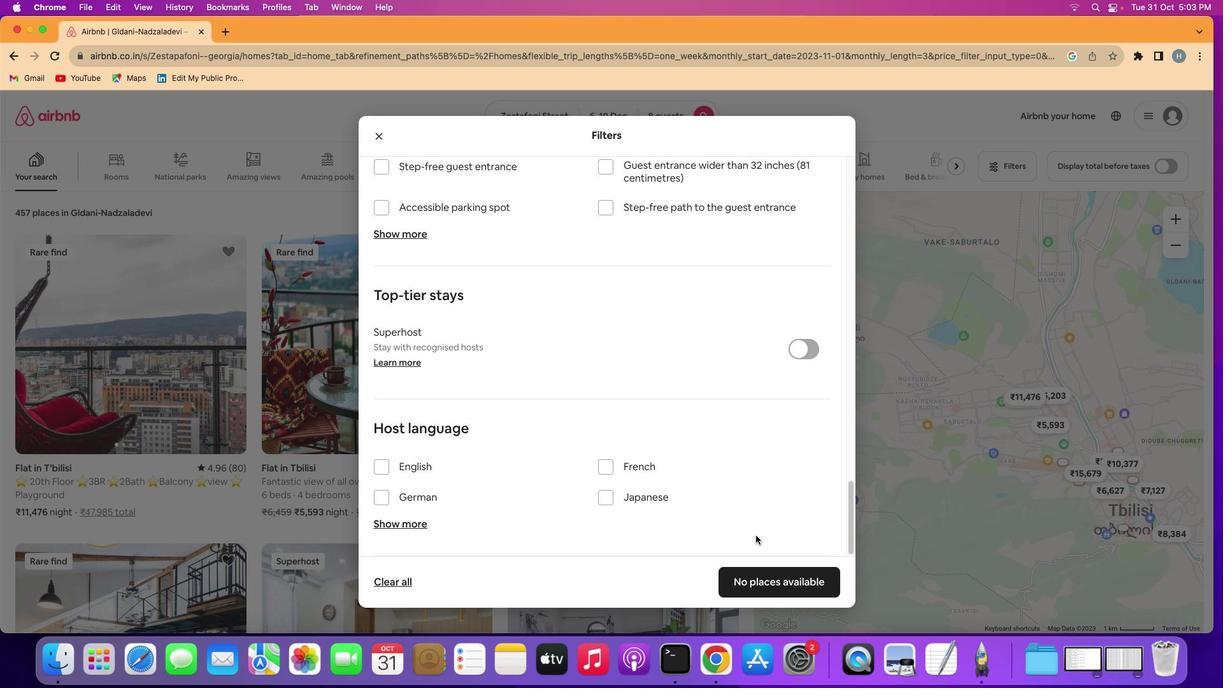 
Action: Mouse scrolled (756, 535) with delta (0, -3)
Screenshot: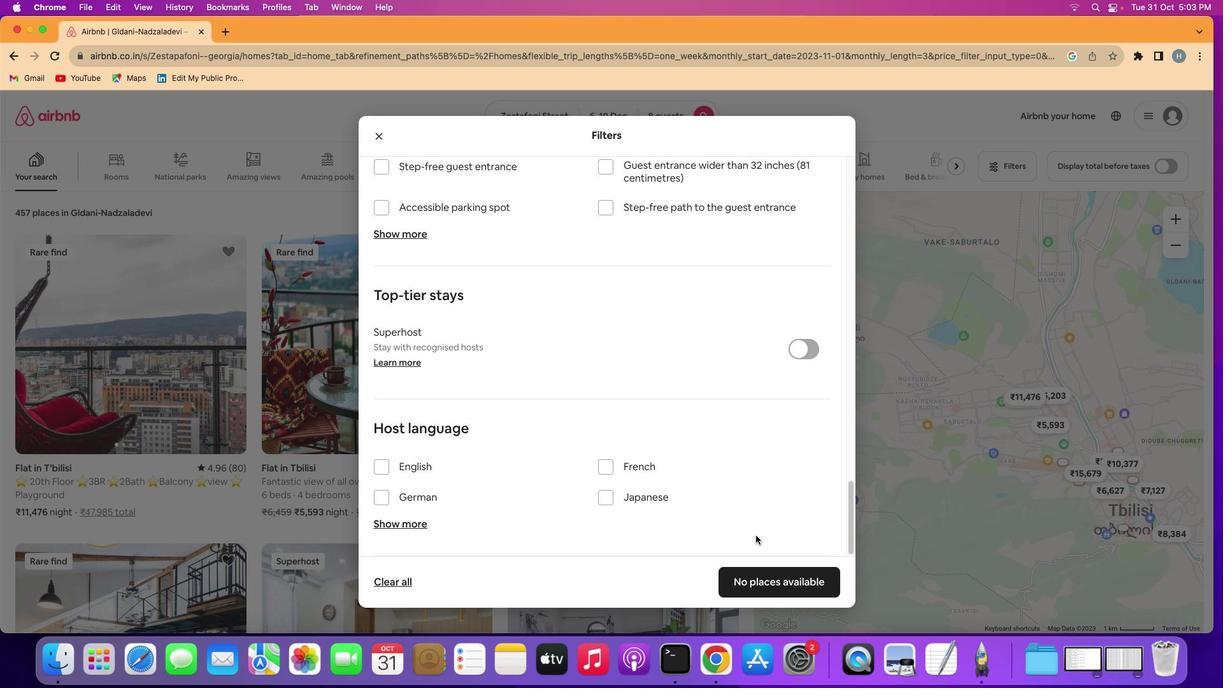 
Action: Mouse scrolled (756, 535) with delta (0, -3)
Screenshot: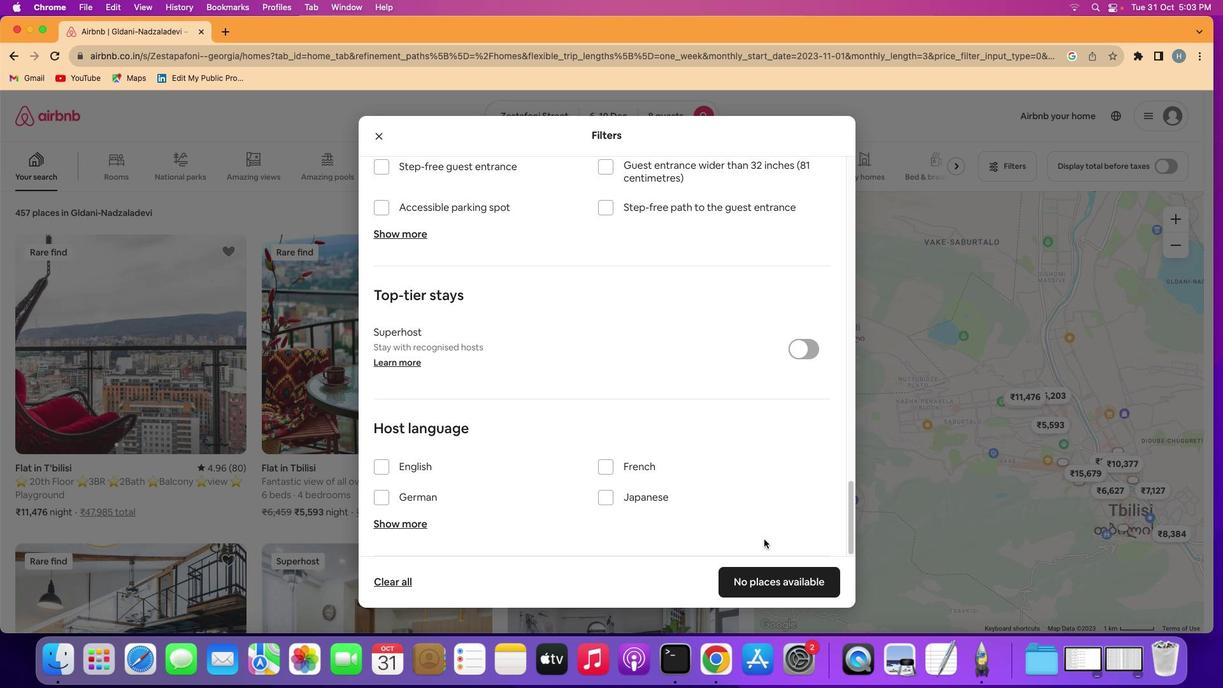 
Action: Mouse moved to (798, 575)
Screenshot: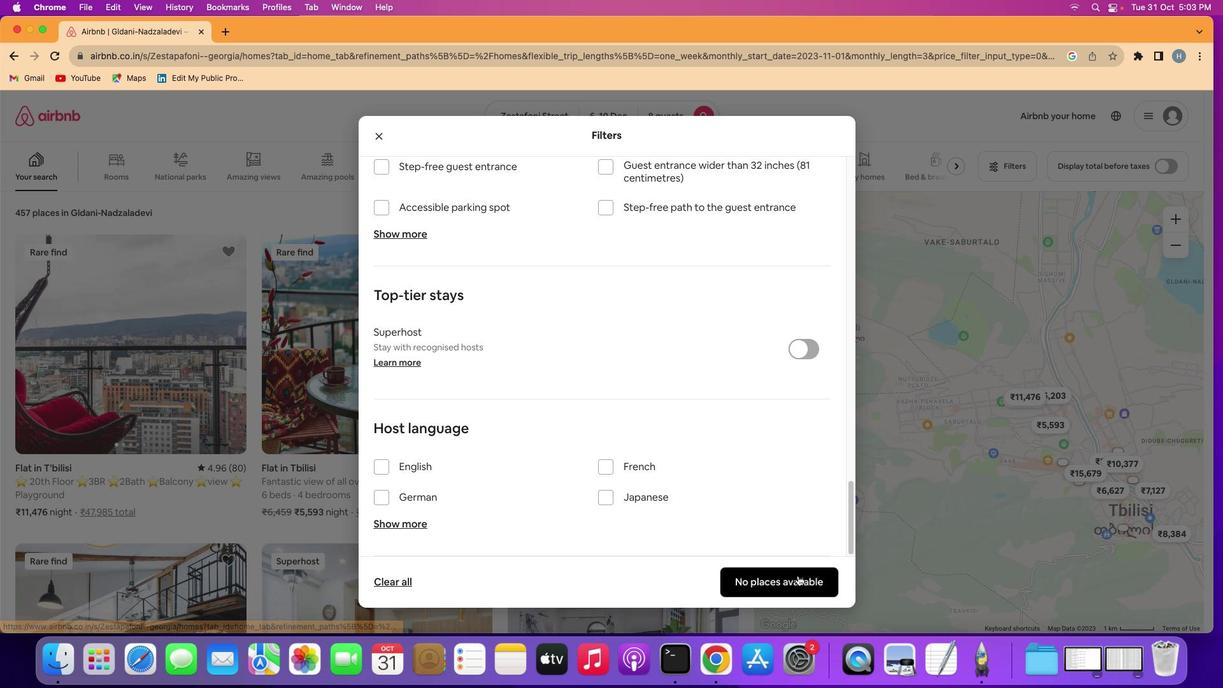 
Action: Mouse pressed left at (798, 575)
Screenshot: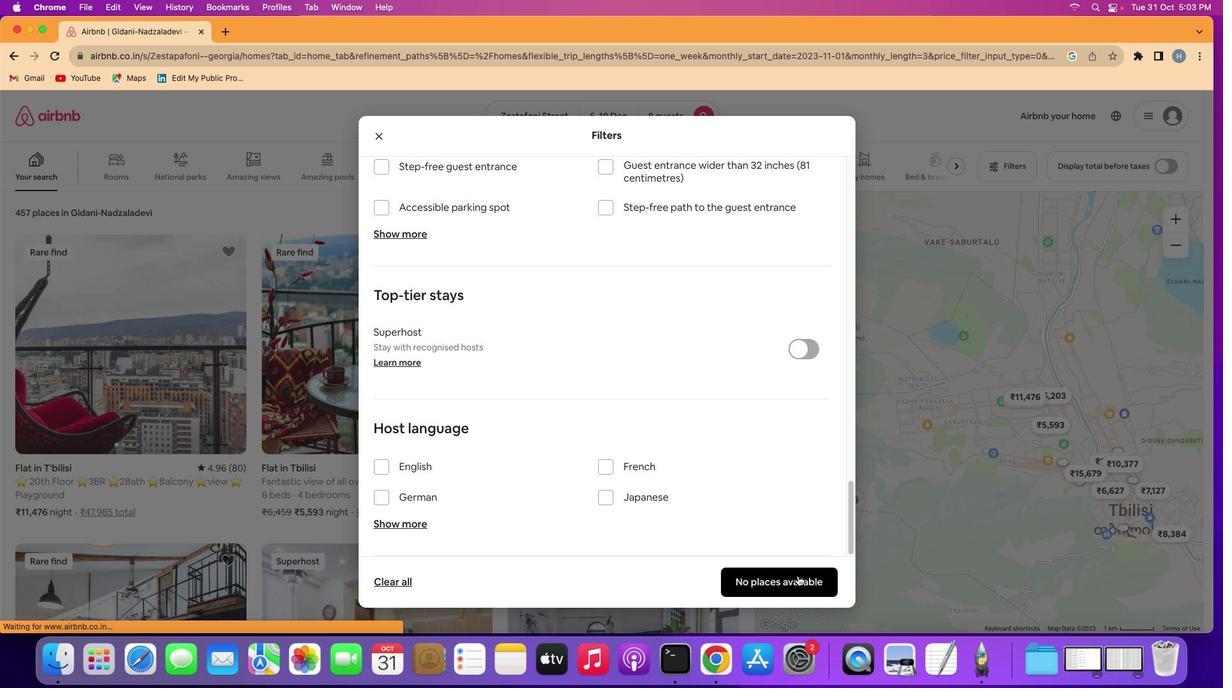 
Action: Mouse moved to (500, 356)
Screenshot: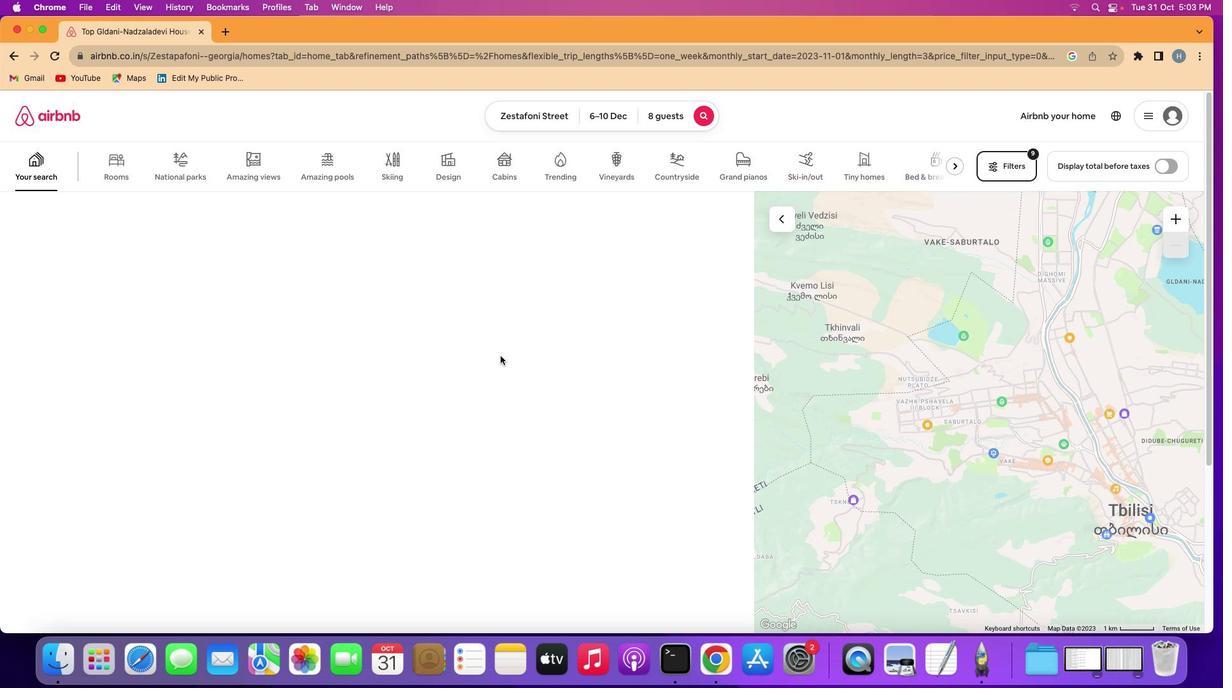 
